 Task: Forward email as attachment with the signature Danny Hernandez with the subject Late payment reminder from softage.1@softage.net to softage.10@softage.net with the message Can you please provide me with an update on the projects risk management plan?
Action: Mouse moved to (902, 76)
Screenshot: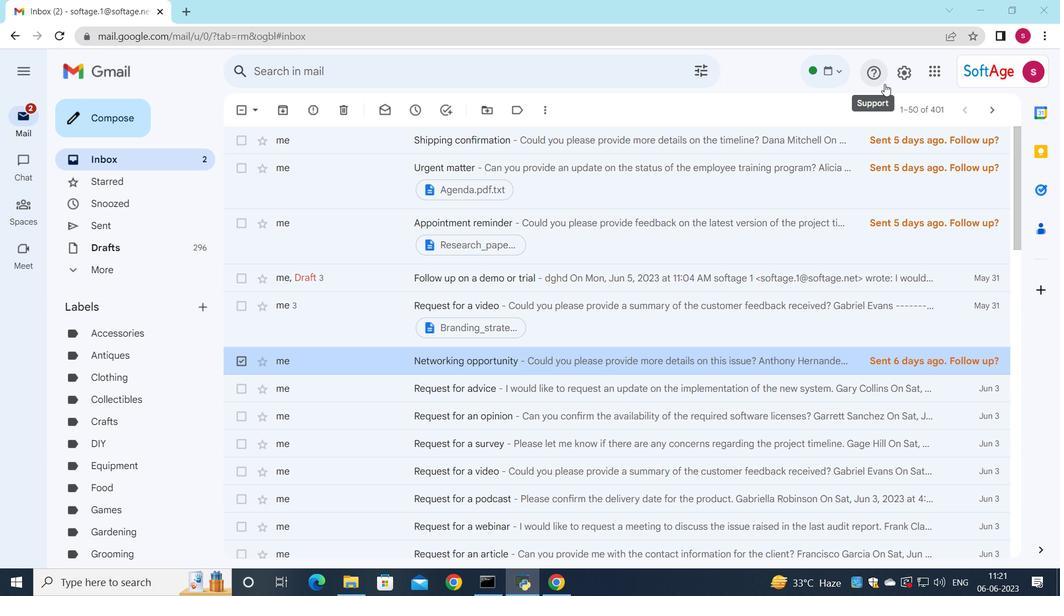 
Action: Mouse pressed left at (902, 76)
Screenshot: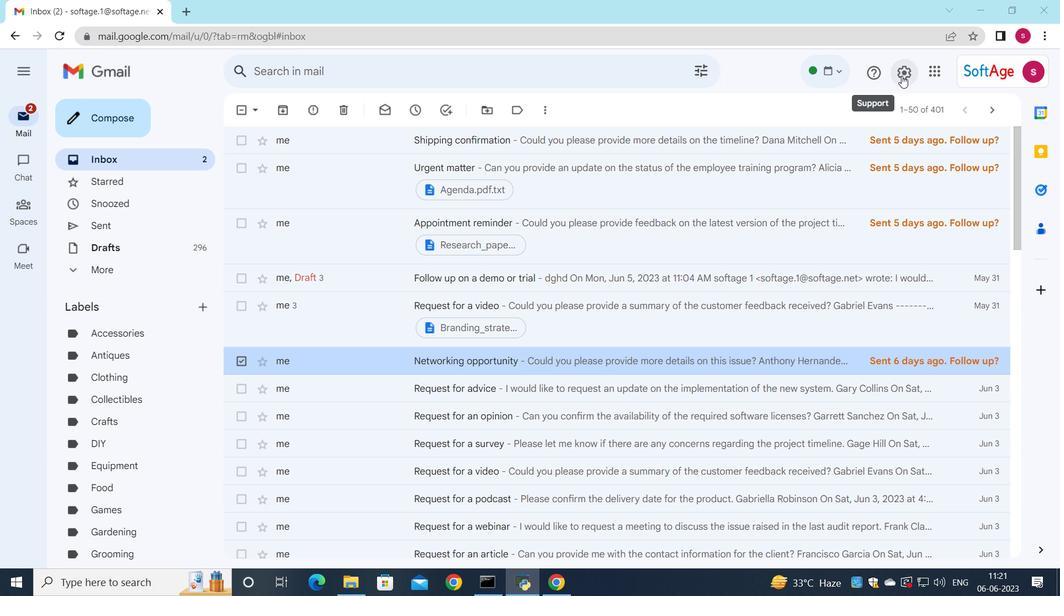
Action: Mouse moved to (917, 141)
Screenshot: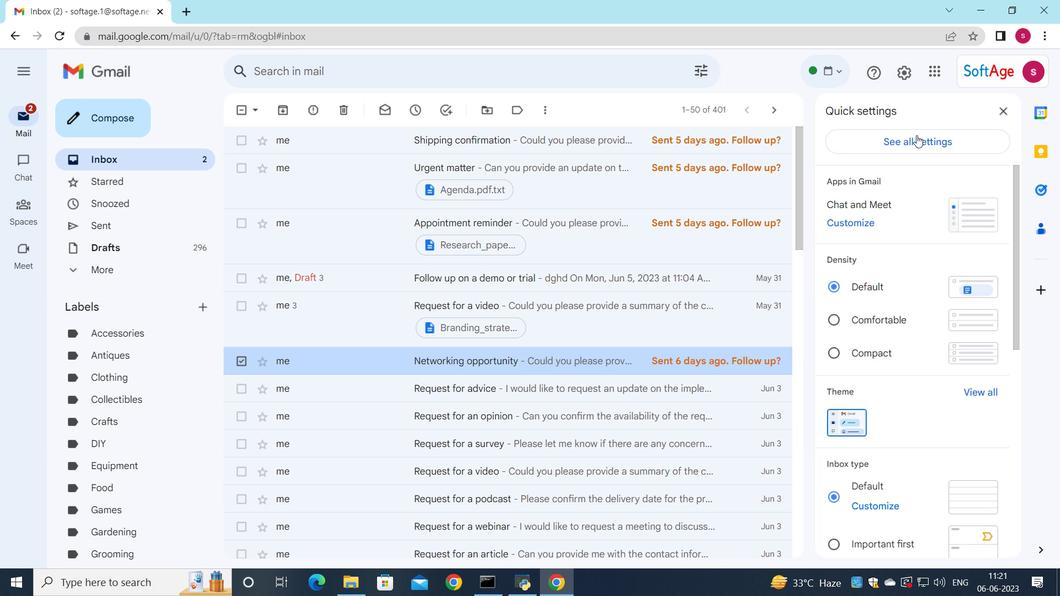 
Action: Mouse pressed left at (917, 141)
Screenshot: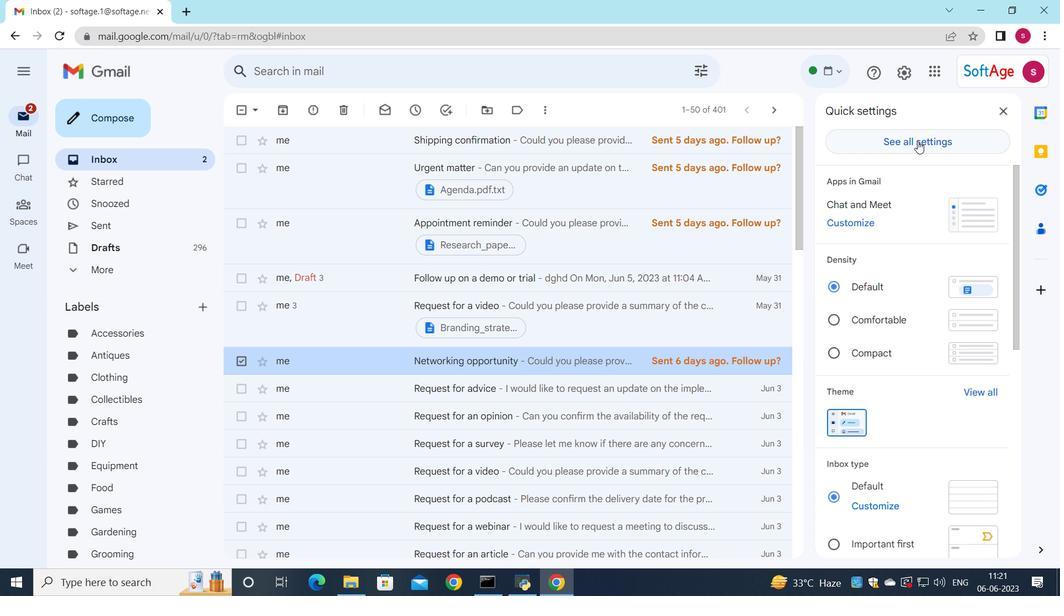 
Action: Mouse moved to (705, 208)
Screenshot: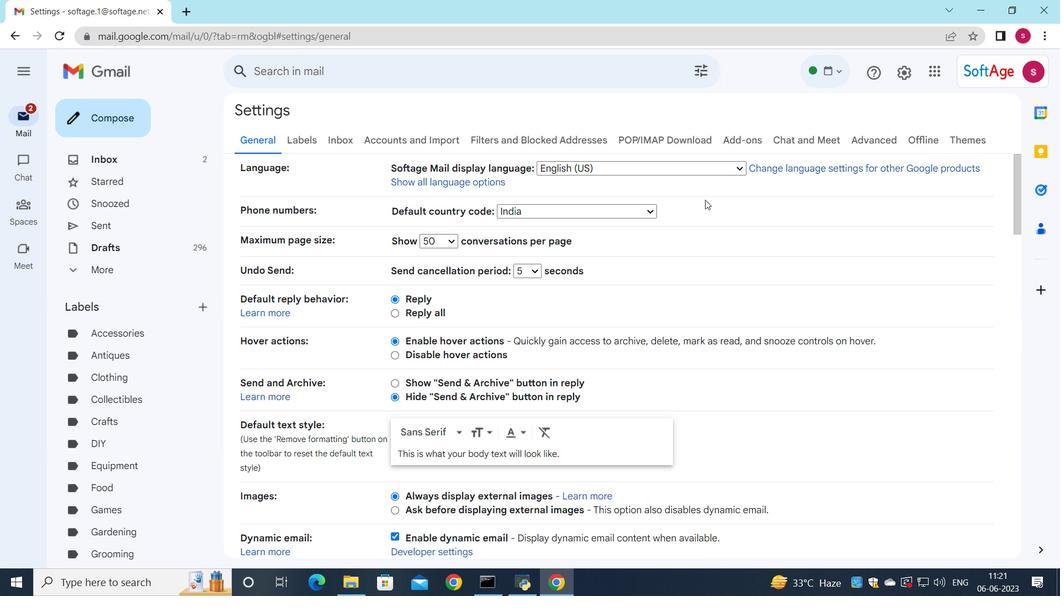 
Action: Mouse scrolled (705, 207) with delta (0, 0)
Screenshot: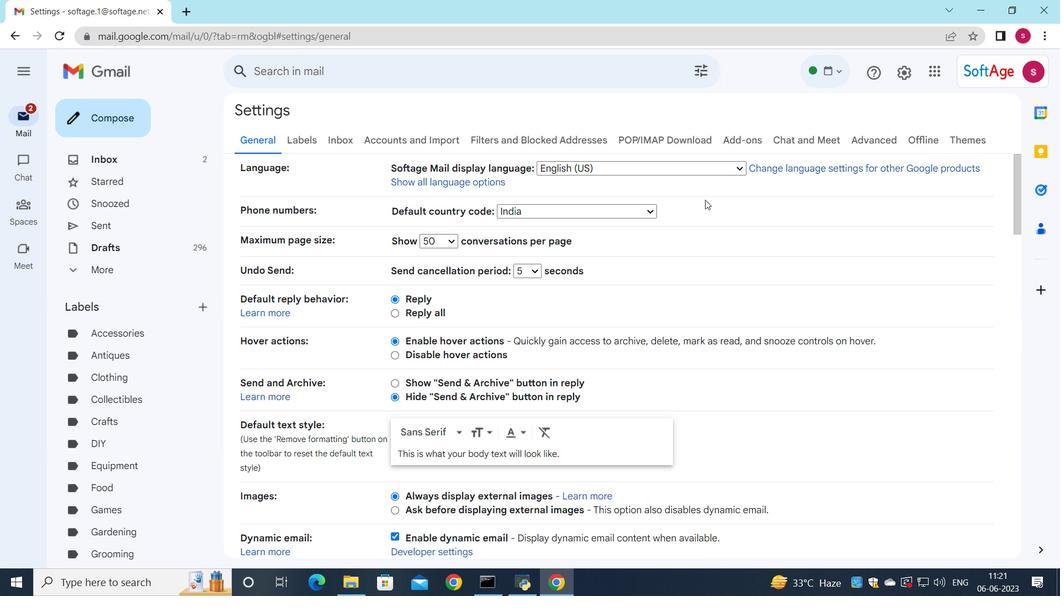 
Action: Mouse moved to (704, 209)
Screenshot: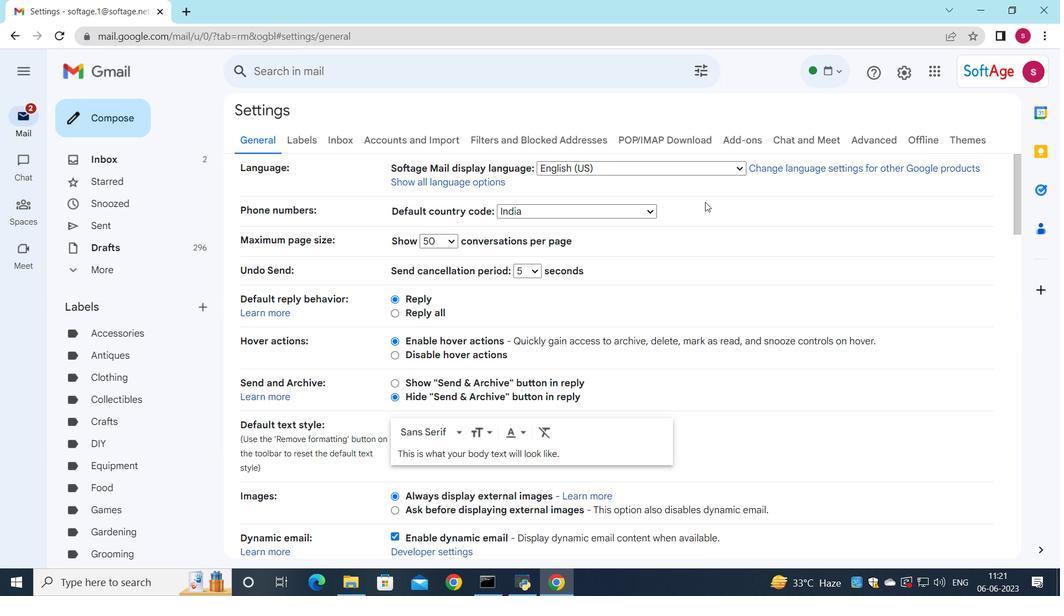 
Action: Mouse scrolled (704, 209) with delta (0, 0)
Screenshot: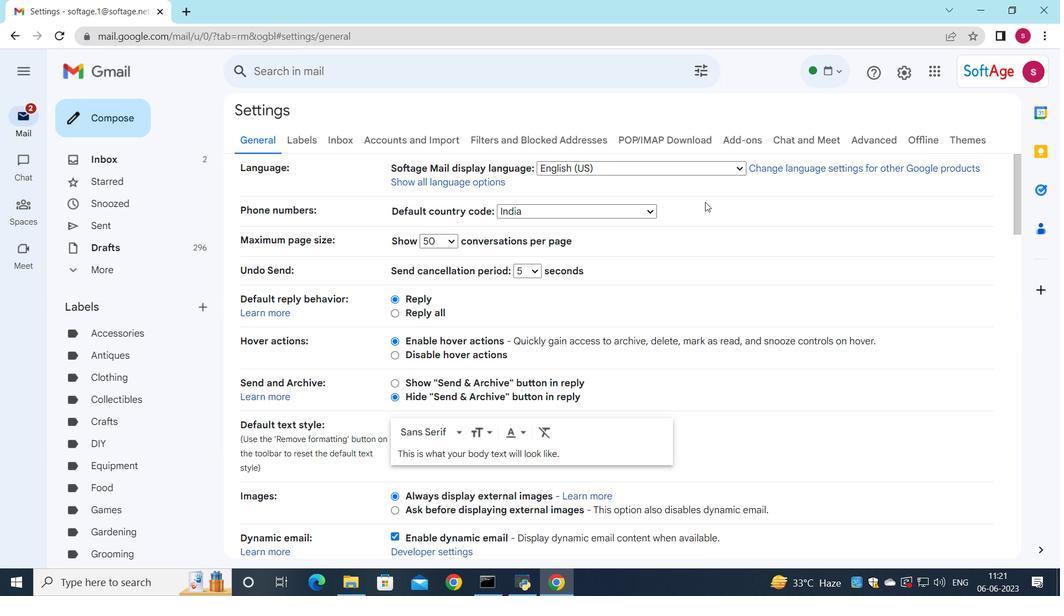 
Action: Mouse moved to (704, 210)
Screenshot: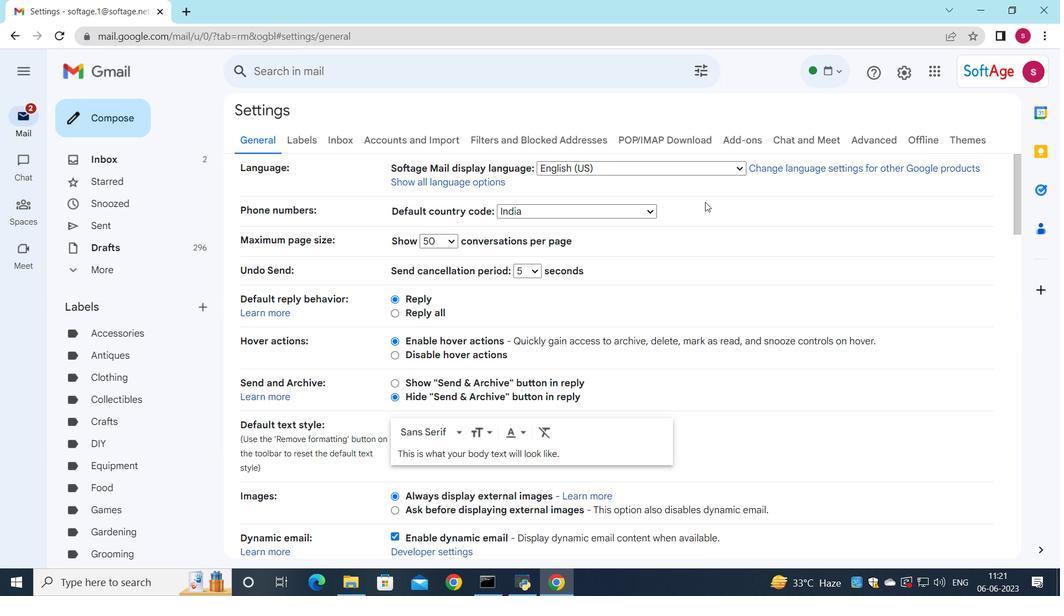 
Action: Mouse scrolled (704, 209) with delta (0, 0)
Screenshot: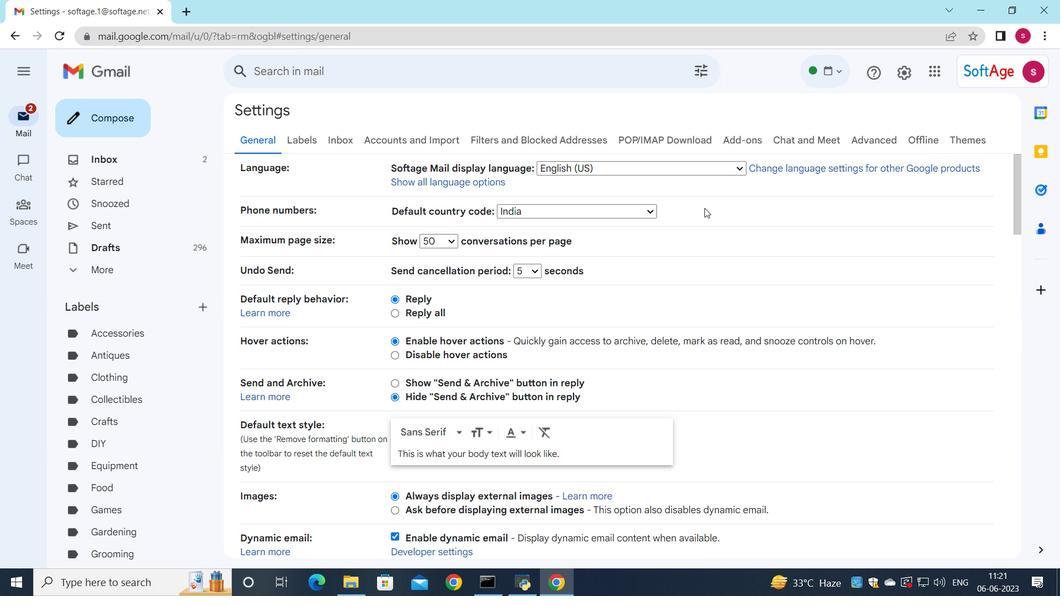 
Action: Mouse moved to (712, 211)
Screenshot: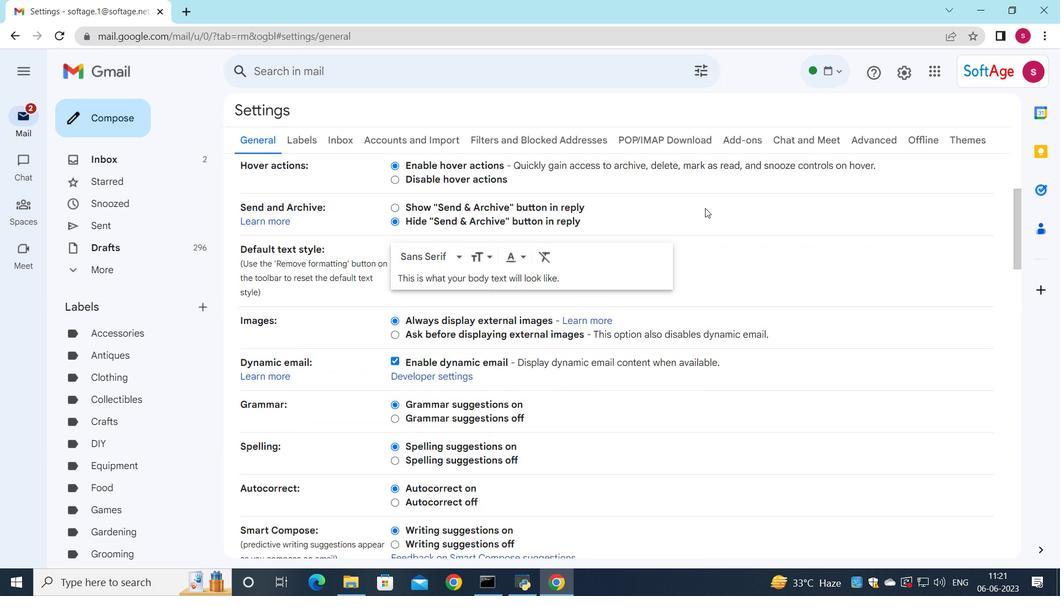 
Action: Mouse scrolled (712, 210) with delta (0, 0)
Screenshot: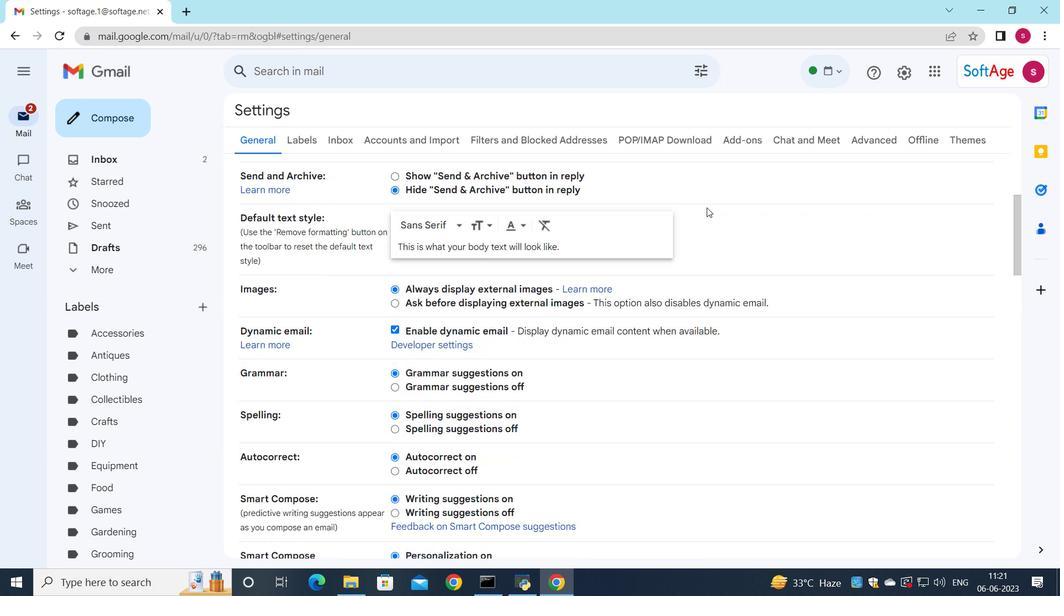 
Action: Mouse moved to (714, 213)
Screenshot: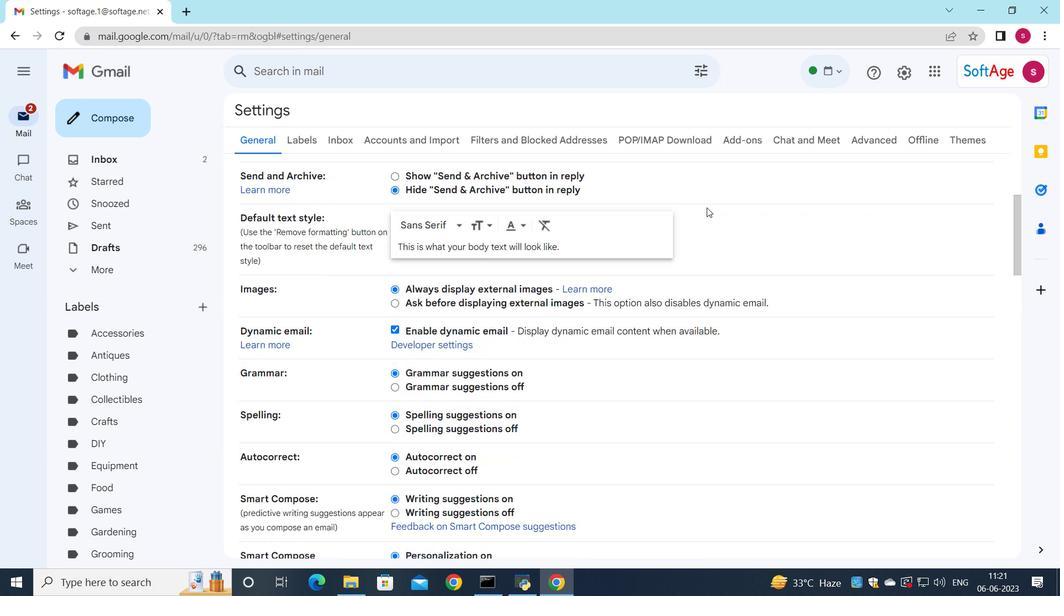 
Action: Mouse scrolled (714, 213) with delta (0, 0)
Screenshot: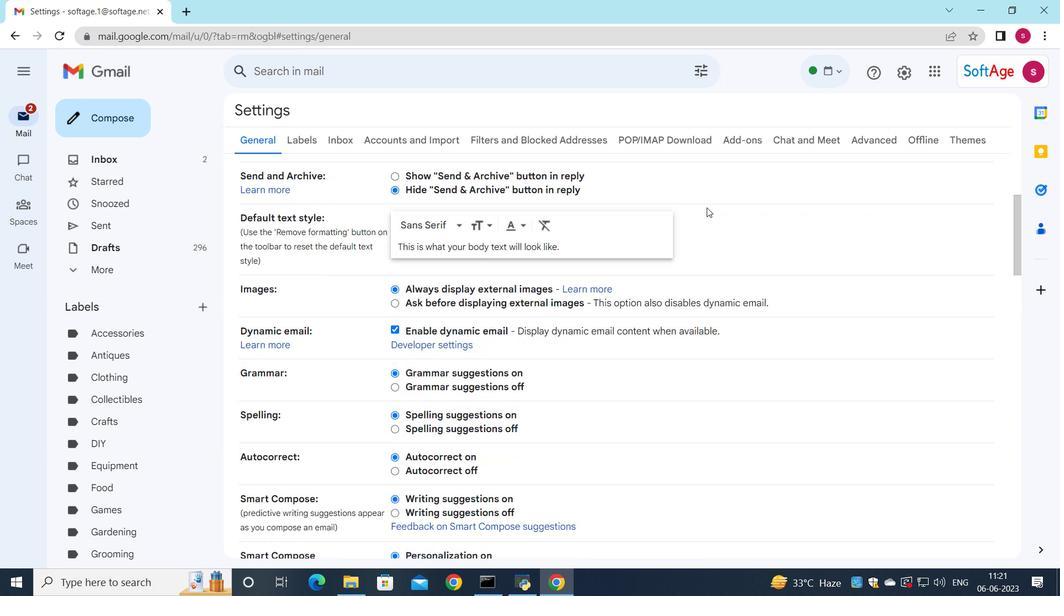 
Action: Mouse moved to (716, 215)
Screenshot: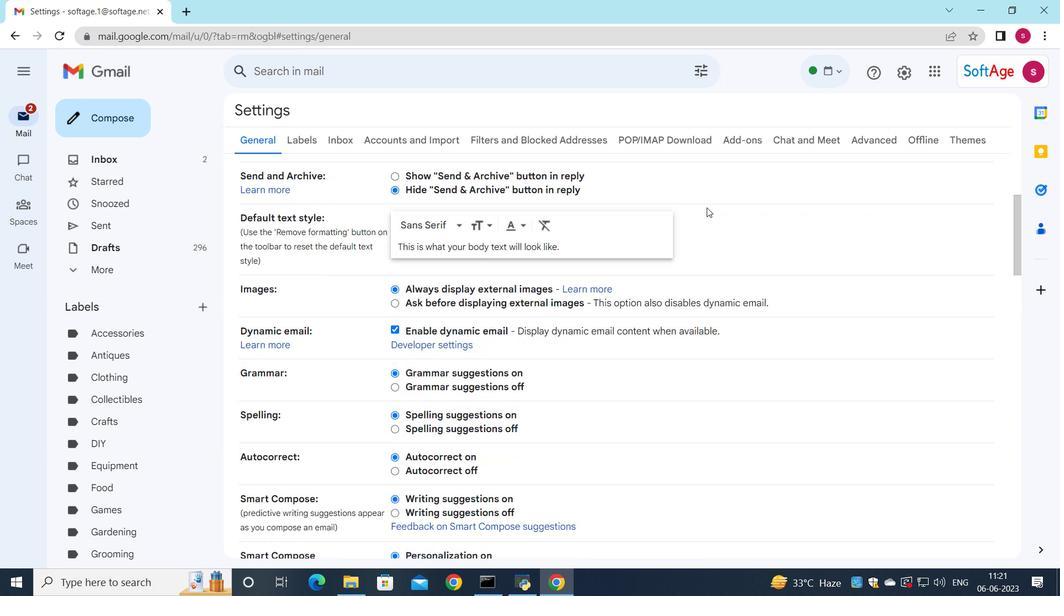 
Action: Mouse scrolled (716, 214) with delta (0, 0)
Screenshot: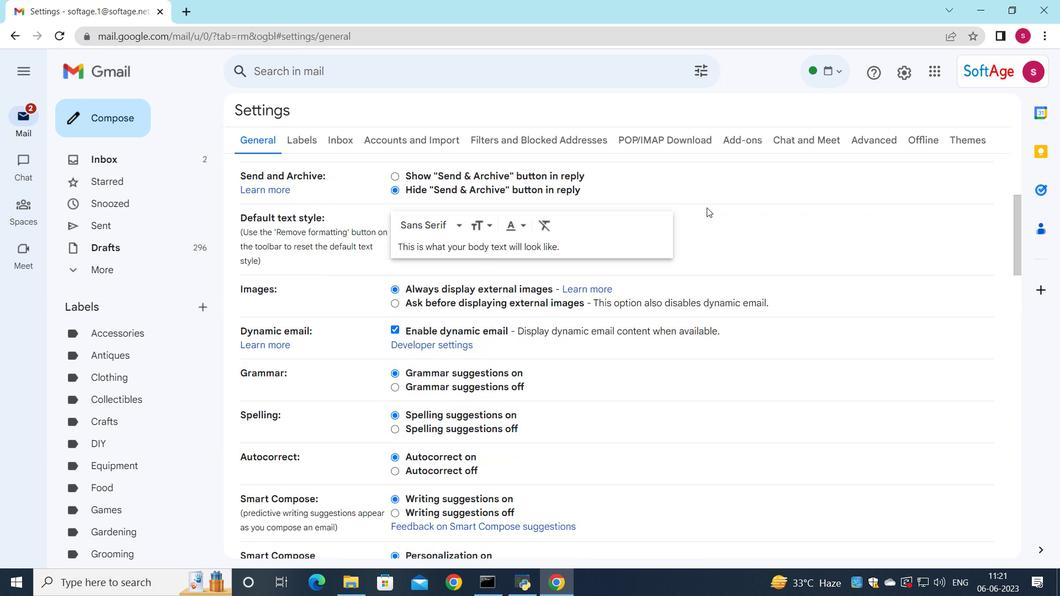 
Action: Mouse moved to (718, 215)
Screenshot: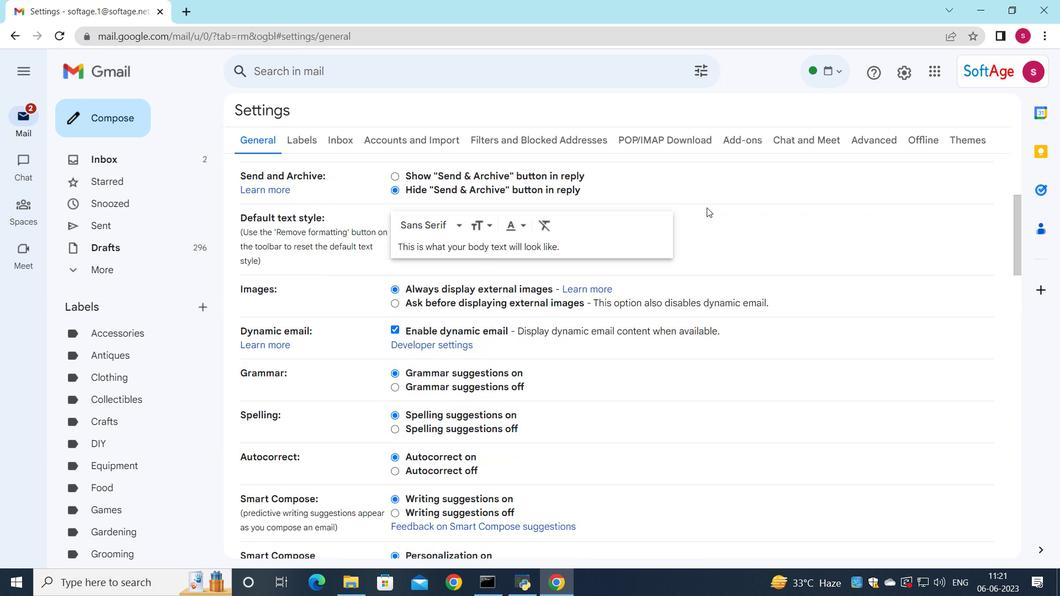 
Action: Mouse scrolled (717, 214) with delta (0, 0)
Screenshot: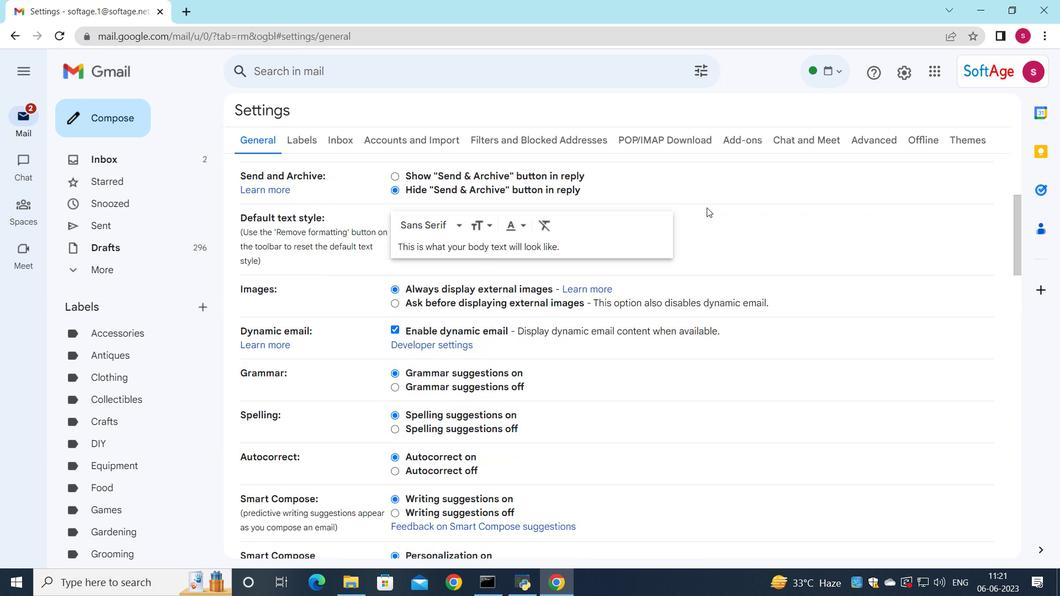 
Action: Mouse moved to (570, 168)
Screenshot: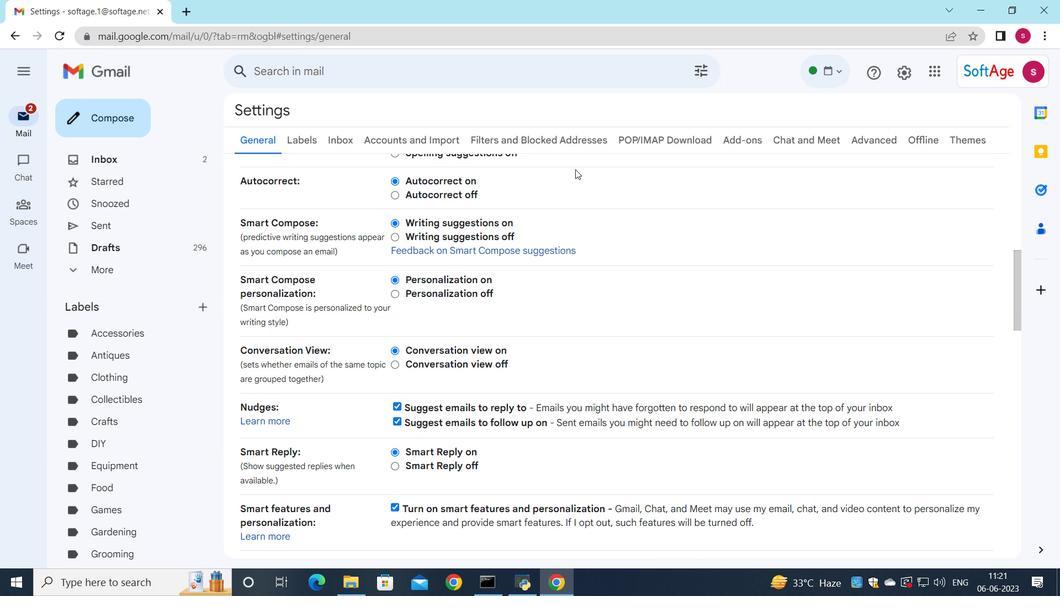 
Action: Mouse scrolled (570, 168) with delta (0, 0)
Screenshot: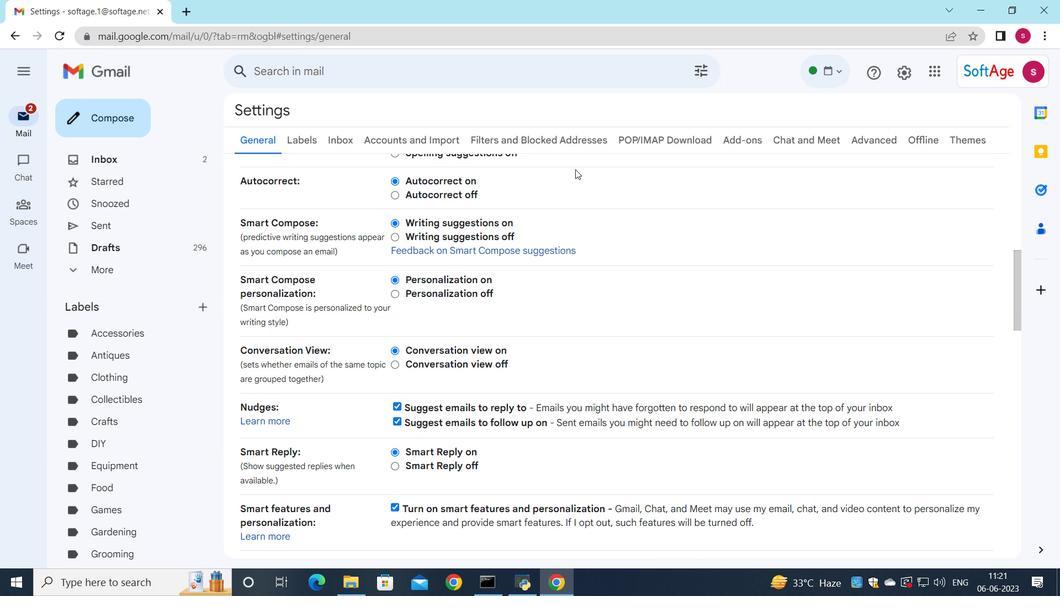 
Action: Mouse scrolled (570, 168) with delta (0, 0)
Screenshot: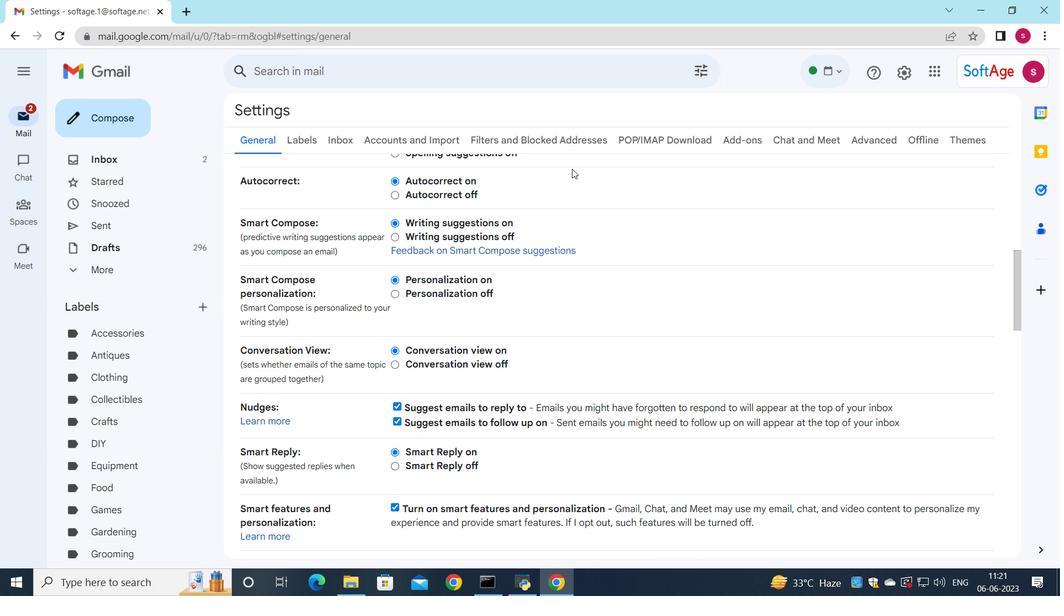 
Action: Mouse scrolled (570, 168) with delta (0, 0)
Screenshot: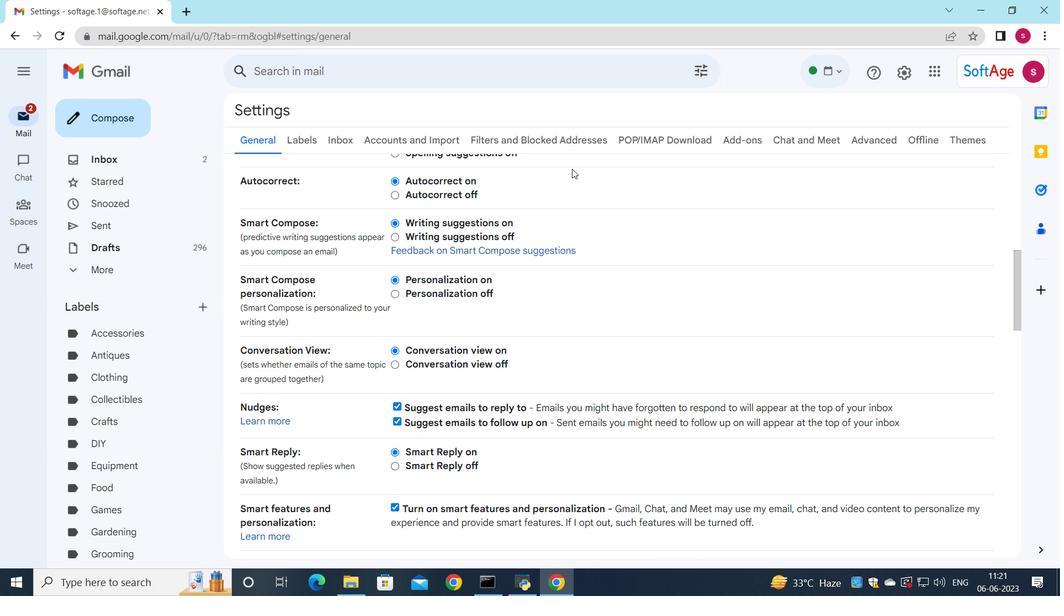 
Action: Mouse scrolled (570, 168) with delta (0, 0)
Screenshot: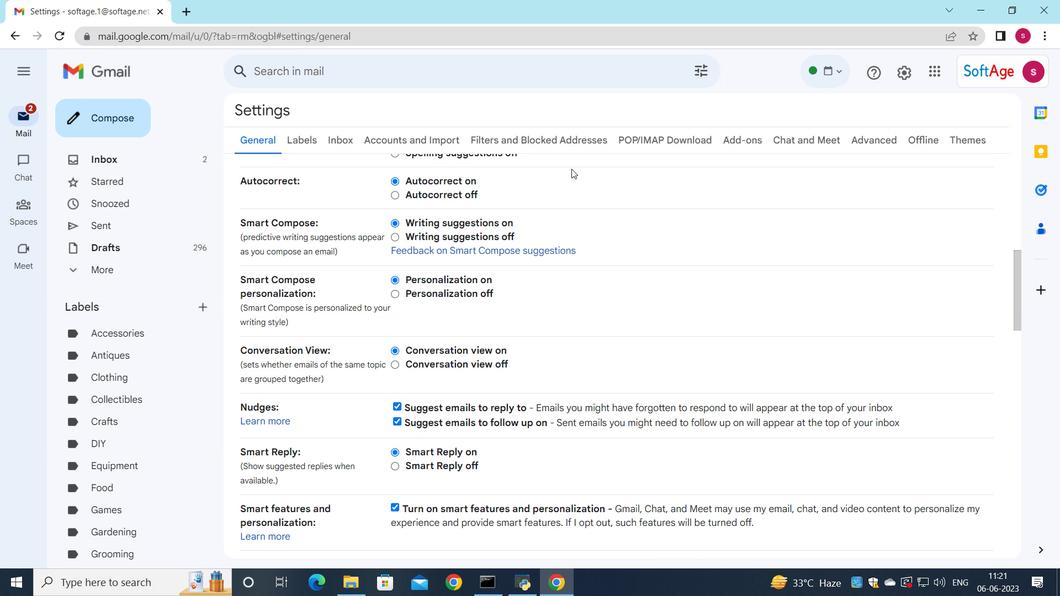 
Action: Mouse scrolled (570, 168) with delta (0, 0)
Screenshot: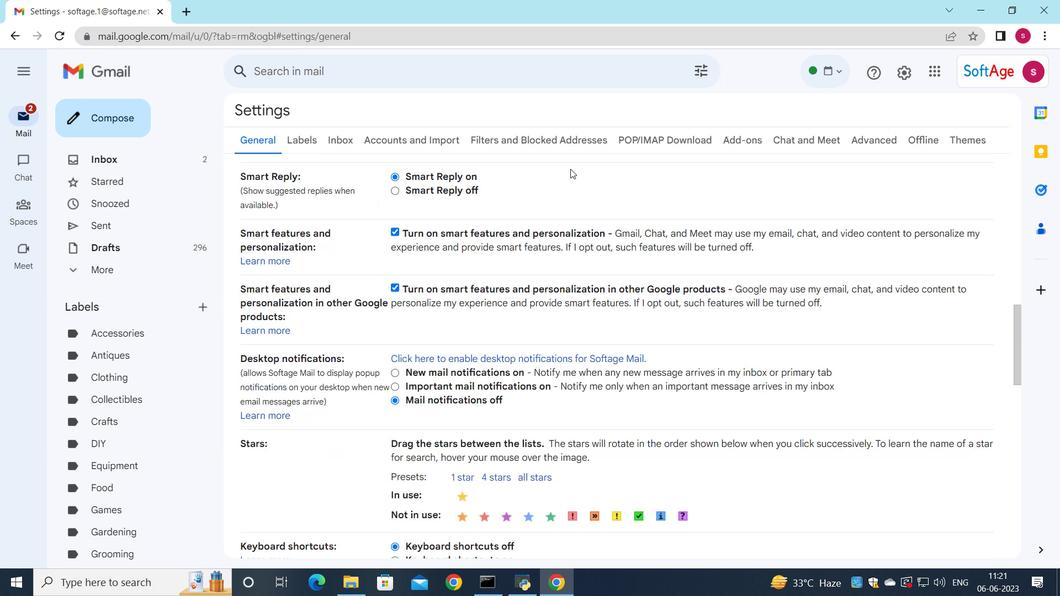
Action: Mouse moved to (570, 169)
Screenshot: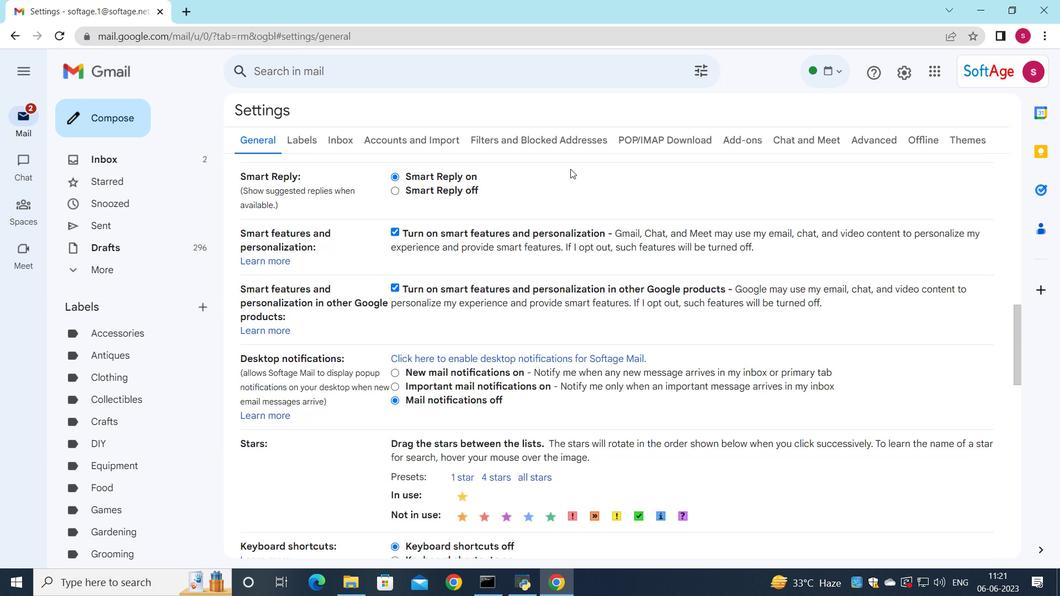 
Action: Mouse scrolled (570, 168) with delta (0, 0)
Screenshot: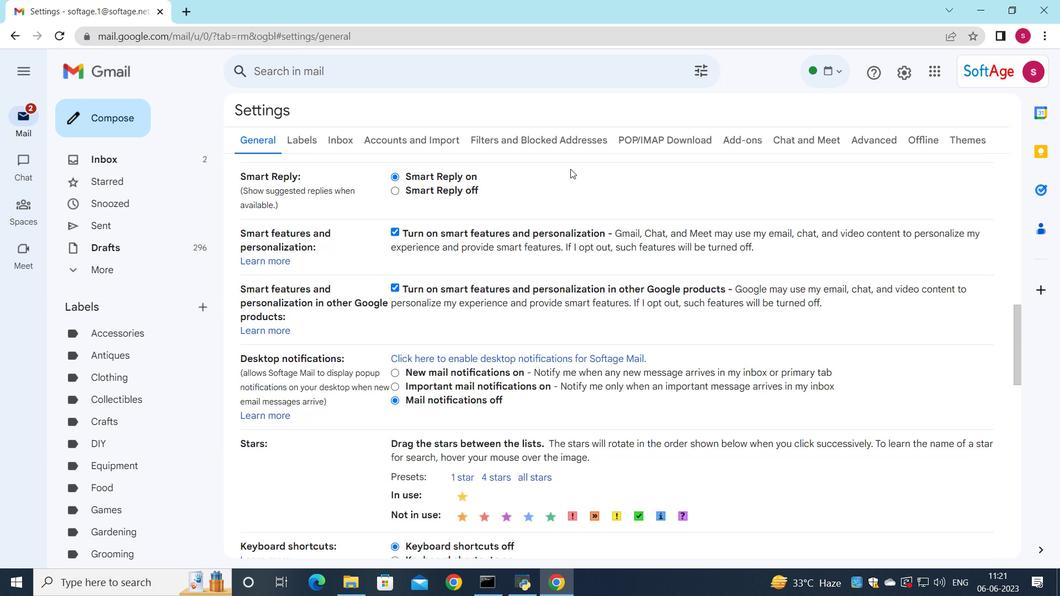 
Action: Mouse moved to (569, 172)
Screenshot: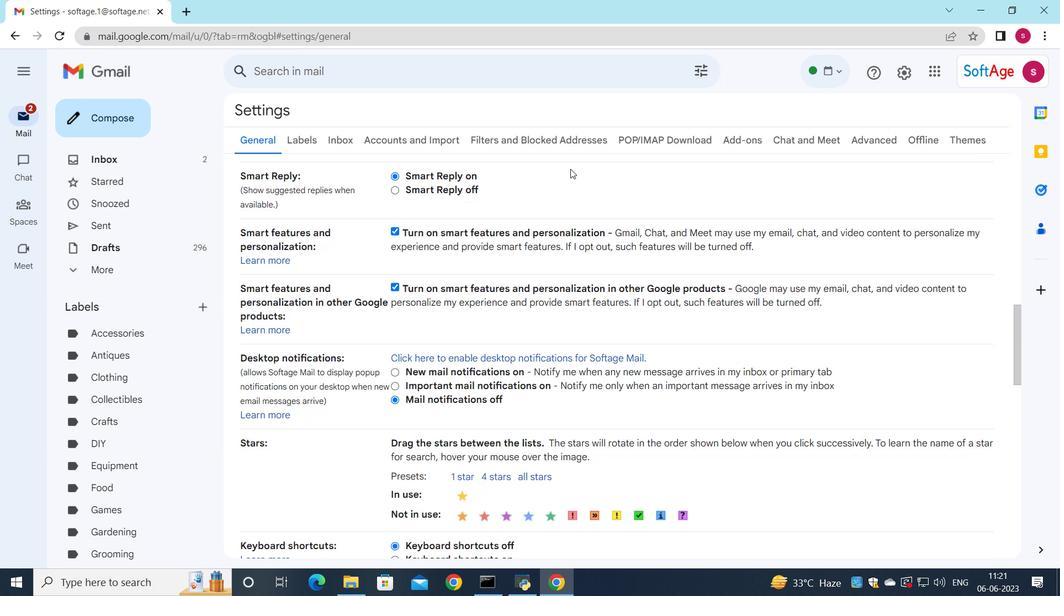 
Action: Mouse scrolled (569, 171) with delta (0, 0)
Screenshot: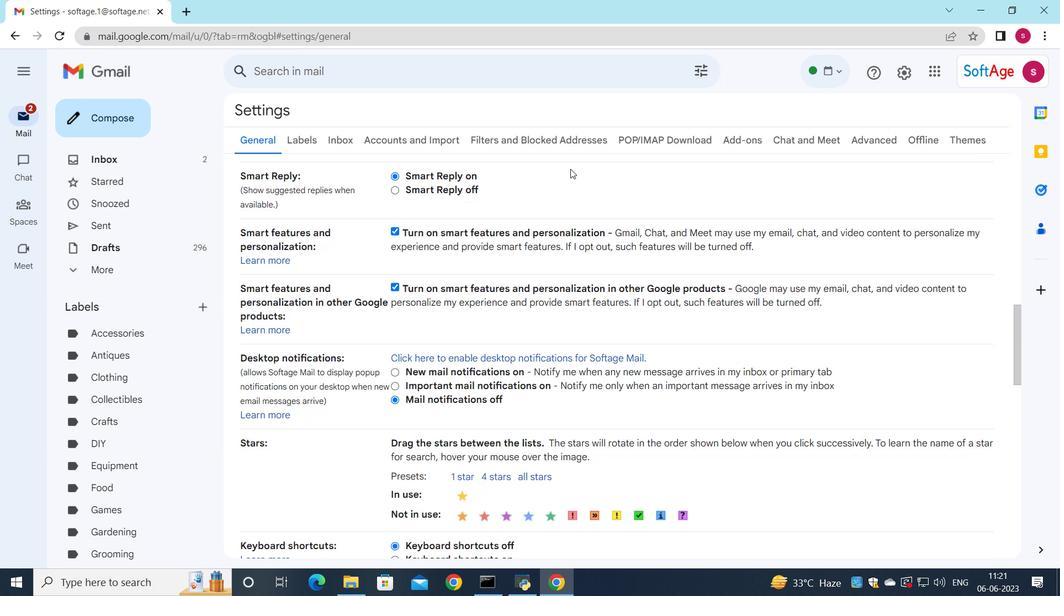 
Action: Mouse moved to (568, 175)
Screenshot: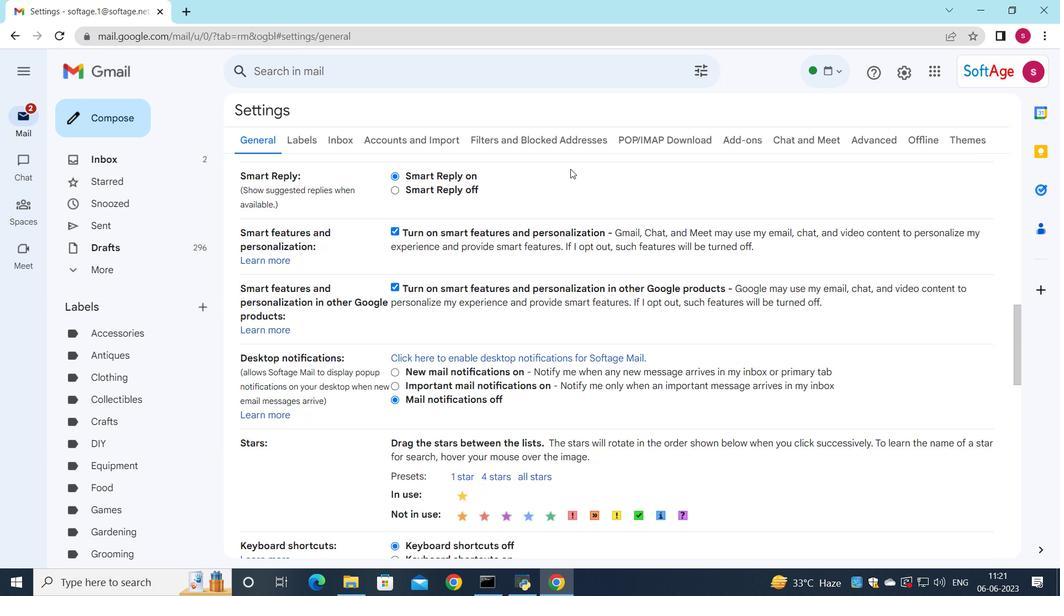 
Action: Mouse scrolled (568, 175) with delta (0, 0)
Screenshot: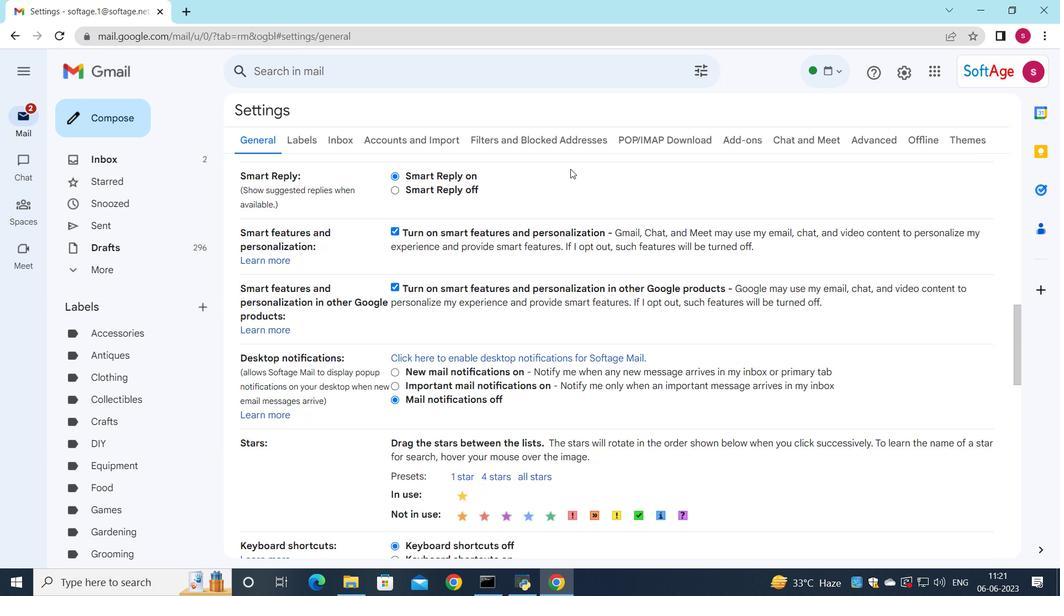 
Action: Mouse moved to (559, 183)
Screenshot: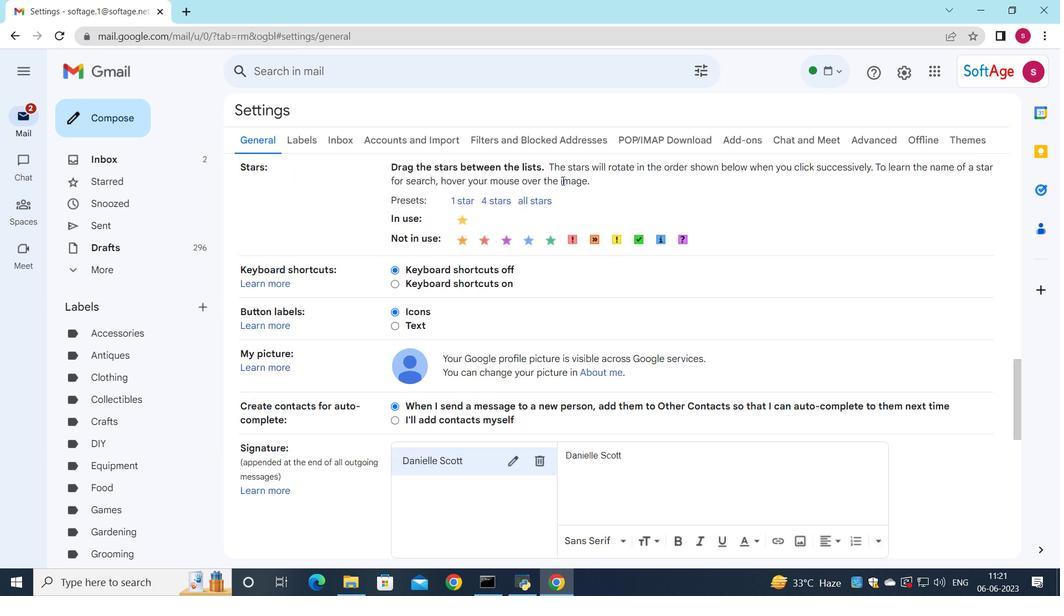 
Action: Mouse scrolled (559, 183) with delta (0, 0)
Screenshot: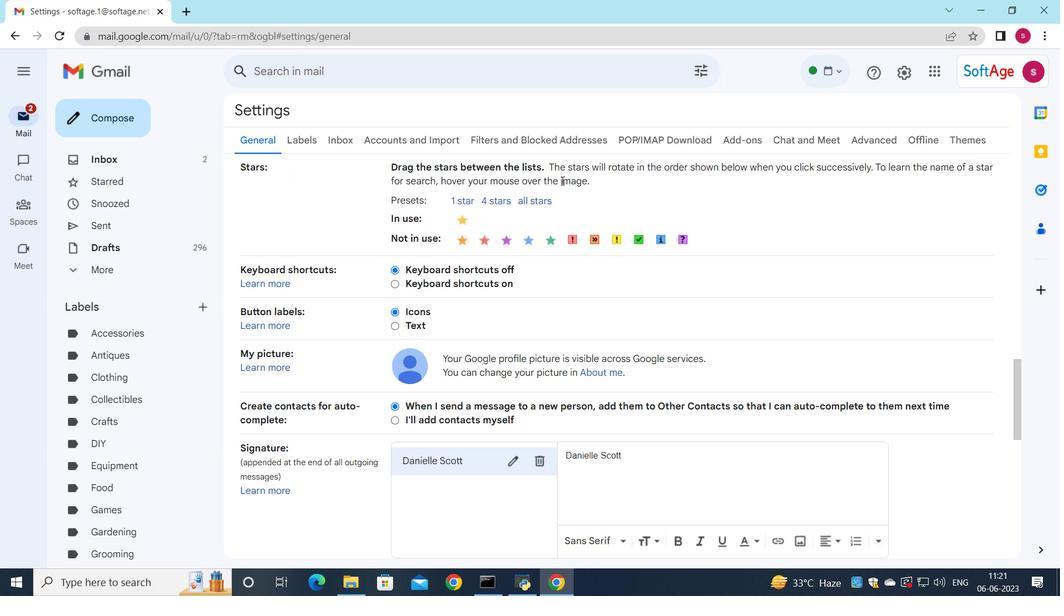 
Action: Mouse moved to (556, 192)
Screenshot: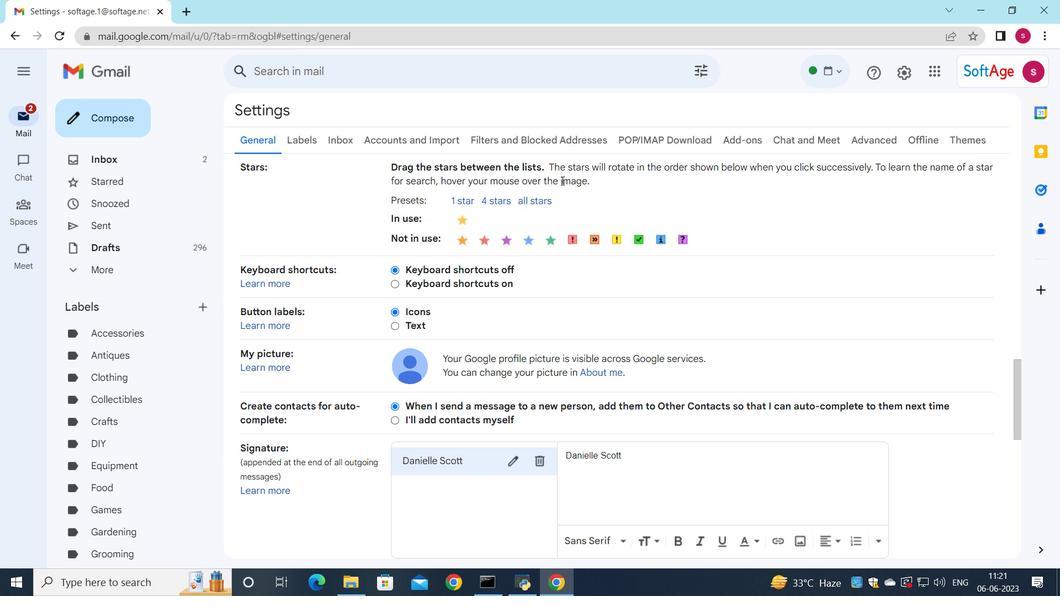 
Action: Mouse scrolled (556, 191) with delta (0, 0)
Screenshot: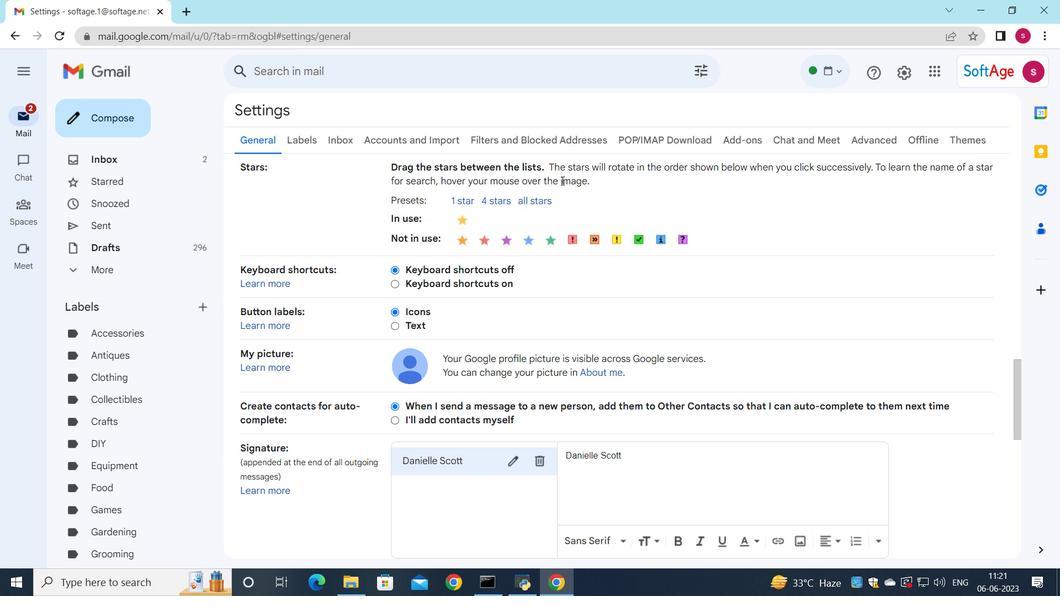 
Action: Mouse moved to (555, 193)
Screenshot: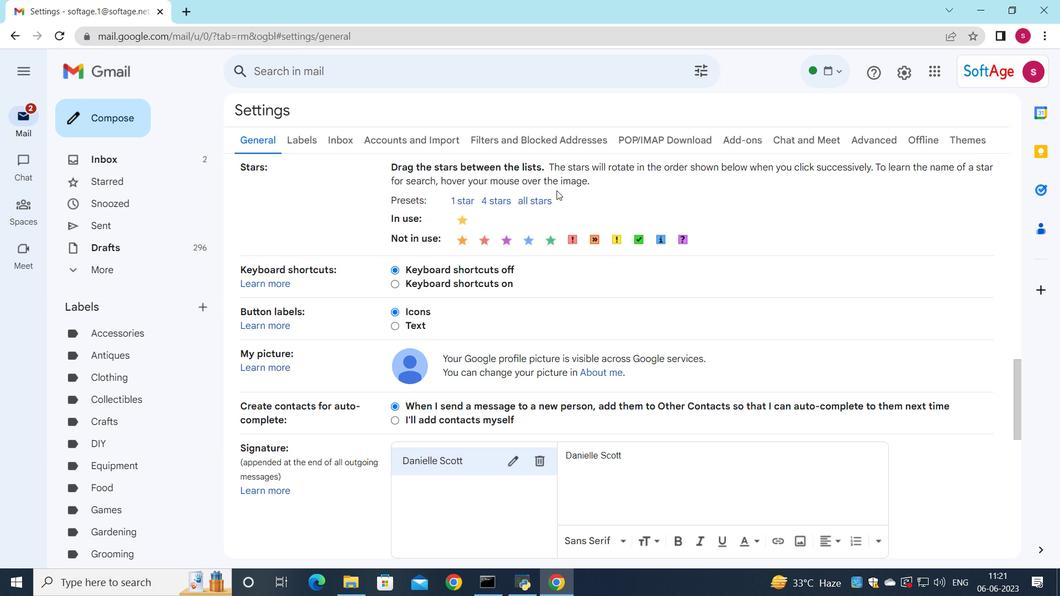 
Action: Mouse scrolled (555, 192) with delta (0, 0)
Screenshot: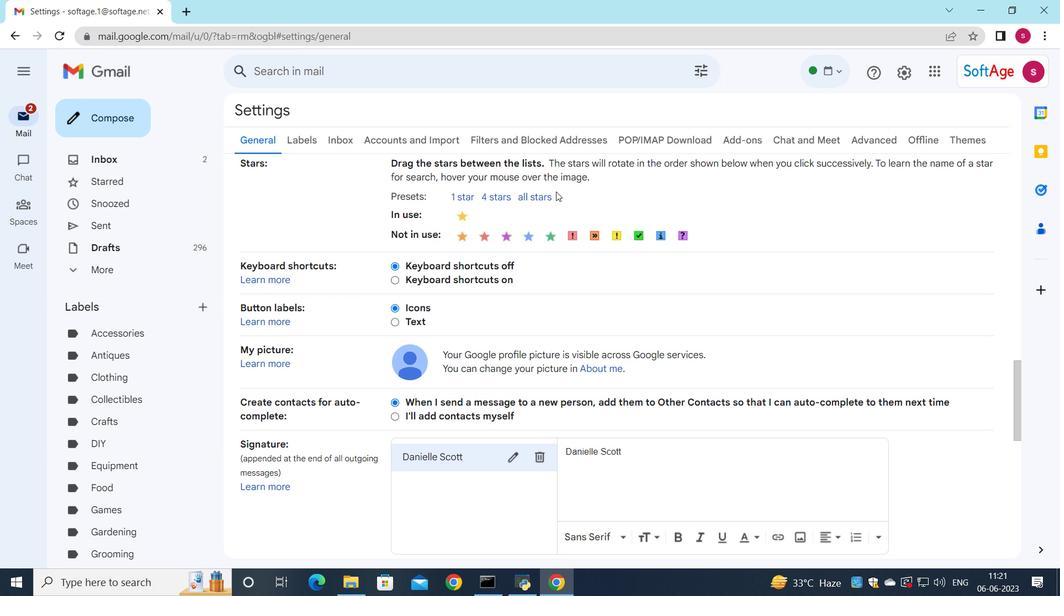 
Action: Mouse scrolled (555, 192) with delta (0, 0)
Screenshot: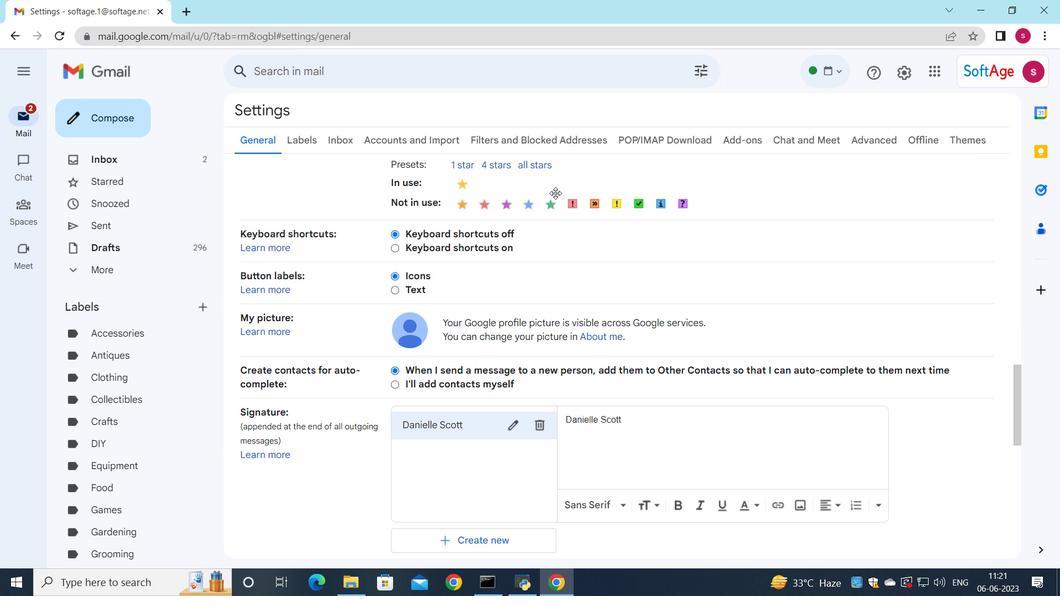 
Action: Mouse moved to (537, 189)
Screenshot: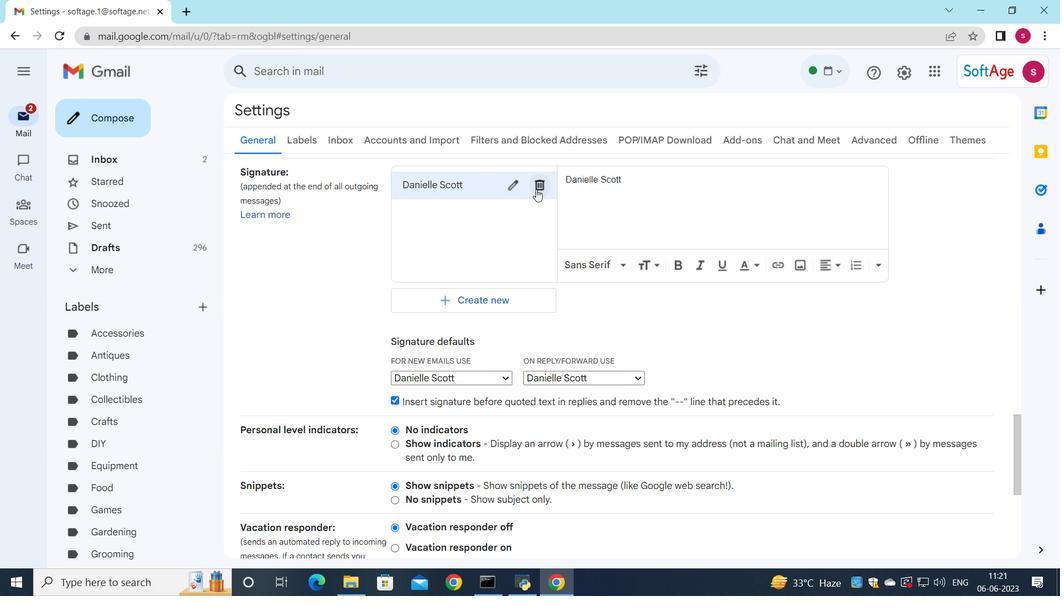 
Action: Mouse pressed left at (537, 189)
Screenshot: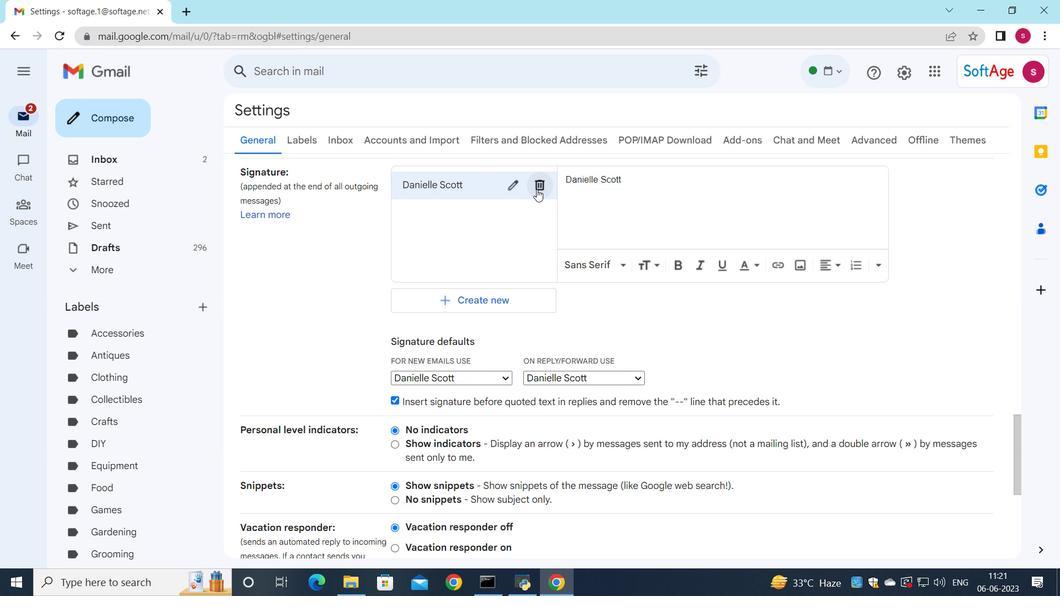 
Action: Mouse moved to (647, 341)
Screenshot: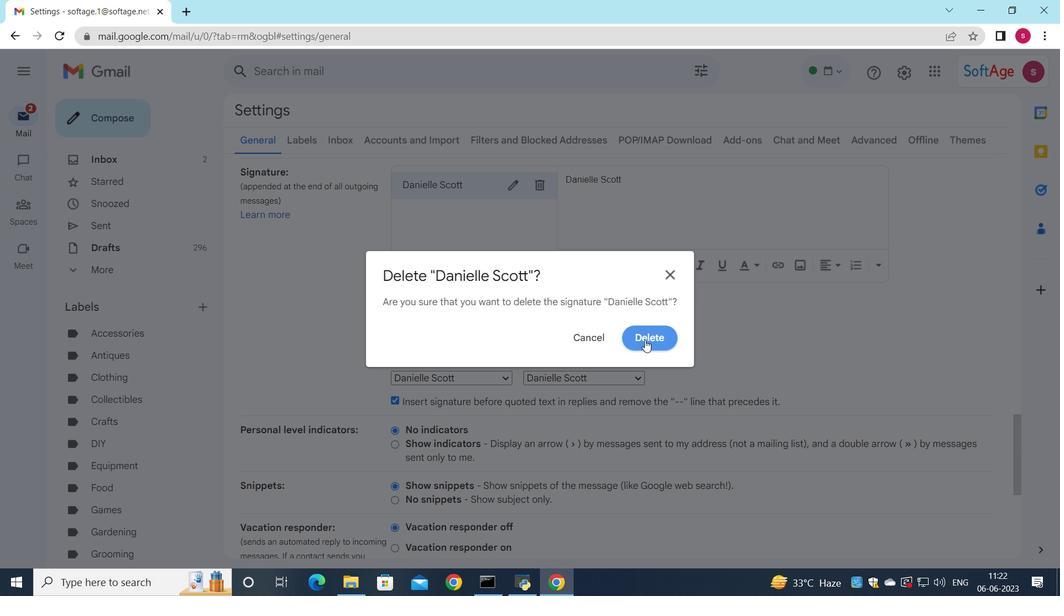 
Action: Mouse pressed left at (647, 341)
Screenshot: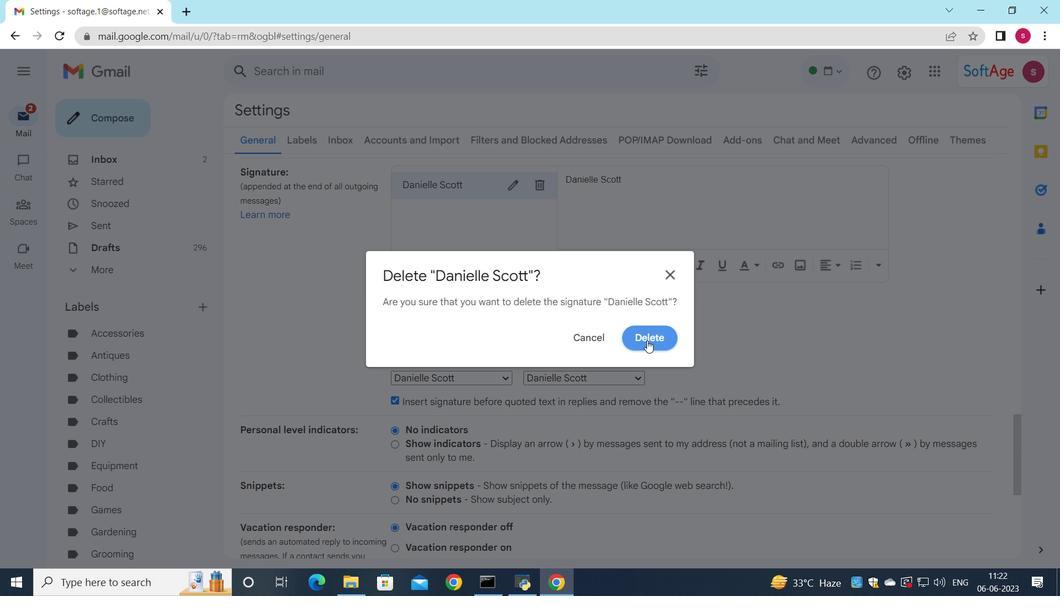 
Action: Mouse moved to (459, 202)
Screenshot: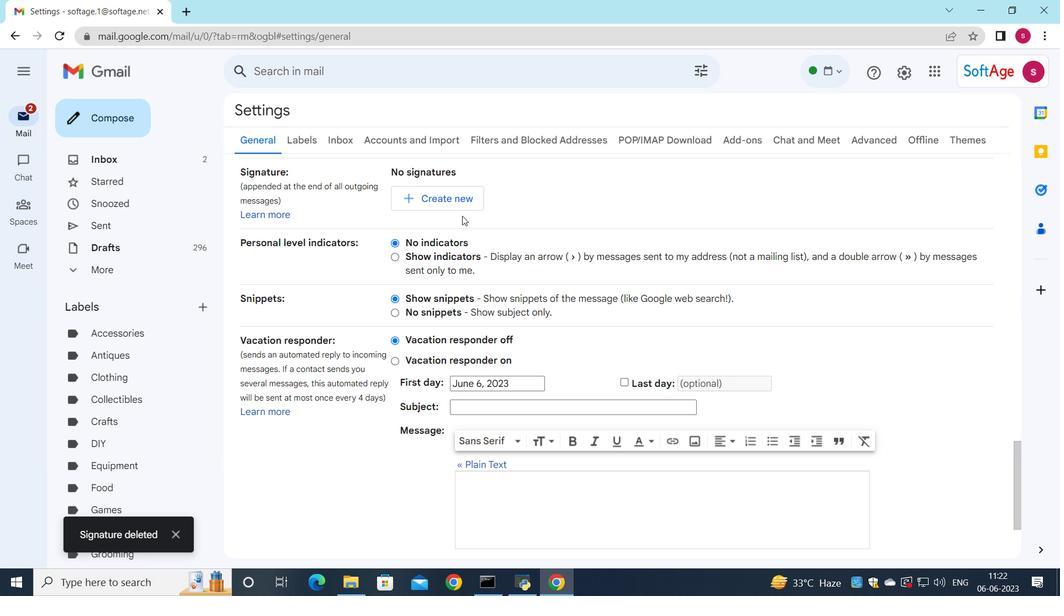 
Action: Mouse pressed left at (459, 202)
Screenshot: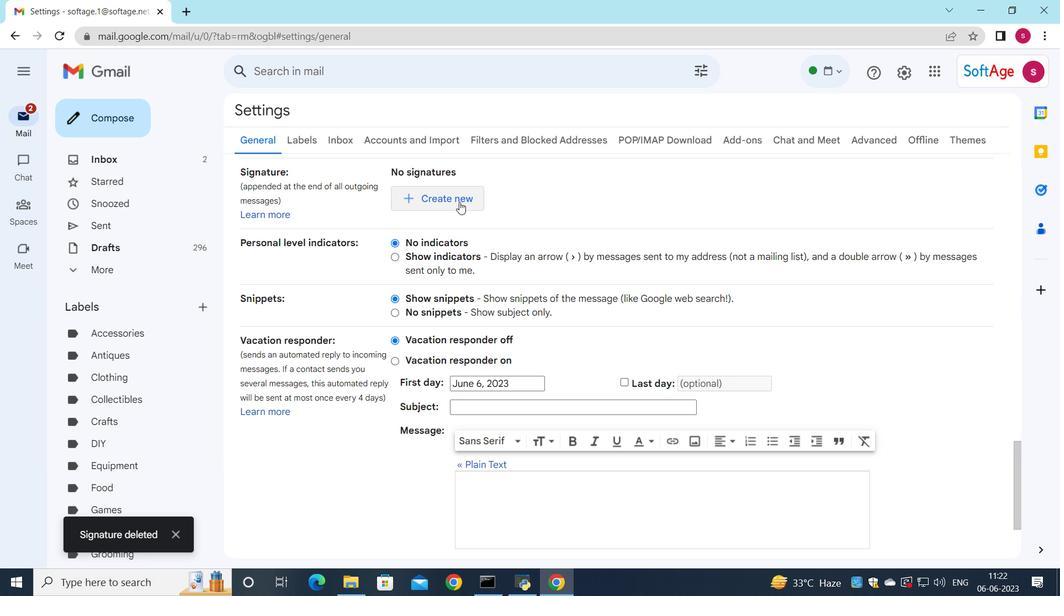
Action: Mouse moved to (508, 196)
Screenshot: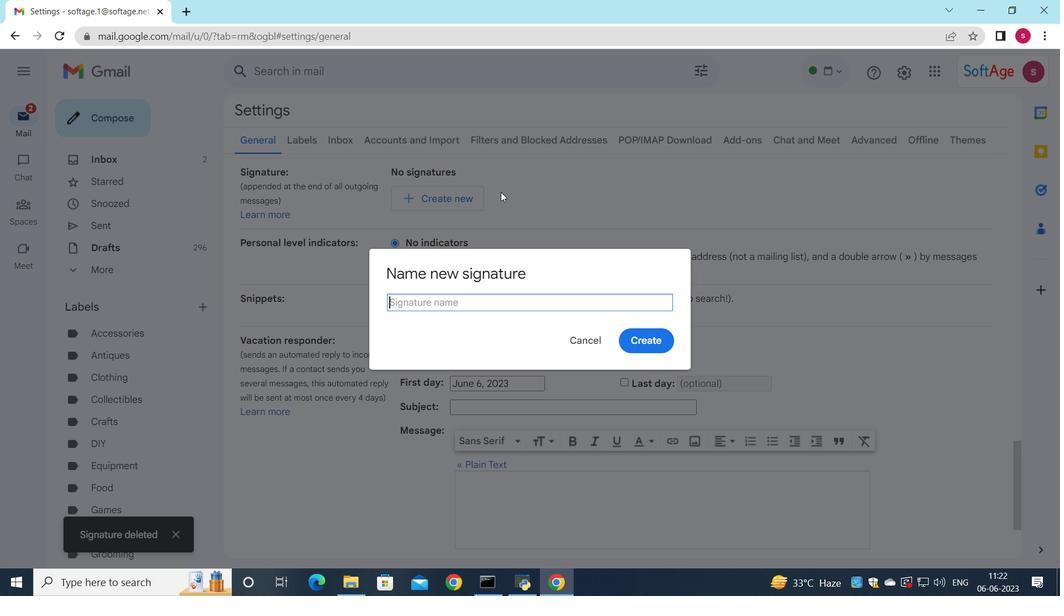 
Action: Key pressed <Key.shift>Danny<Key.space><Key.shift><Key.shift><Key.shift><Key.shift><Key.shift>Hernandez
Screenshot: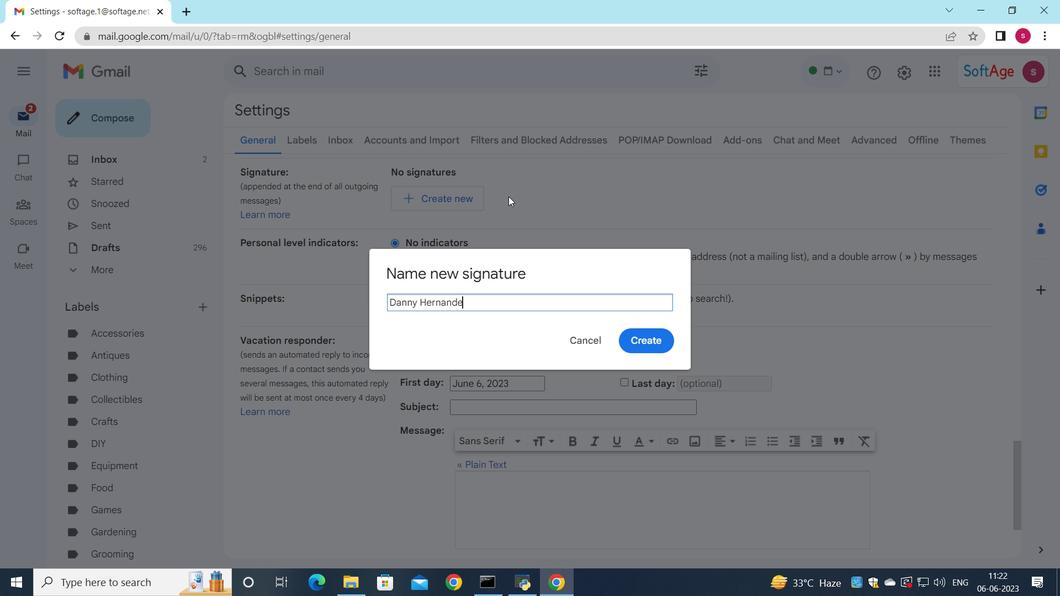 
Action: Mouse moved to (633, 341)
Screenshot: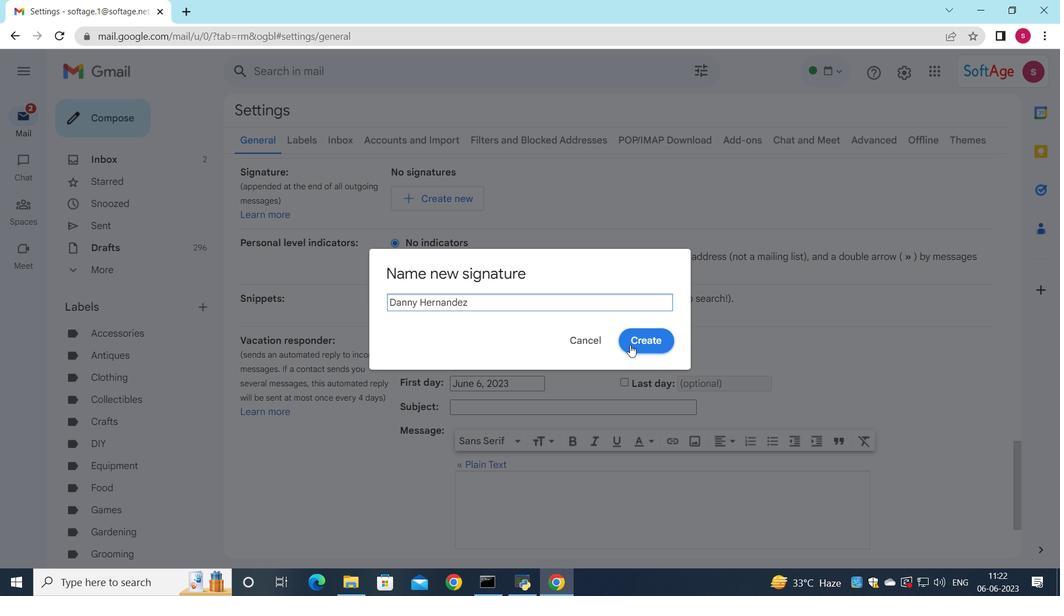 
Action: Mouse pressed left at (633, 341)
Screenshot: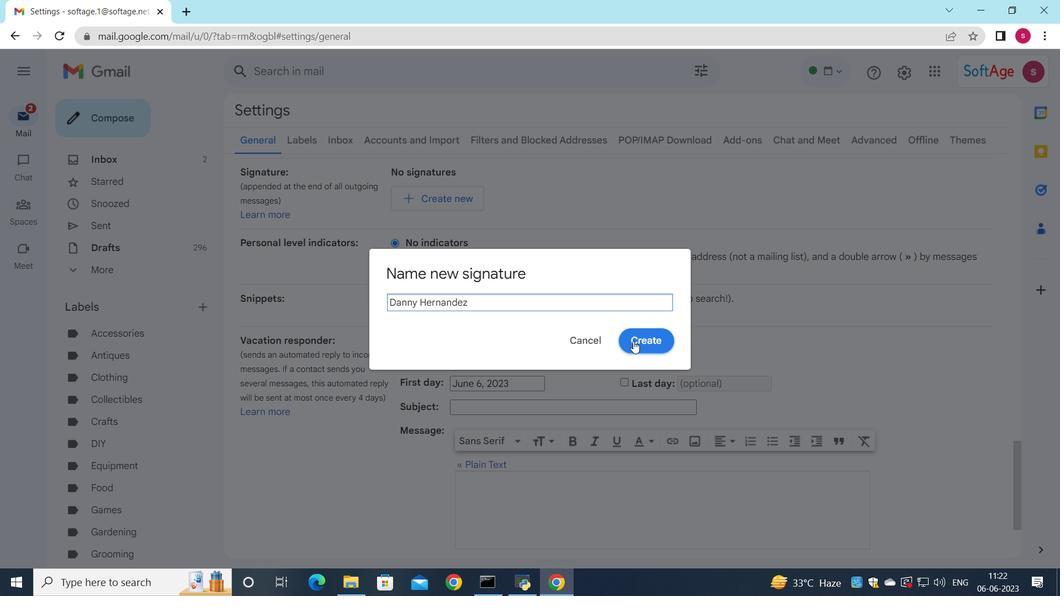 
Action: Mouse moved to (659, 210)
Screenshot: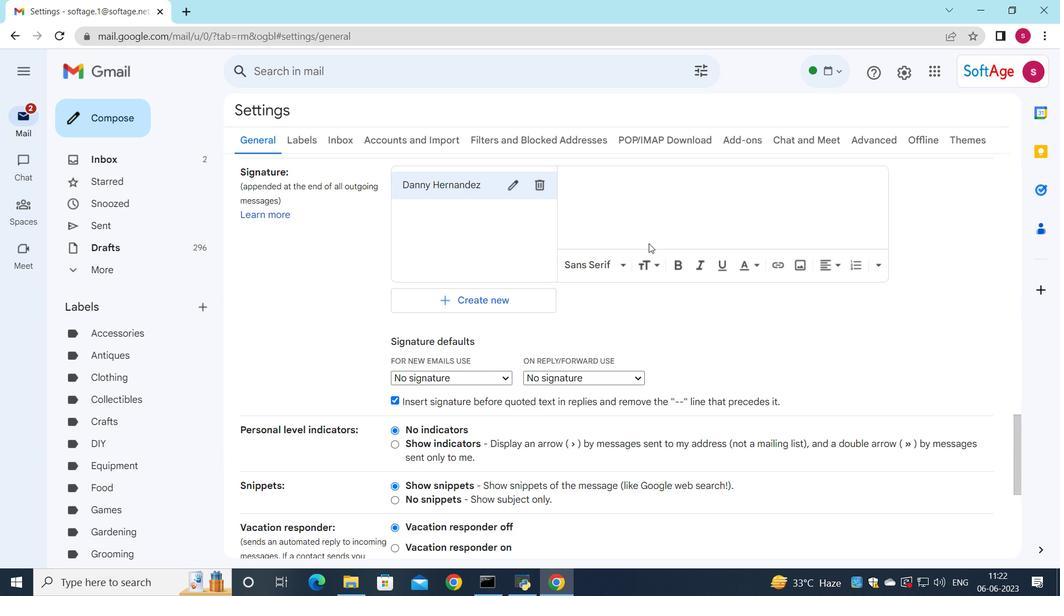 
Action: Mouse pressed left at (659, 210)
Screenshot: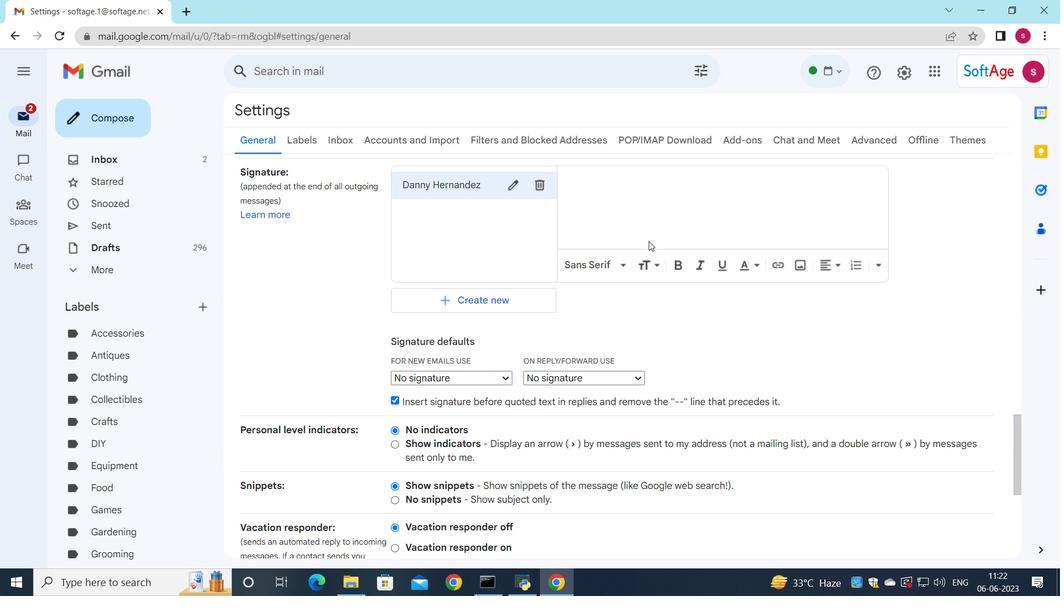 
Action: Key pressed <Key.shift>Danny<Key.space><Key.shift><Key.shift><Key.shift><Key.shift><Key.shift><Key.shift><Key.shift><Key.shift><Key.shift><Key.shift><Key.shift><Key.shift><Key.shift><Key.shift><Key.shift><Key.shift><Key.shift><Key.shift><Key.shift><Key.shift><Key.shift><Key.shift><Key.shift><Key.shift><Key.shift><Key.shift><Key.shift><Key.shift><Key.shift><Key.shift><Key.shift><Key.shift><Key.shift><Key.shift><Key.shift>Hernandez
Screenshot: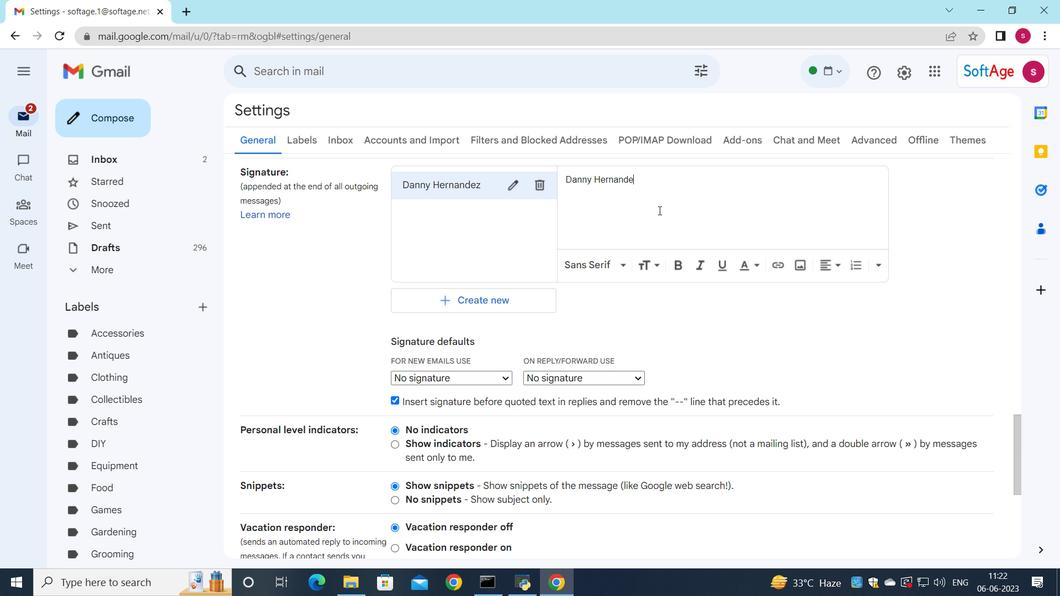 
Action: Mouse moved to (678, 204)
Screenshot: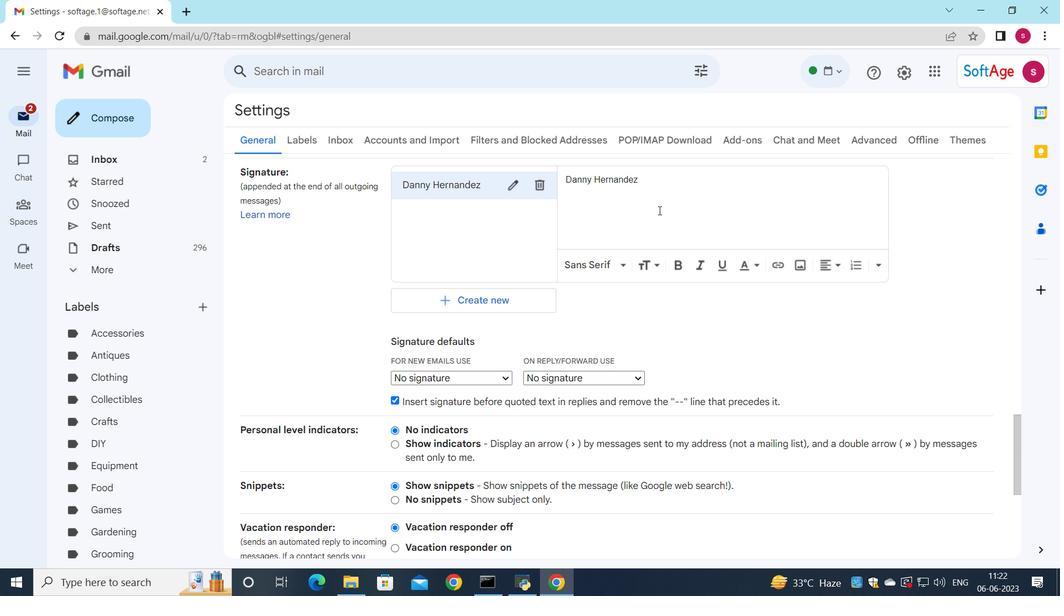 
Action: Mouse scrolled (678, 203) with delta (0, 0)
Screenshot: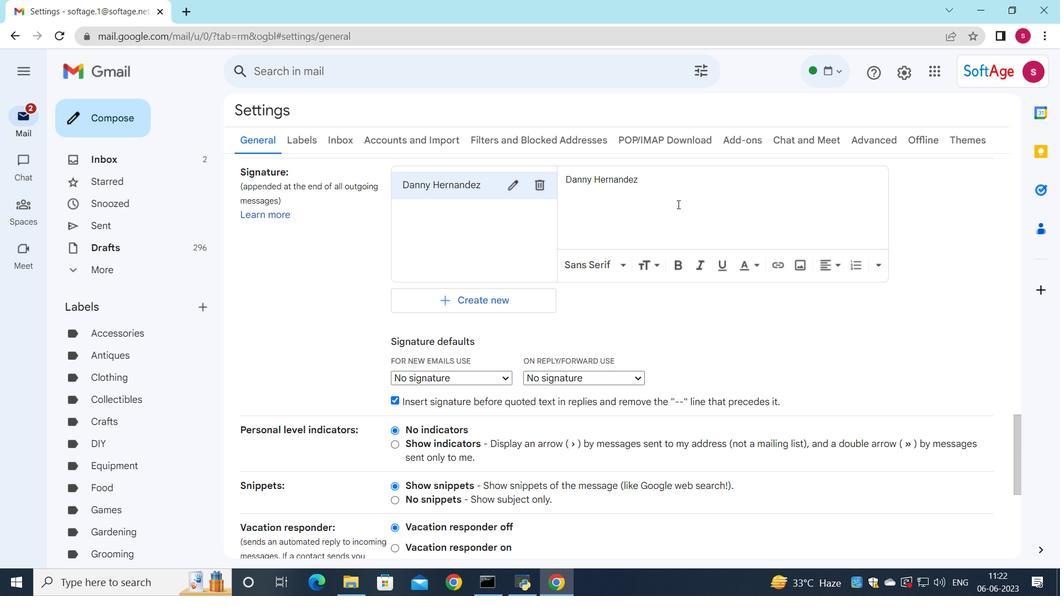 
Action: Mouse scrolled (678, 203) with delta (0, 0)
Screenshot: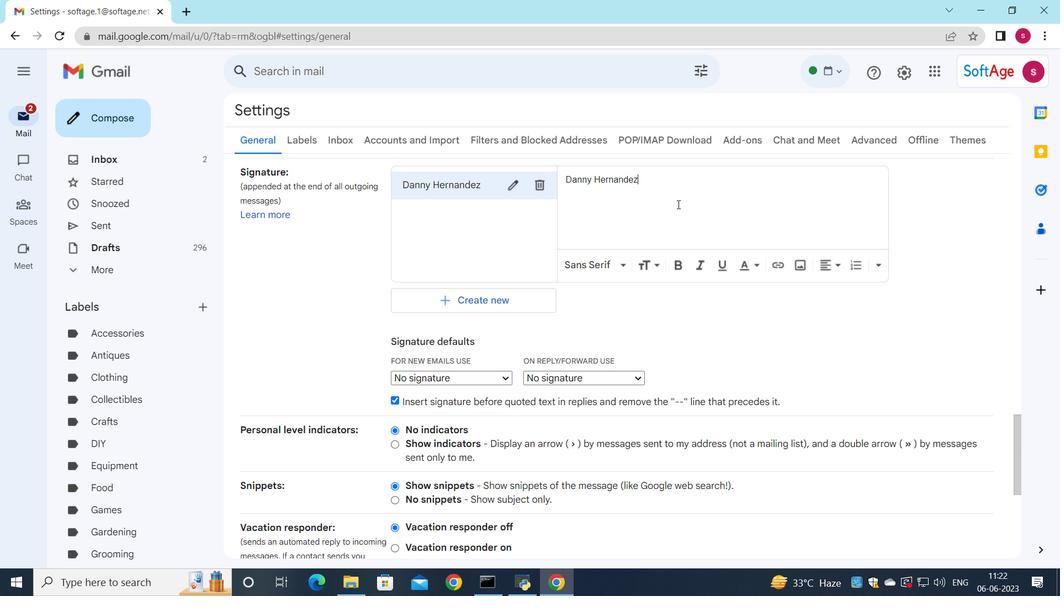 
Action: Mouse moved to (486, 243)
Screenshot: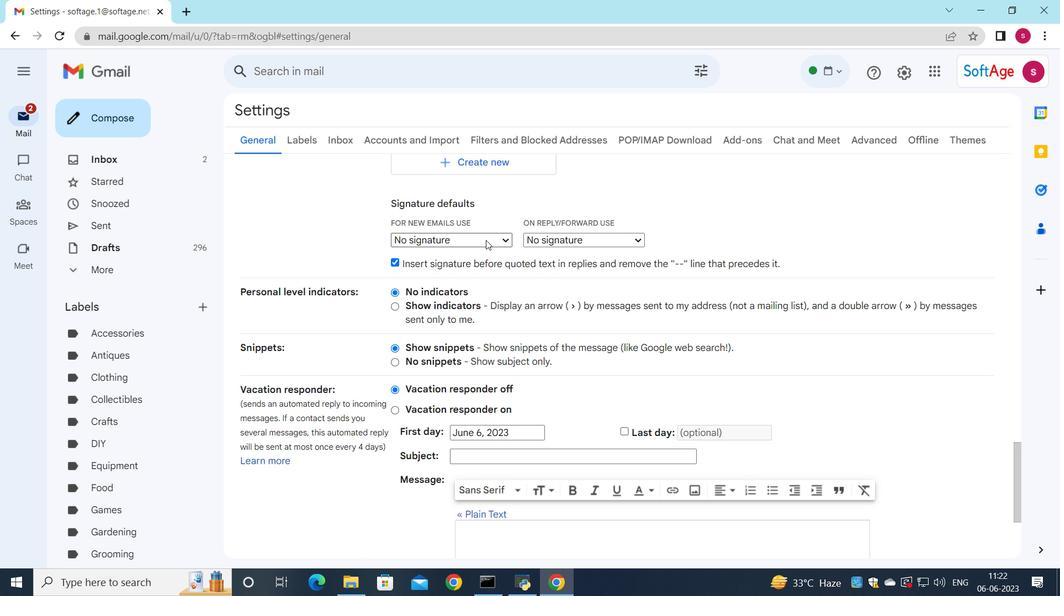 
Action: Mouse pressed left at (486, 243)
Screenshot: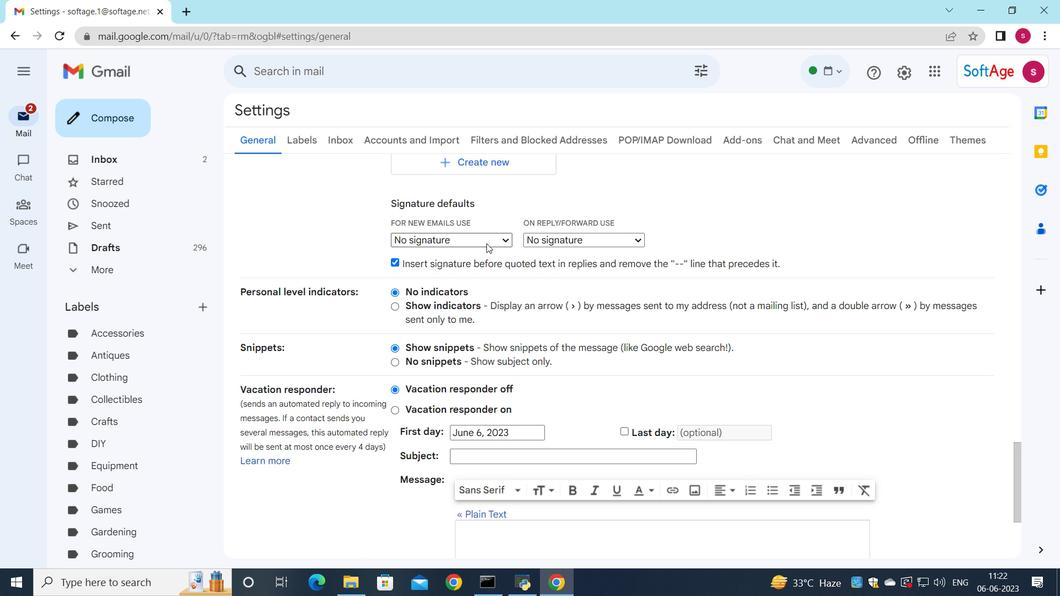 
Action: Mouse moved to (485, 265)
Screenshot: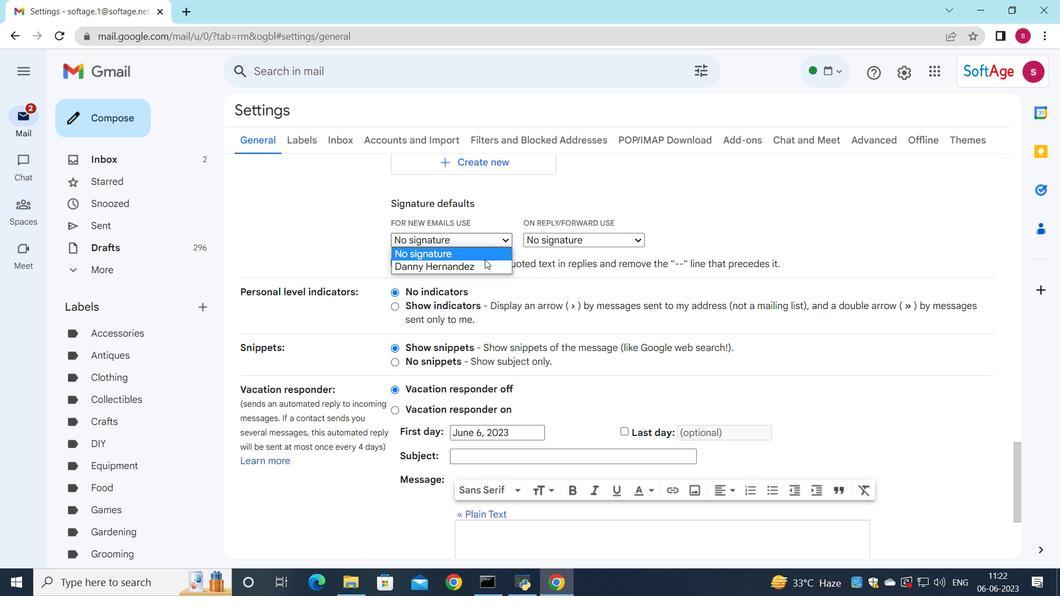 
Action: Mouse pressed left at (485, 265)
Screenshot: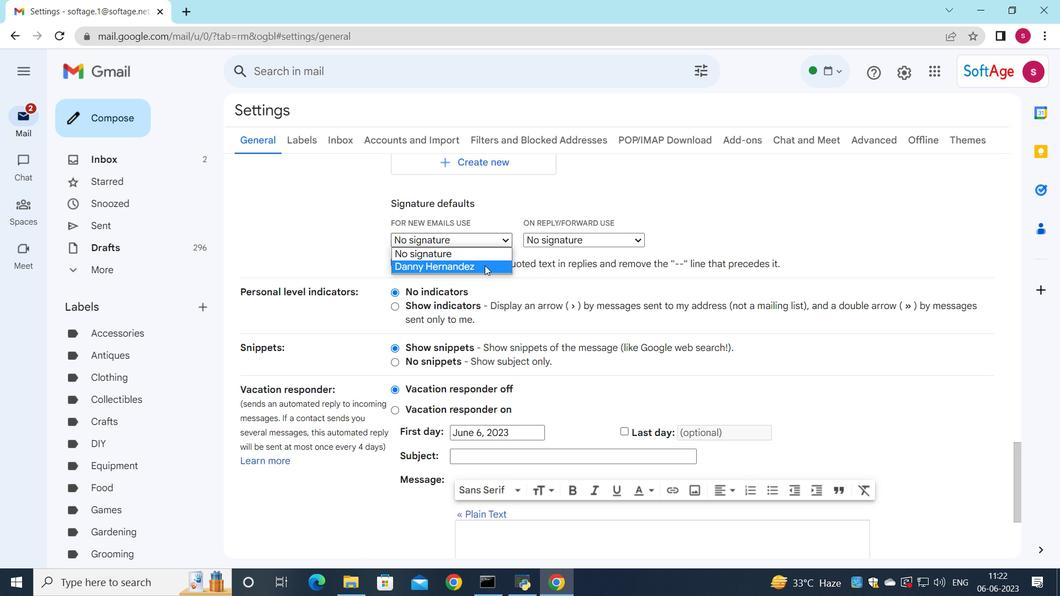 
Action: Mouse moved to (534, 241)
Screenshot: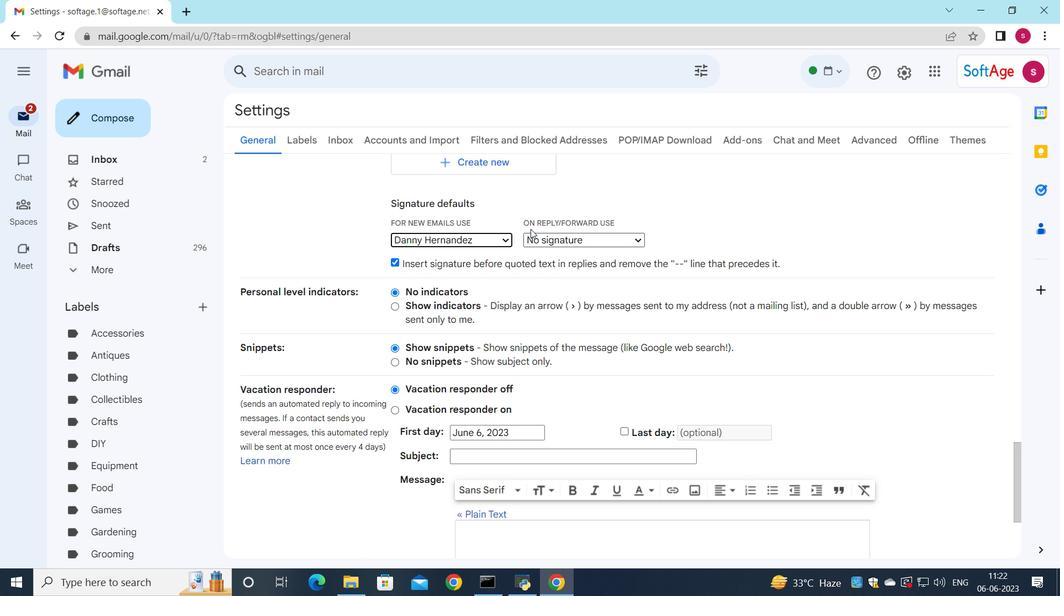 
Action: Mouse pressed left at (534, 241)
Screenshot: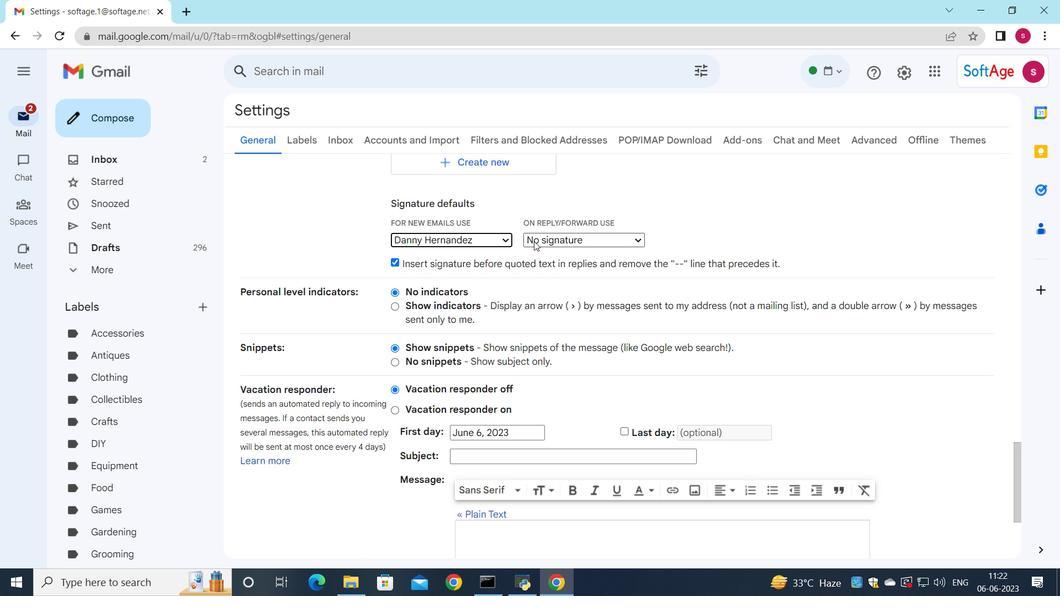 
Action: Mouse moved to (538, 270)
Screenshot: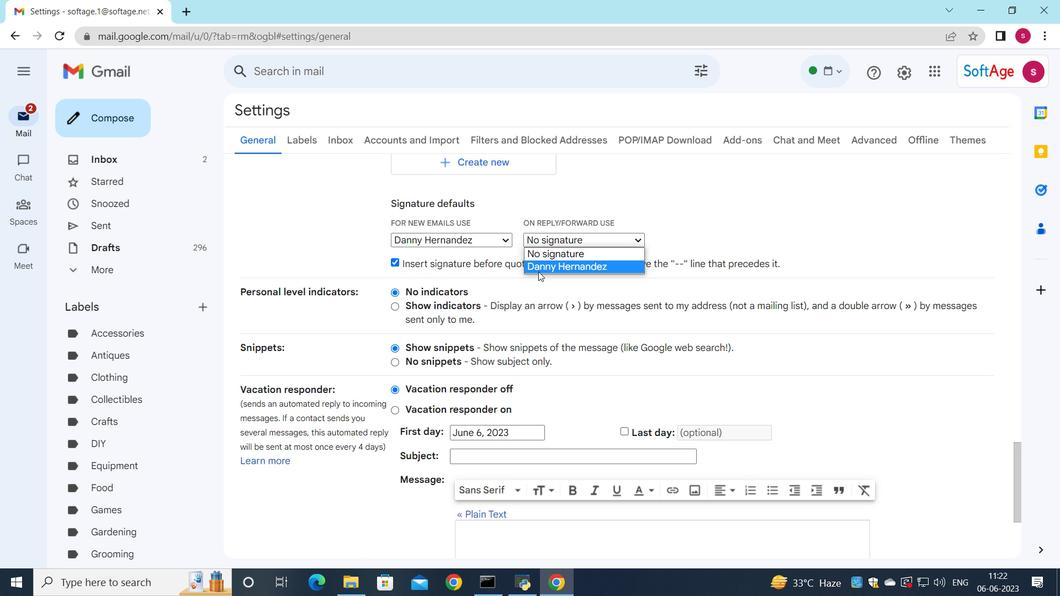 
Action: Mouse pressed left at (538, 270)
Screenshot: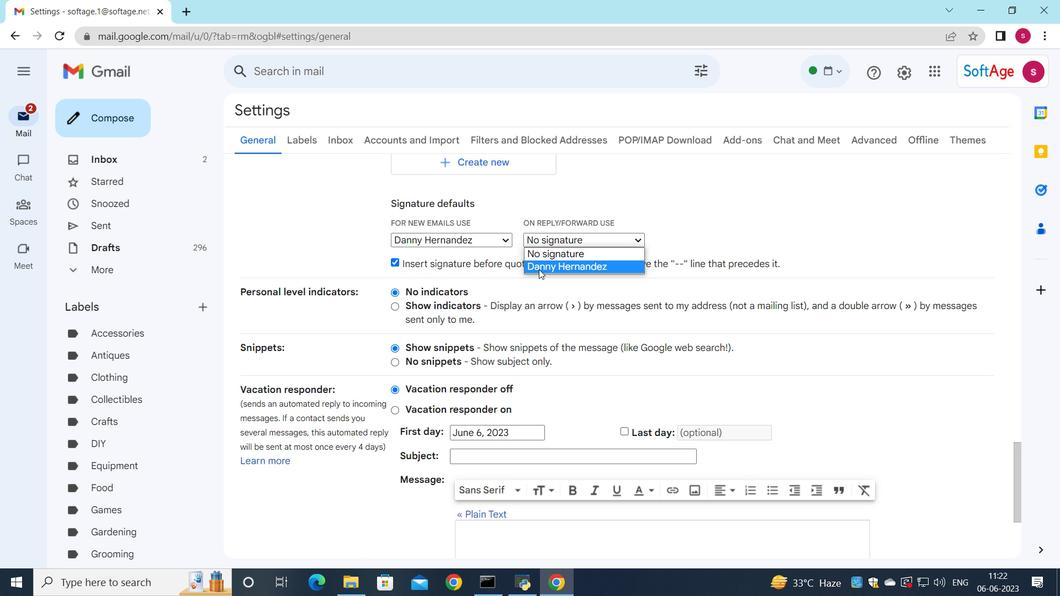 
Action: Mouse moved to (350, 301)
Screenshot: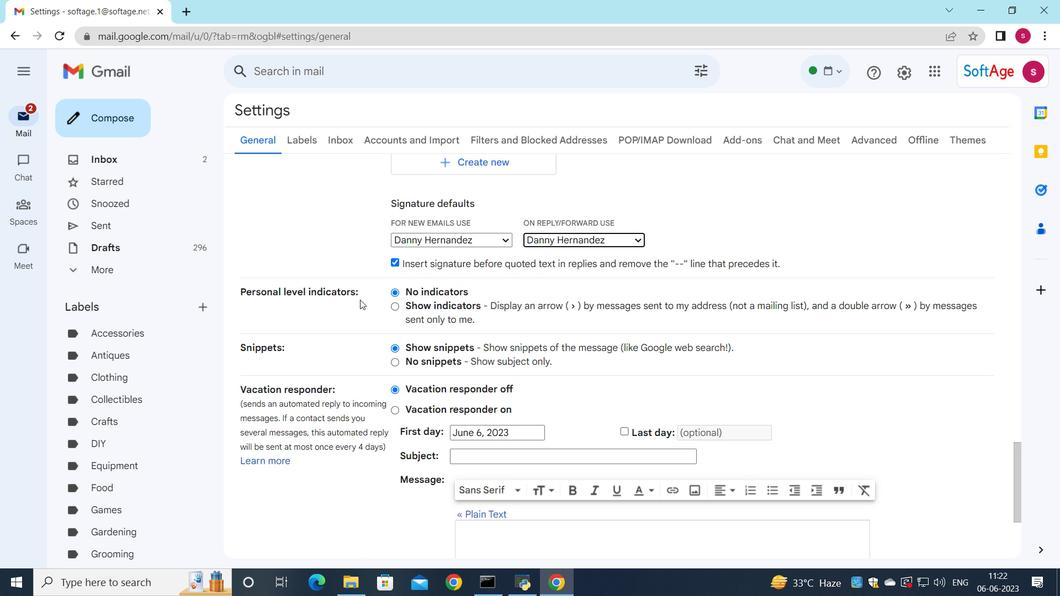 
Action: Mouse scrolled (350, 300) with delta (0, 0)
Screenshot: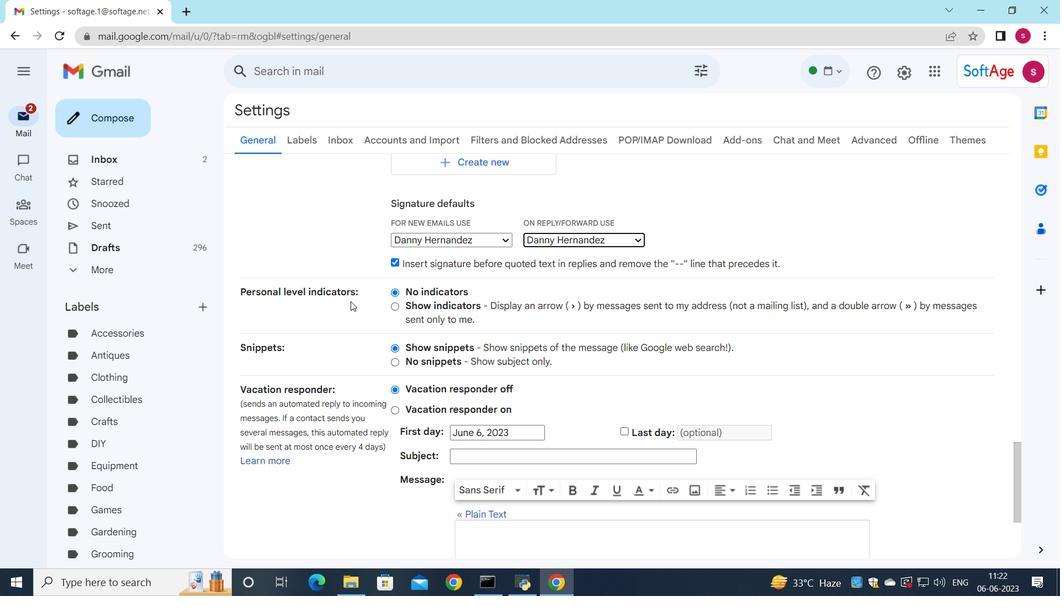 
Action: Mouse scrolled (350, 300) with delta (0, 0)
Screenshot: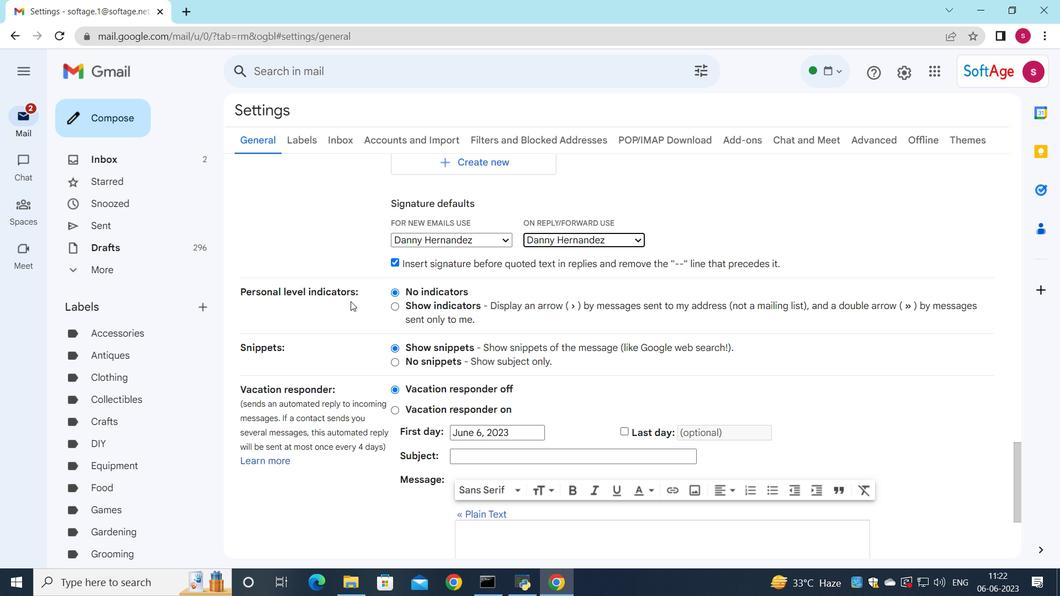 
Action: Mouse moved to (352, 303)
Screenshot: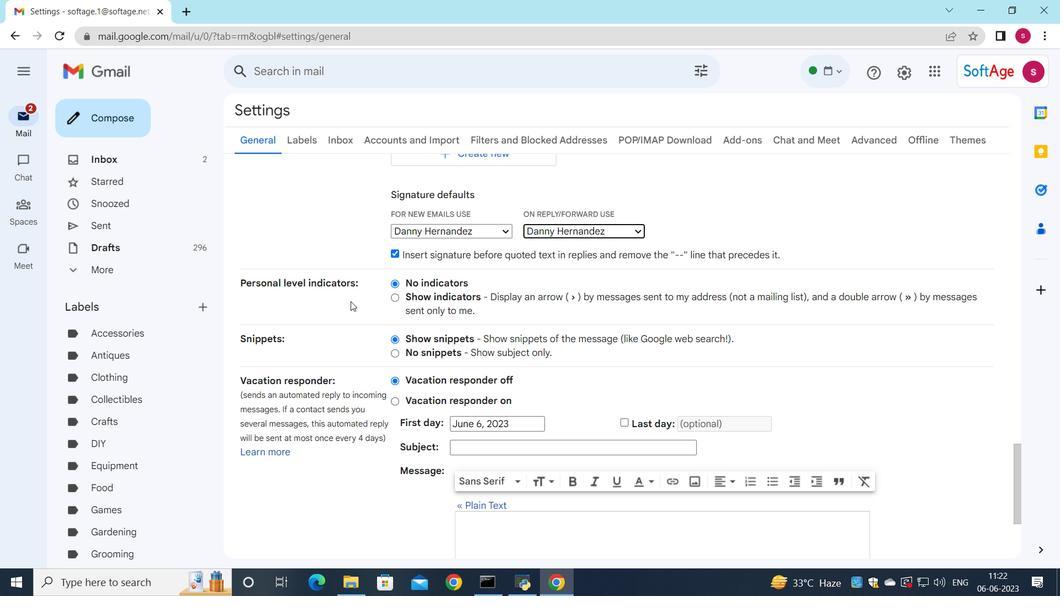 
Action: Mouse scrolled (352, 302) with delta (0, 0)
Screenshot: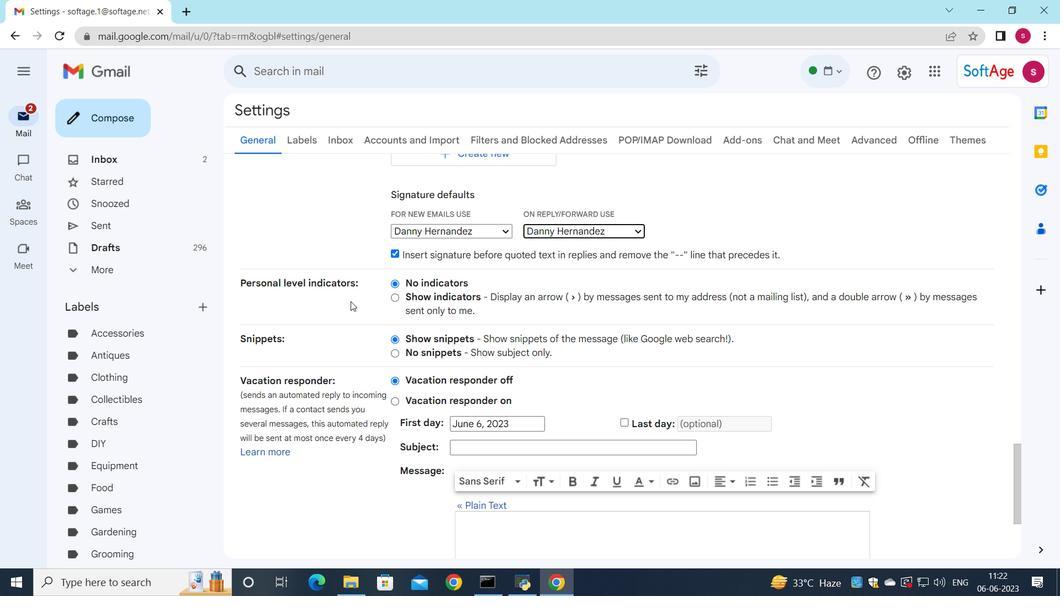 
Action: Mouse moved to (340, 313)
Screenshot: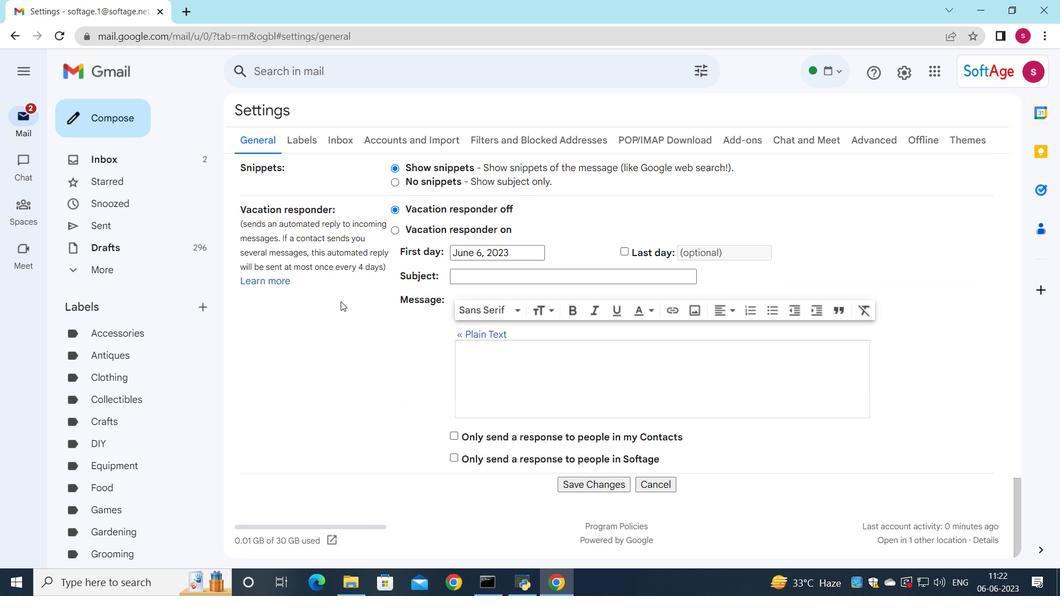 
Action: Mouse scrolled (340, 312) with delta (0, 0)
Screenshot: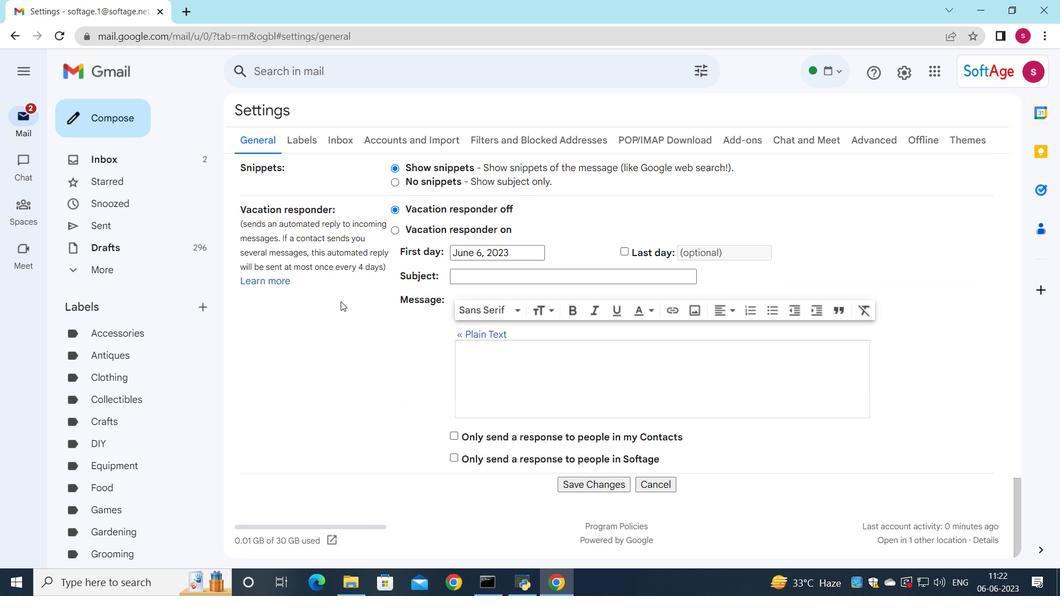 
Action: Mouse moved to (340, 319)
Screenshot: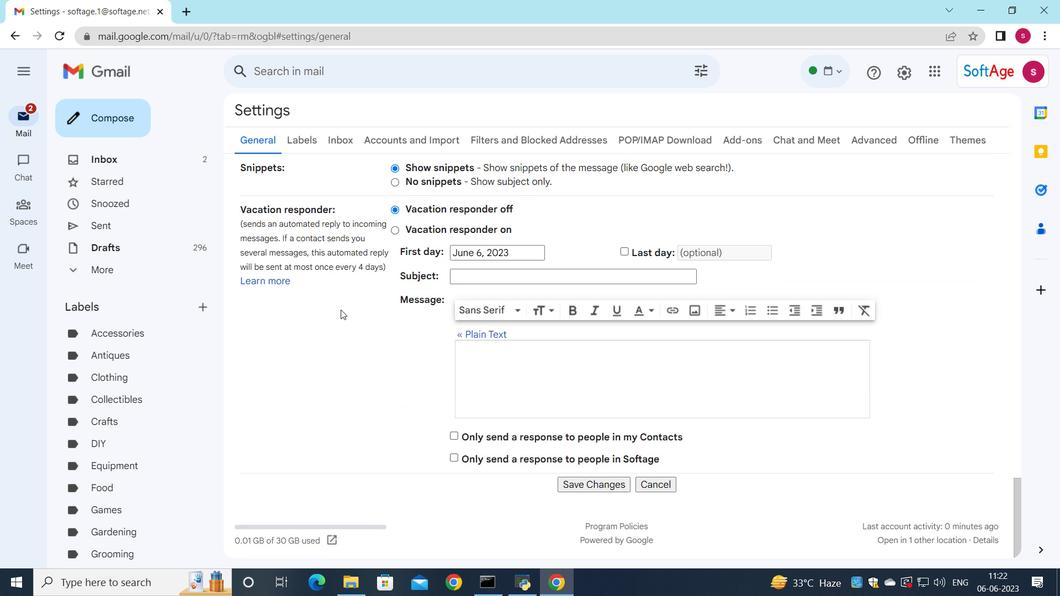 
Action: Mouse scrolled (340, 319) with delta (0, 0)
Screenshot: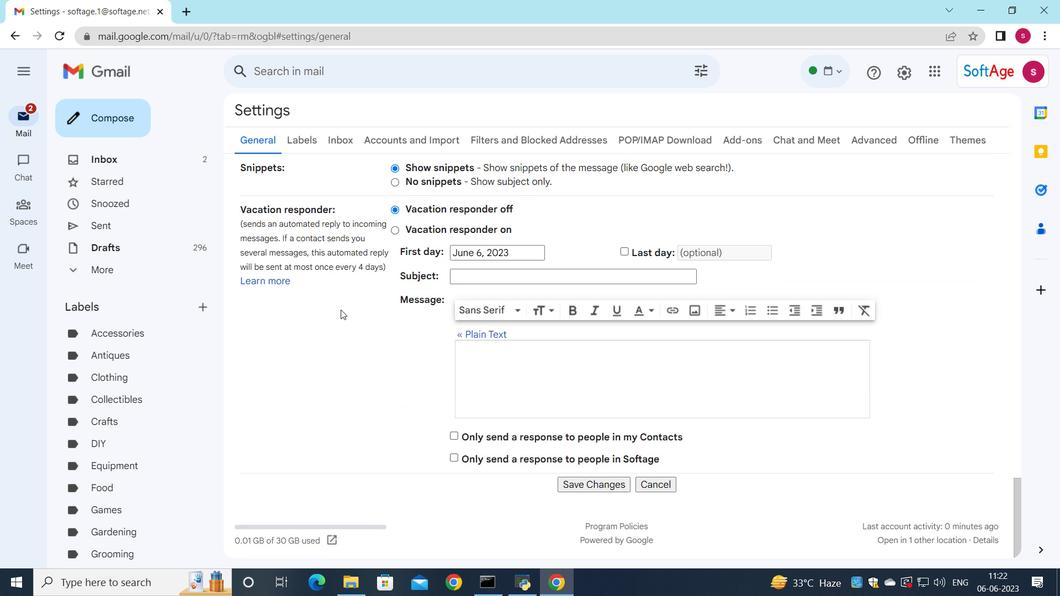 
Action: Mouse moved to (334, 335)
Screenshot: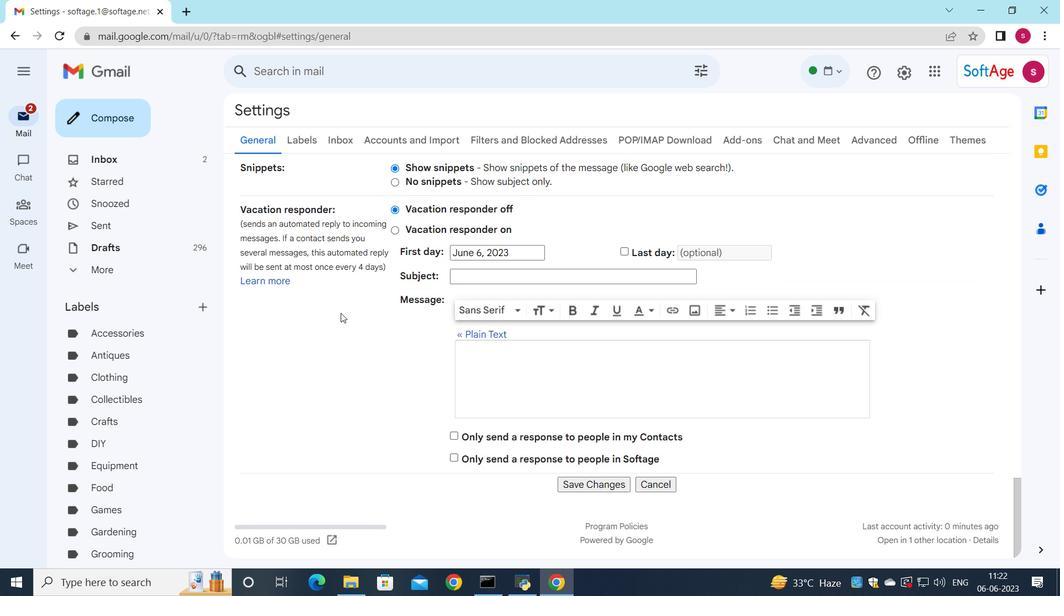 
Action: Mouse scrolled (334, 334) with delta (0, 0)
Screenshot: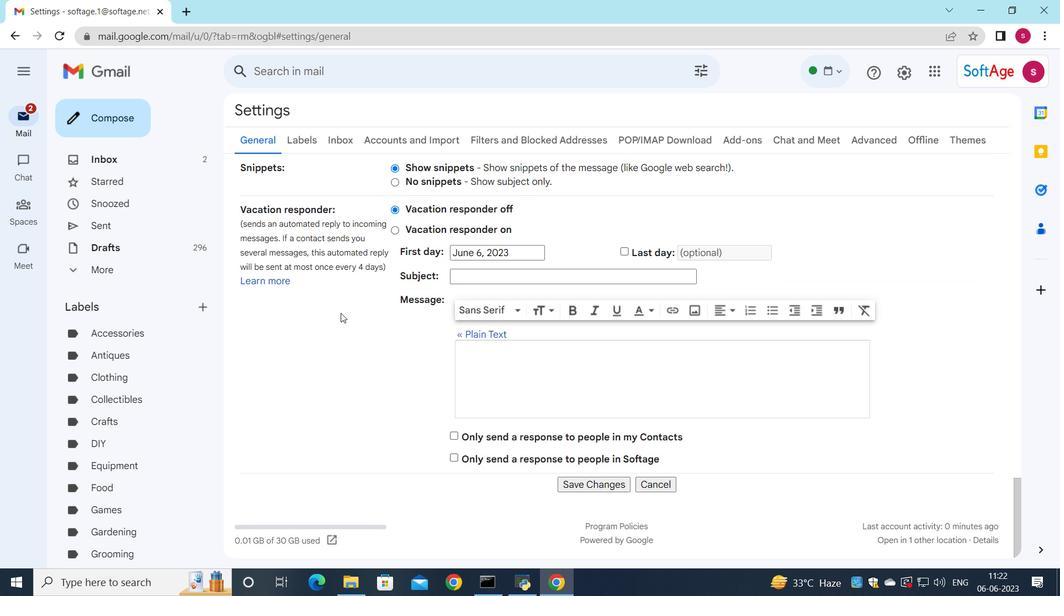 
Action: Mouse moved to (332, 326)
Screenshot: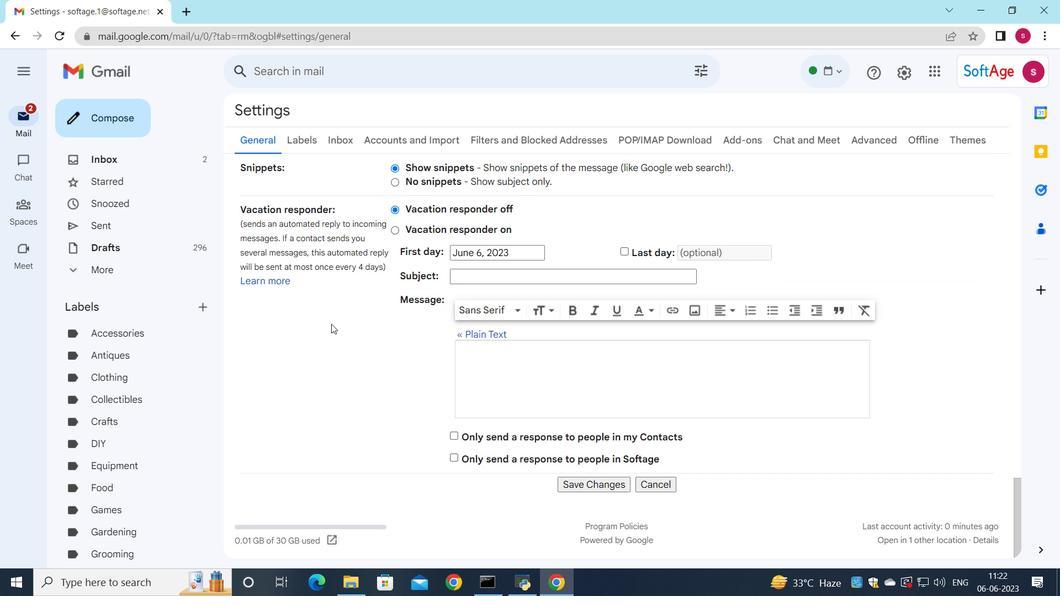 
Action: Mouse scrolled (332, 326) with delta (0, 0)
Screenshot: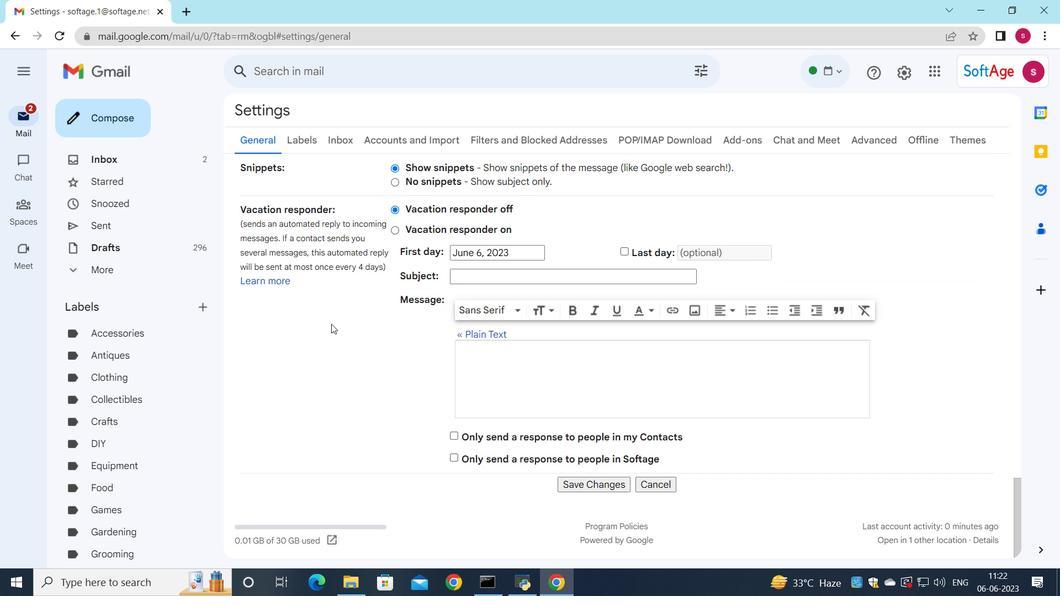 
Action: Mouse moved to (332, 328)
Screenshot: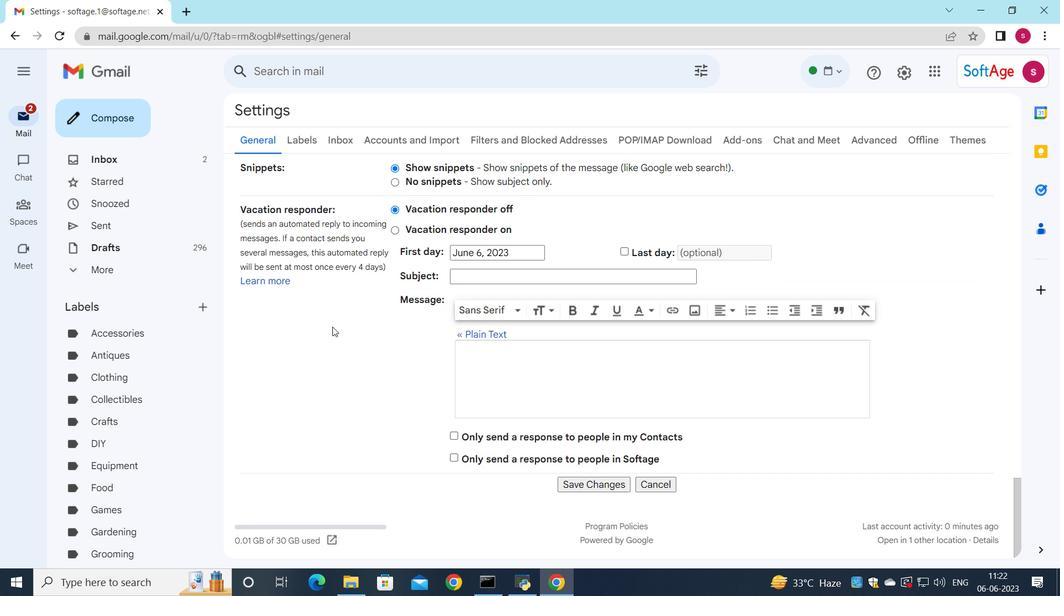 
Action: Mouse scrolled (332, 327) with delta (0, 0)
Screenshot: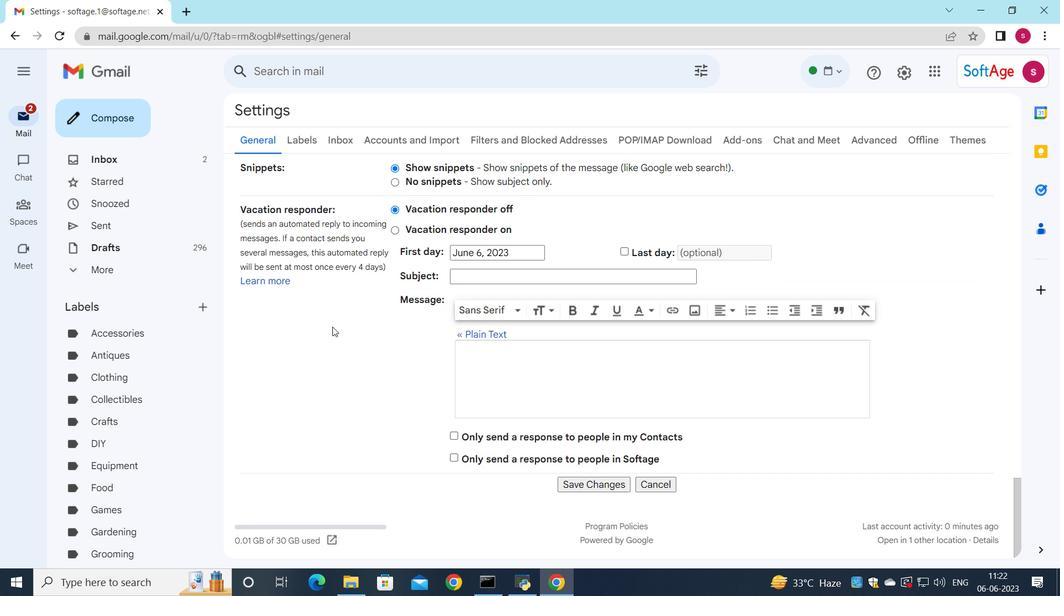 
Action: Mouse scrolled (332, 327) with delta (0, 0)
Screenshot: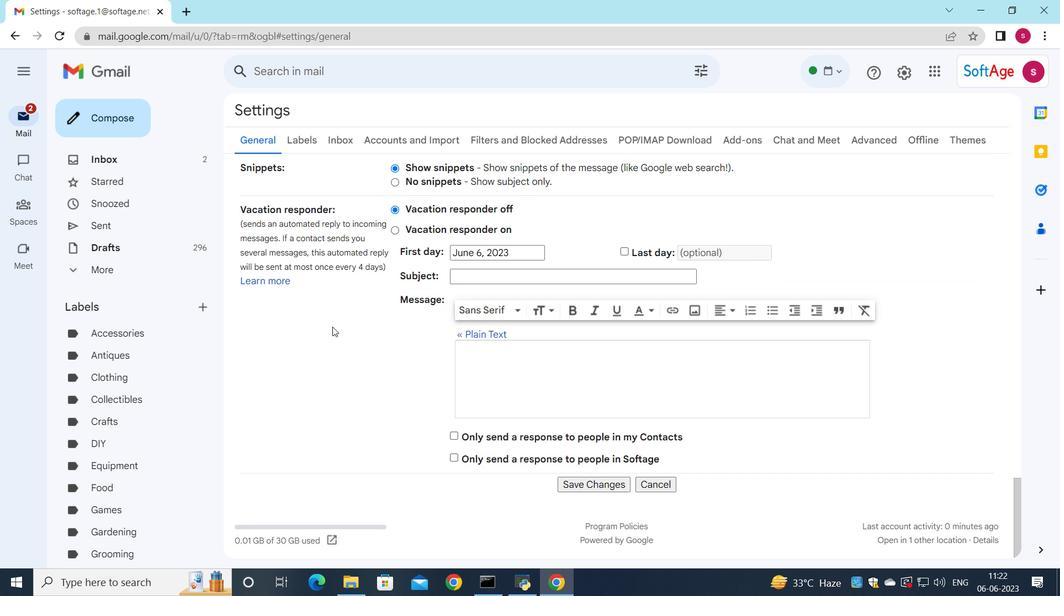 
Action: Mouse moved to (322, 362)
Screenshot: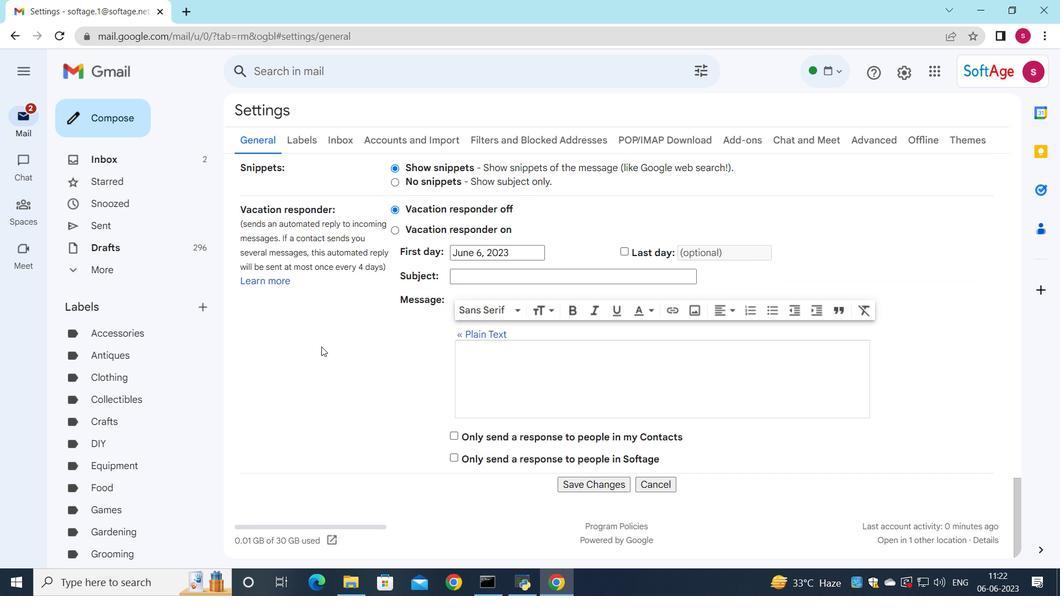 
Action: Mouse scrolled (322, 362) with delta (0, 0)
Screenshot: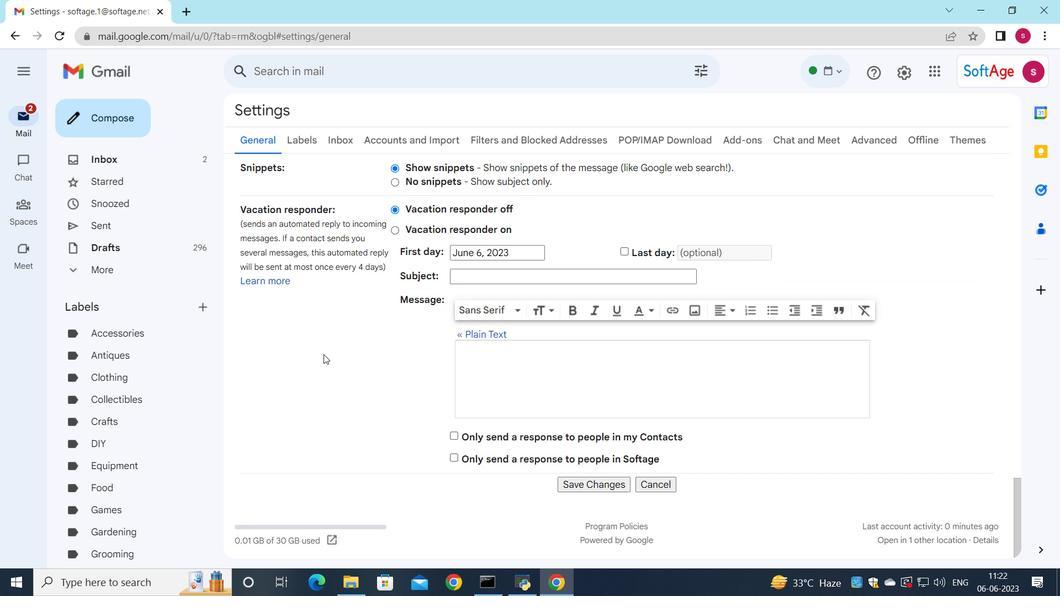 
Action: Mouse scrolled (322, 362) with delta (0, 0)
Screenshot: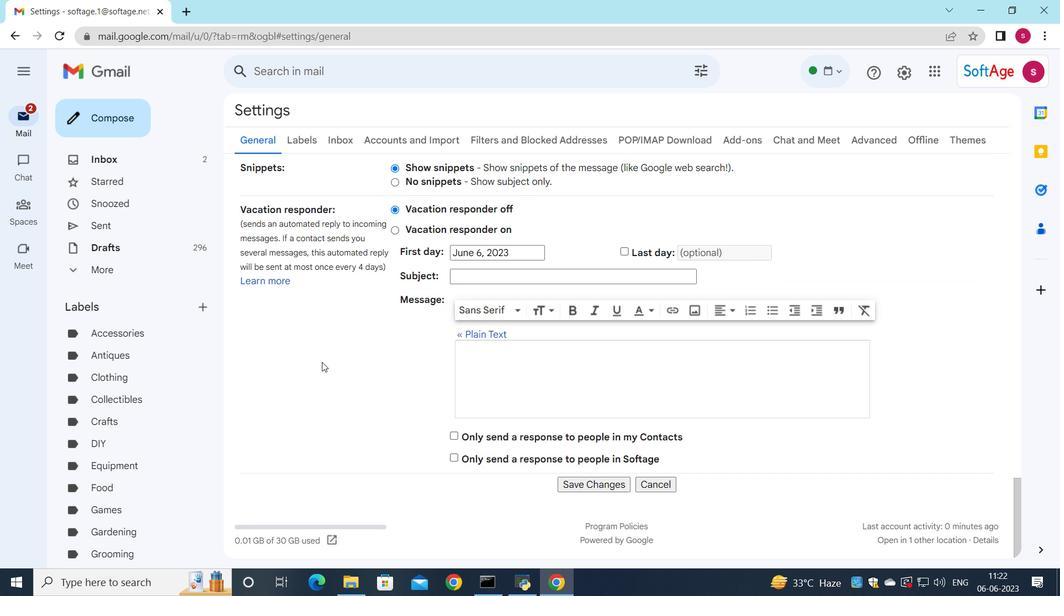 
Action: Mouse moved to (322, 363)
Screenshot: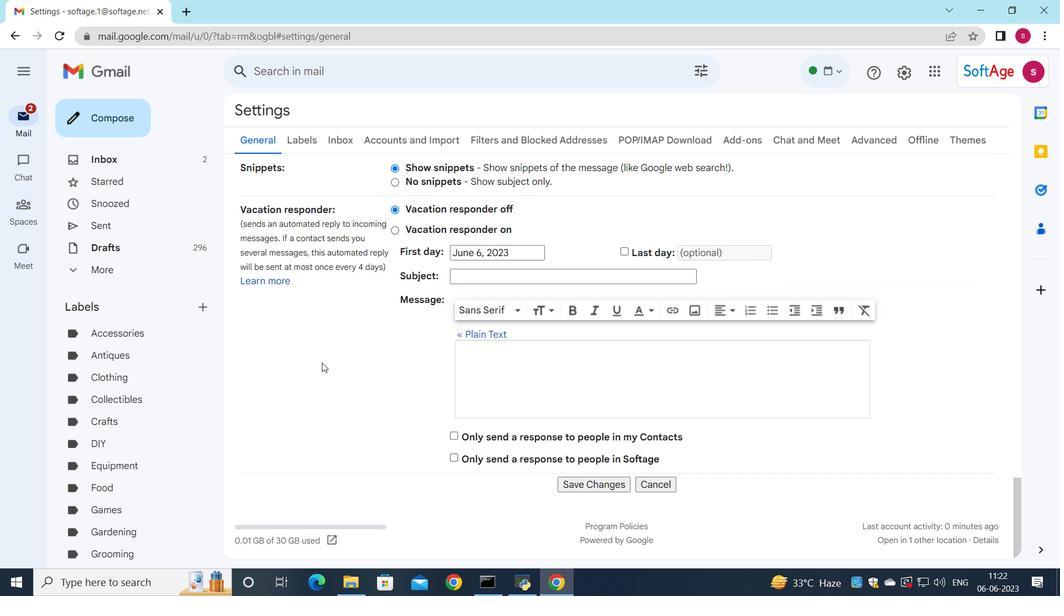 
Action: Mouse scrolled (322, 362) with delta (0, 0)
Screenshot: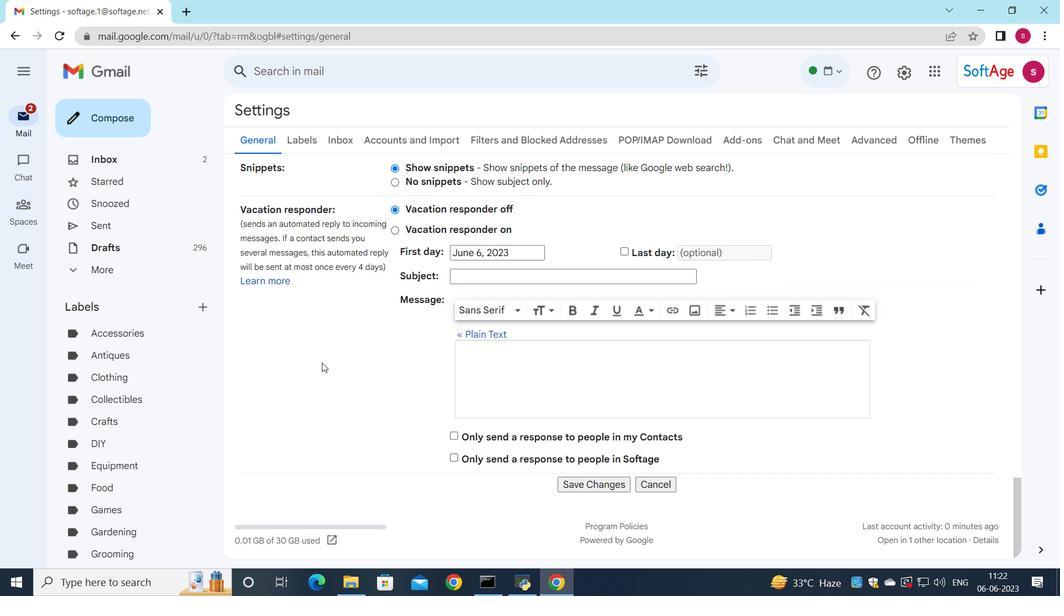 
Action: Mouse moved to (322, 363)
Screenshot: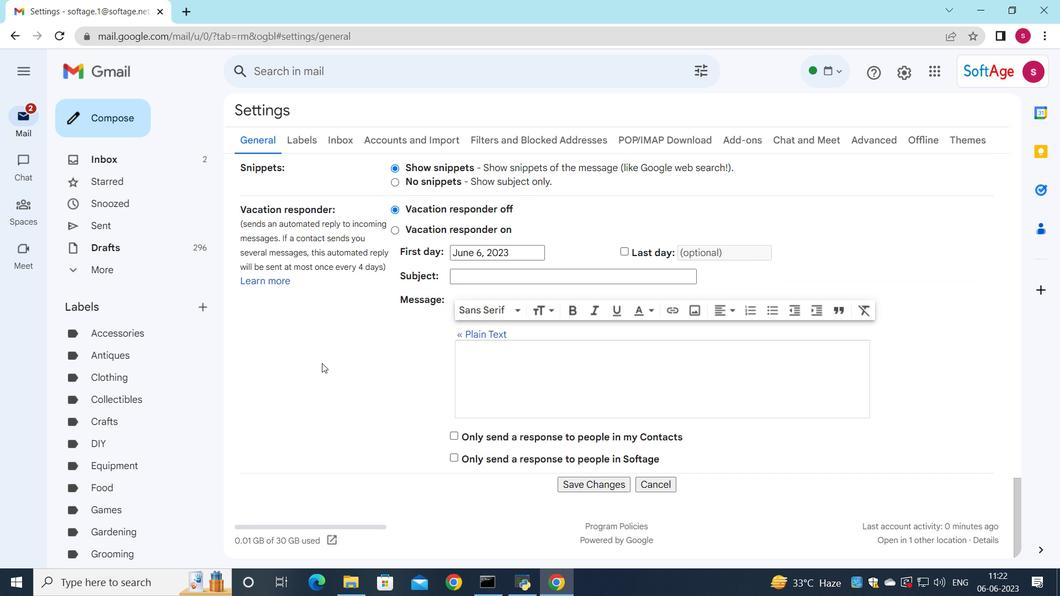 
Action: Mouse scrolled (322, 362) with delta (0, 0)
Screenshot: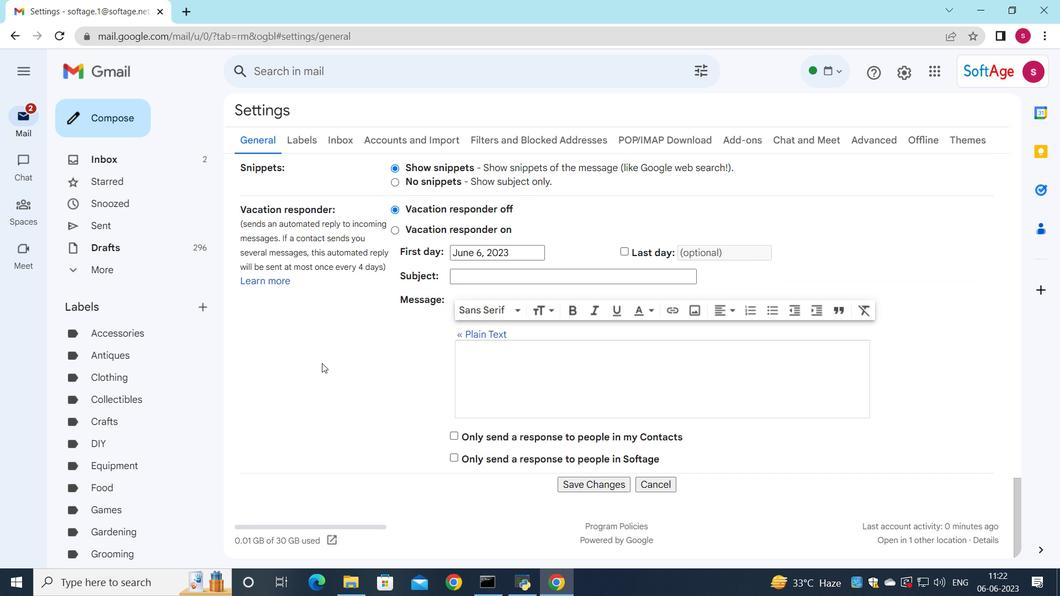 
Action: Mouse moved to (323, 364)
Screenshot: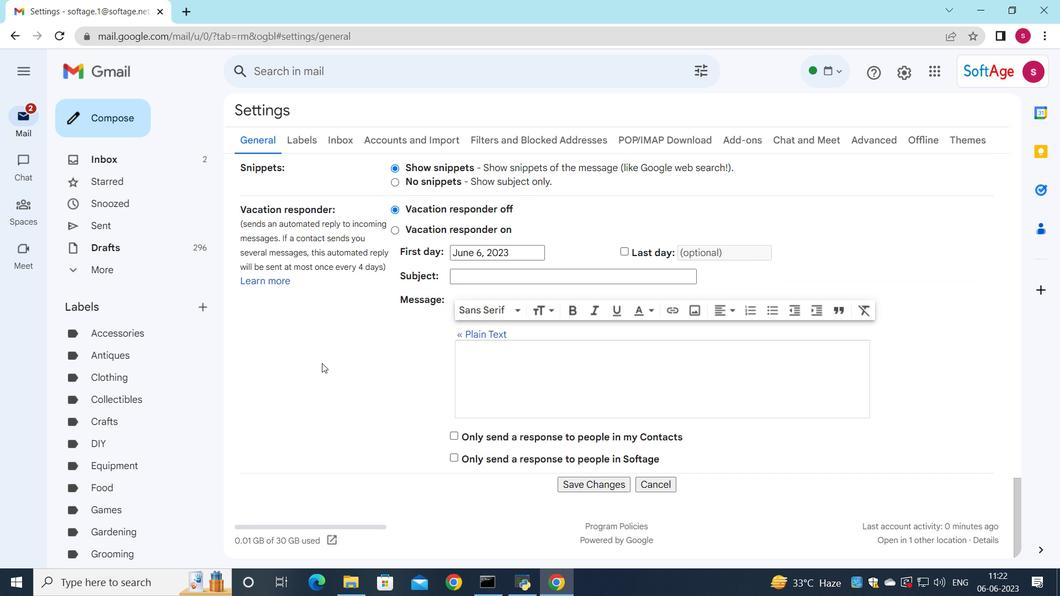 
Action: Mouse scrolled (323, 363) with delta (0, 0)
Screenshot: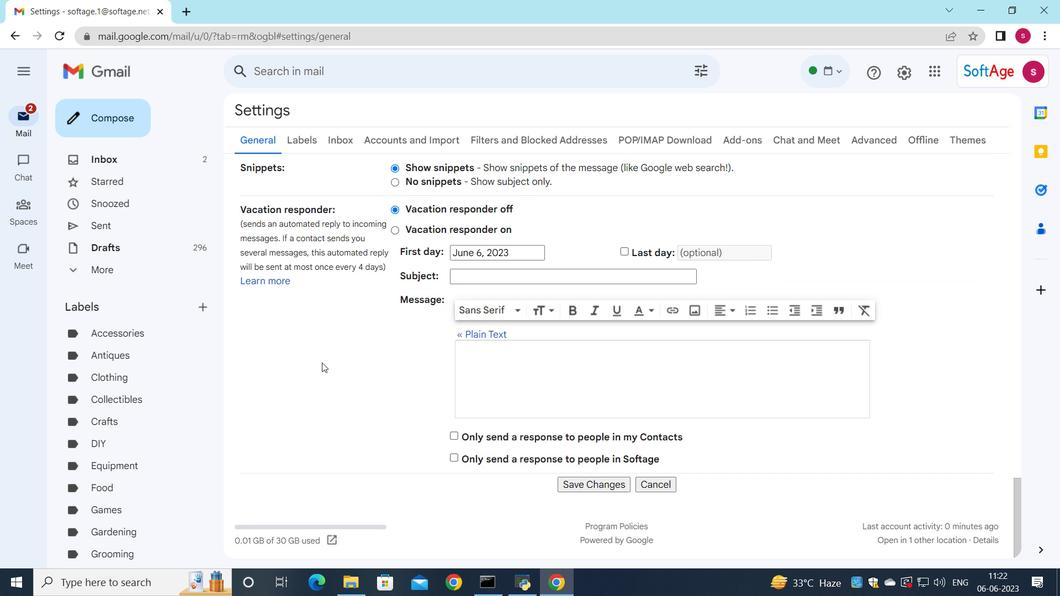 
Action: Mouse moved to (324, 371)
Screenshot: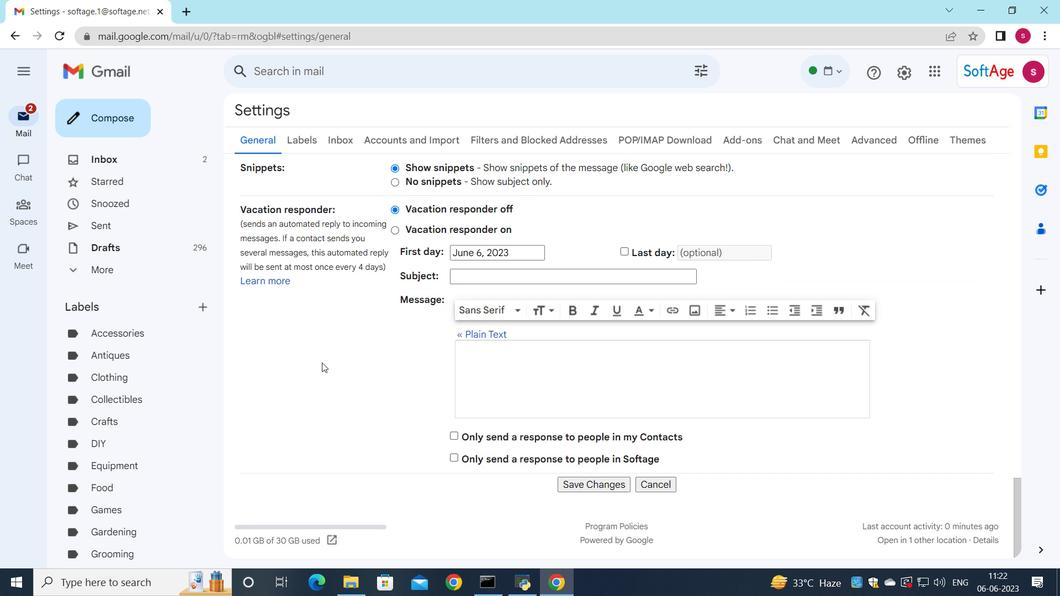 
Action: Mouse scrolled (324, 370) with delta (0, 0)
Screenshot: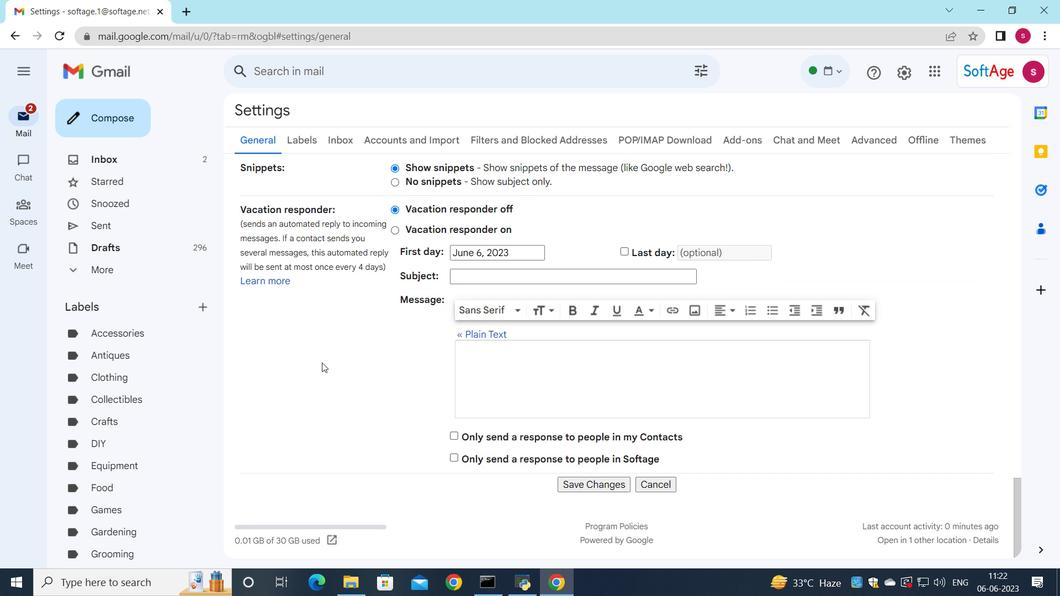 
Action: Mouse moved to (577, 483)
Screenshot: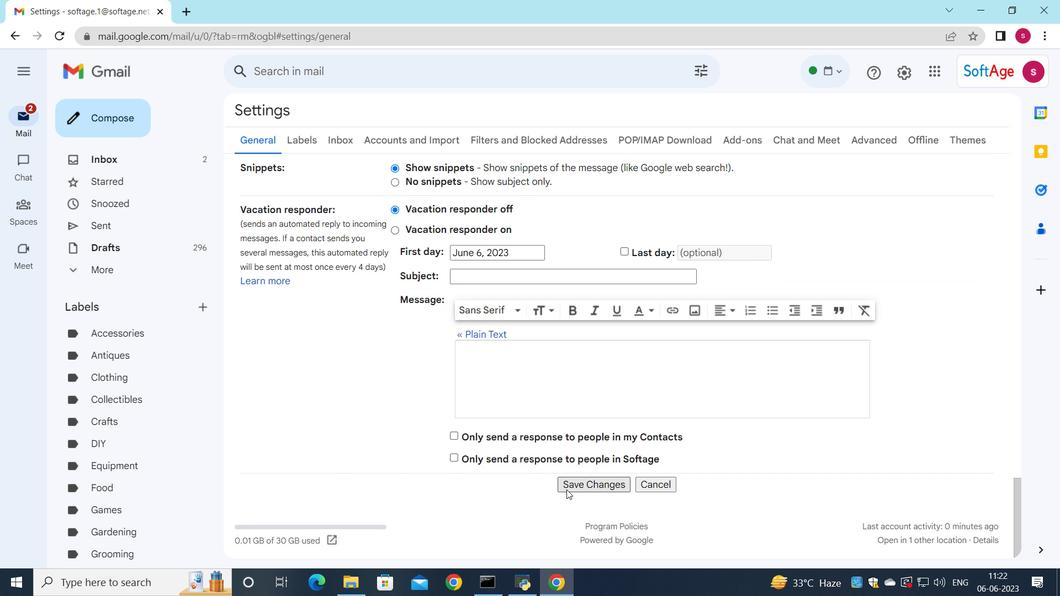 
Action: Mouse pressed left at (577, 483)
Screenshot: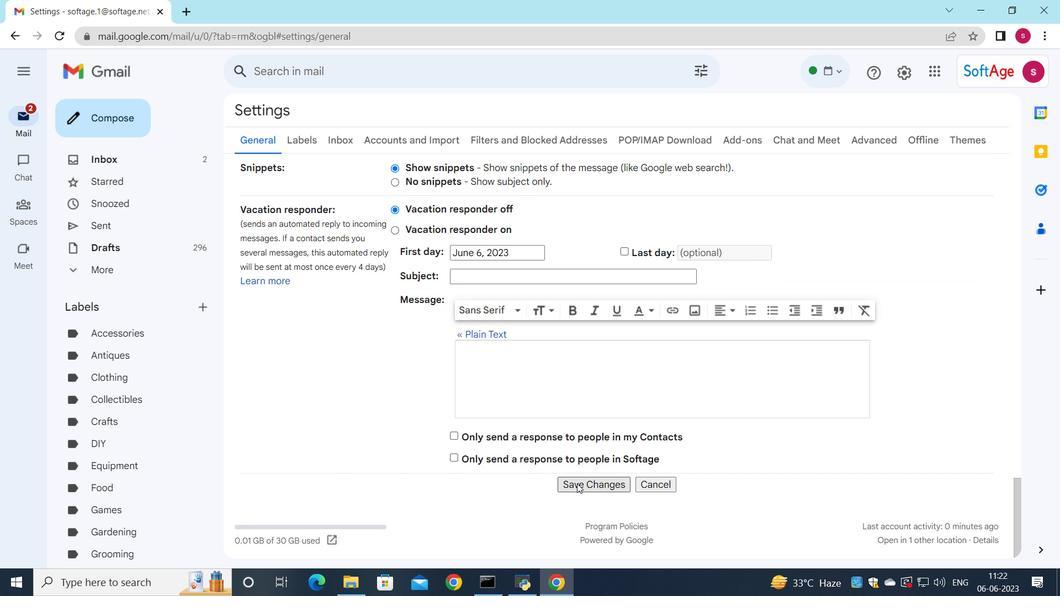 
Action: Mouse moved to (241, 364)
Screenshot: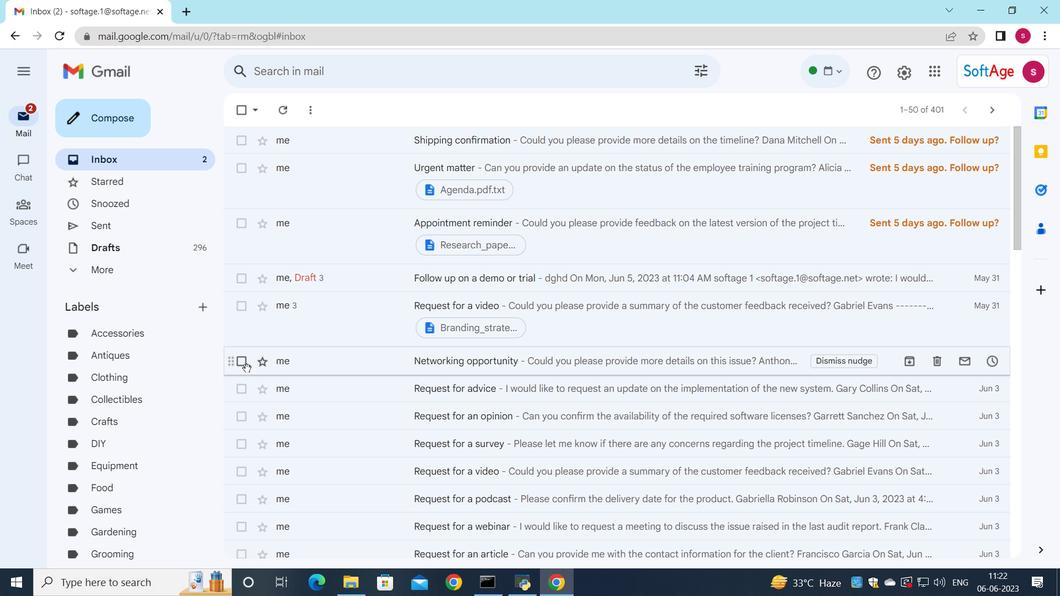 
Action: Mouse pressed left at (241, 364)
Screenshot: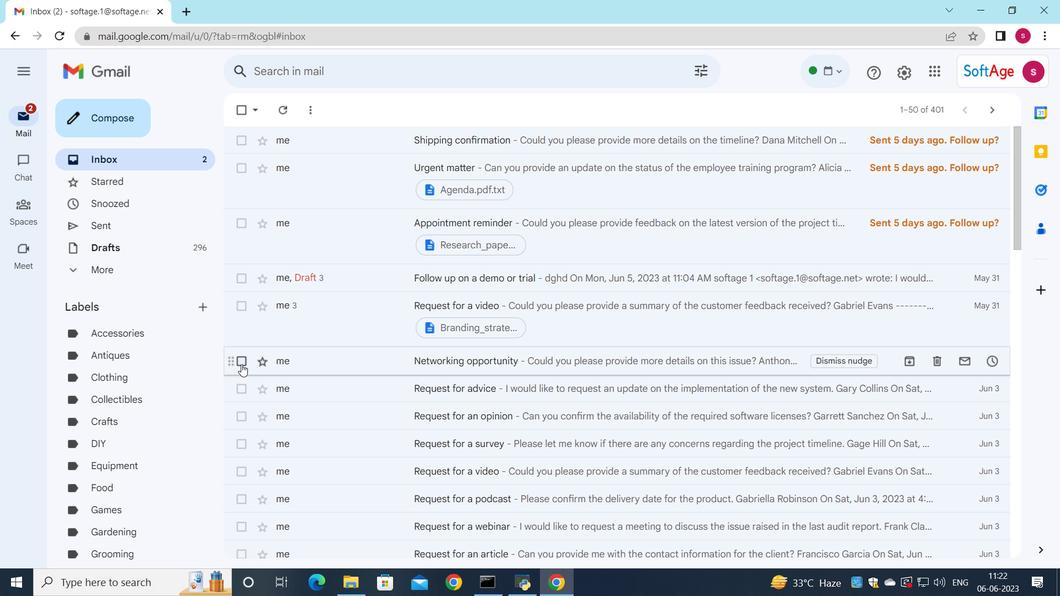 
Action: Mouse moved to (543, 114)
Screenshot: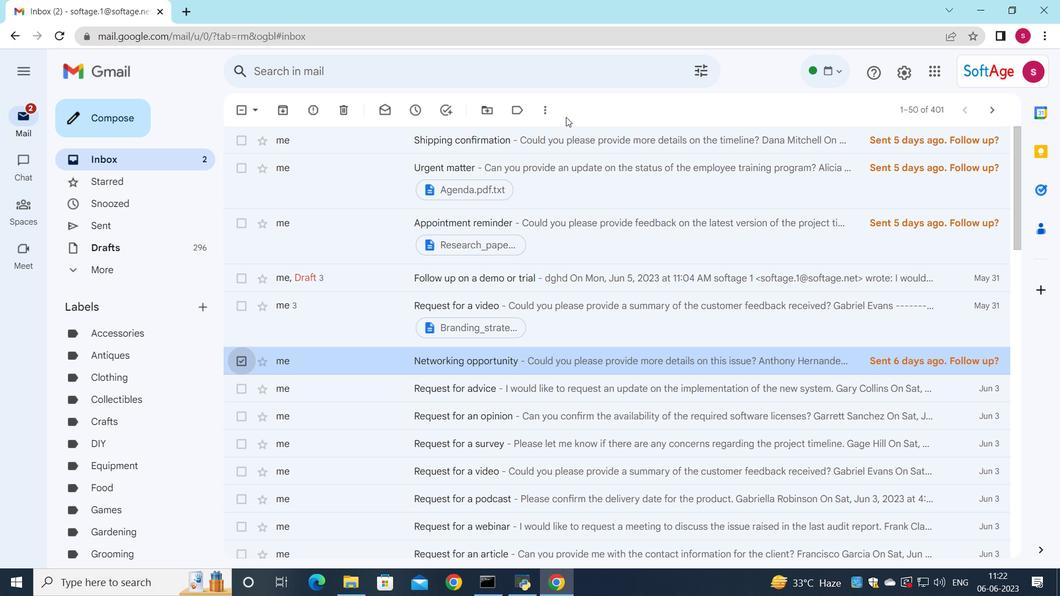 
Action: Mouse pressed left at (543, 114)
Screenshot: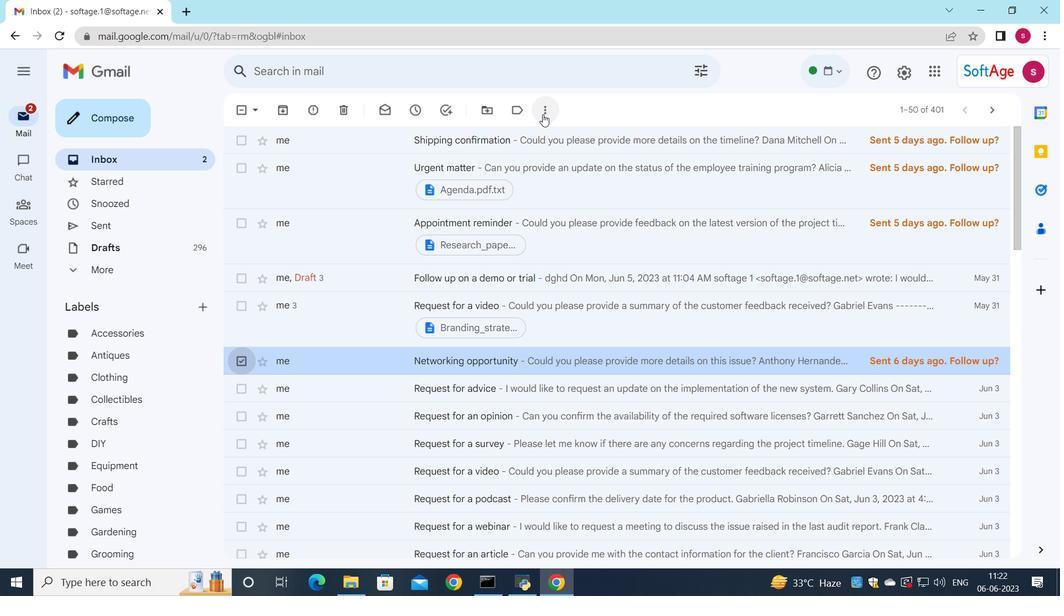 
Action: Mouse moved to (614, 262)
Screenshot: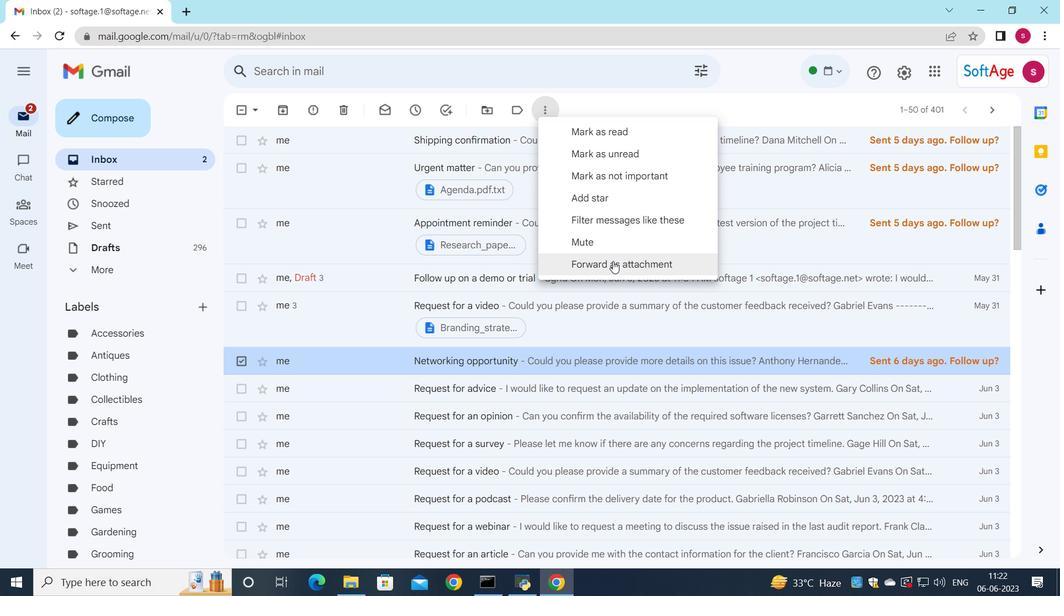
Action: Mouse pressed left at (614, 262)
Screenshot: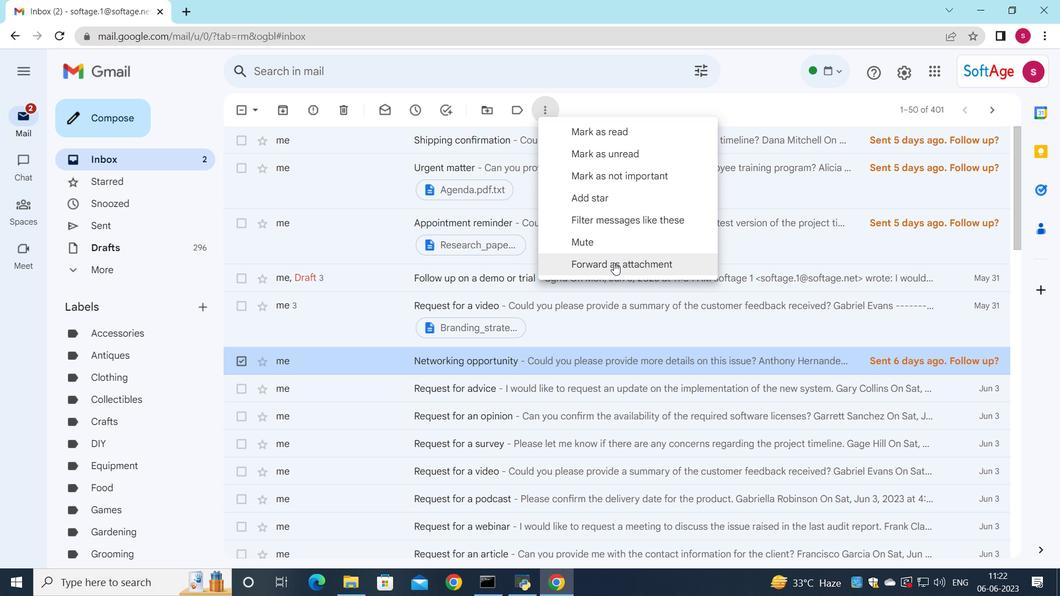 
Action: Mouse moved to (705, 238)
Screenshot: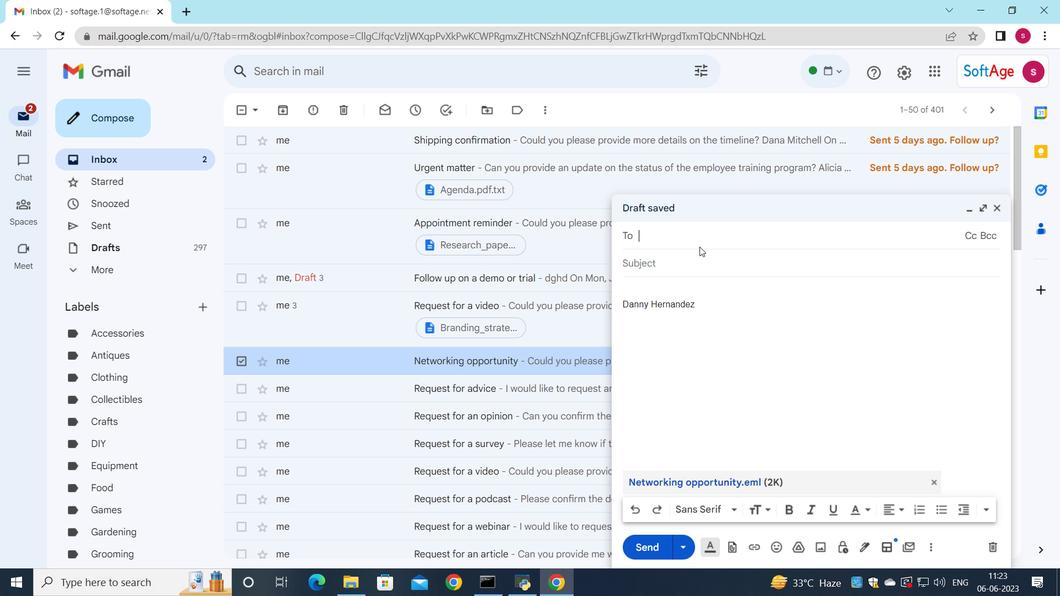 
Action: Key pressed s
Screenshot: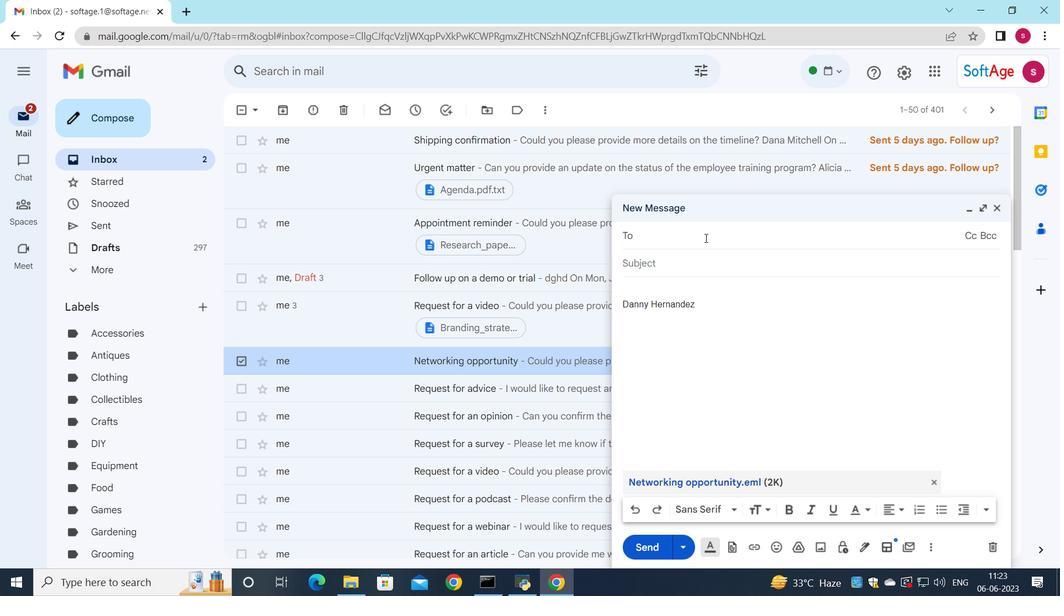 
Action: Mouse moved to (737, 278)
Screenshot: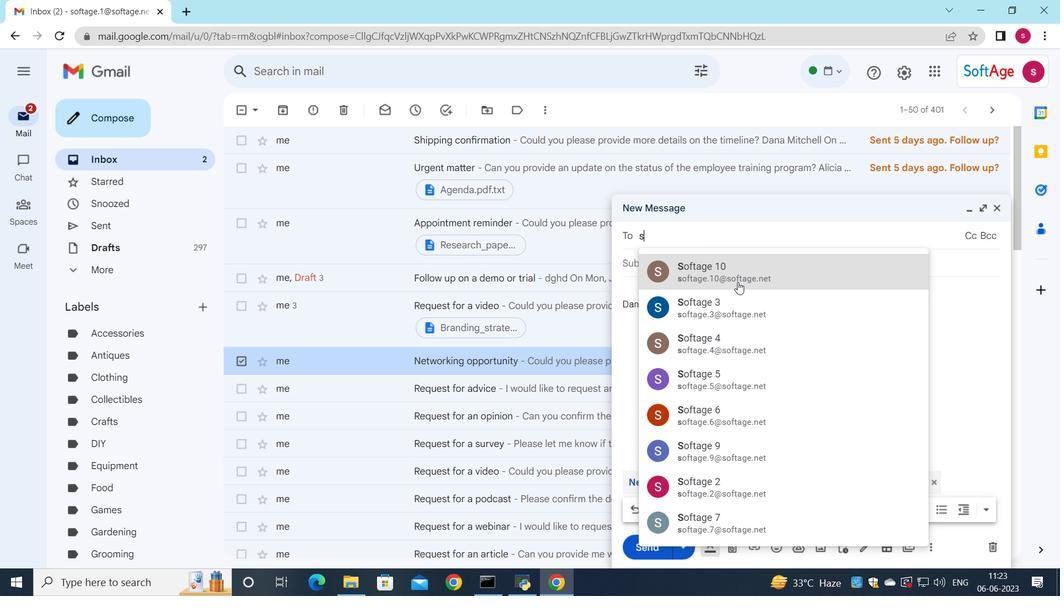 
Action: Mouse pressed left at (737, 278)
Screenshot: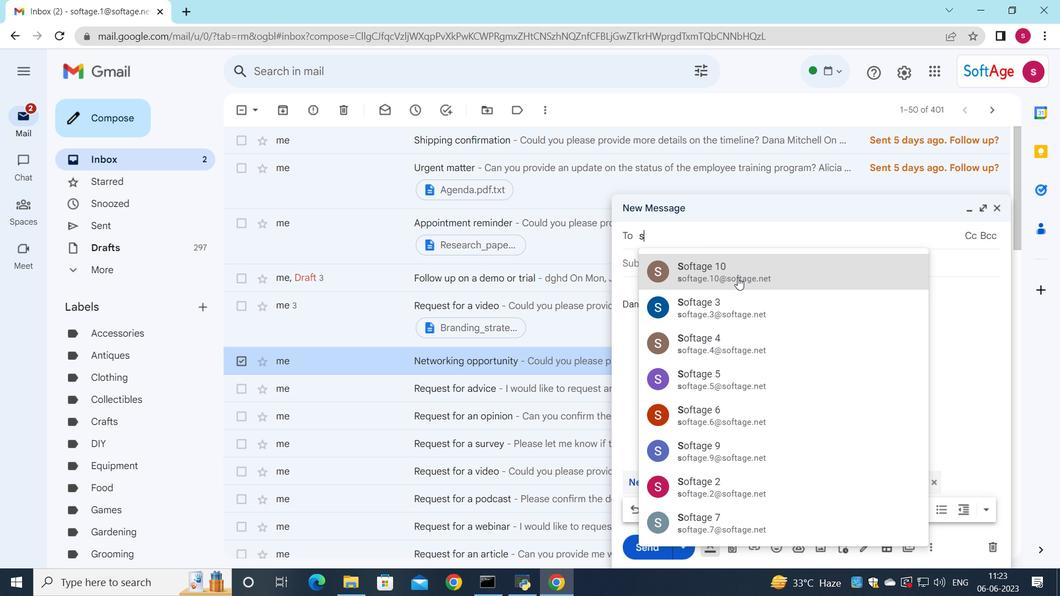 
Action: Mouse moved to (685, 271)
Screenshot: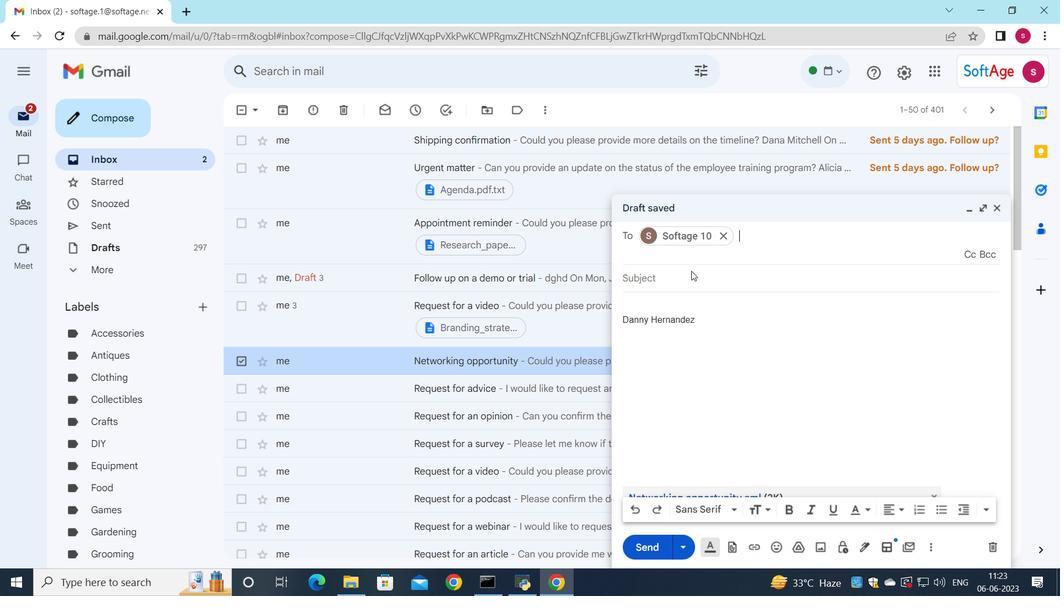 
Action: Mouse pressed left at (685, 271)
Screenshot: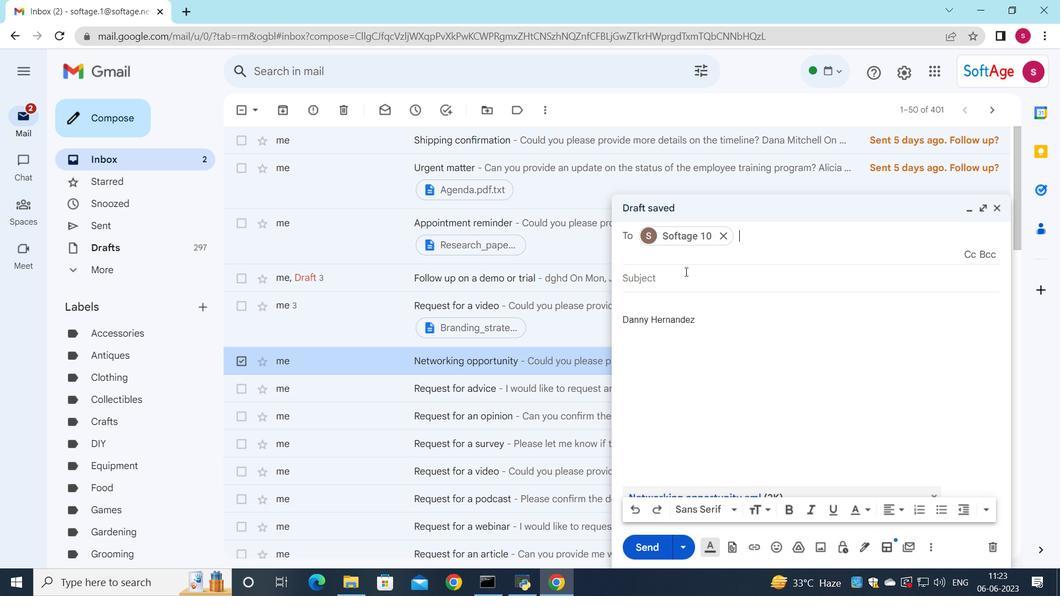 
Action: Key pressed <Key.shift>Late<Key.space>payment<Key.space>reminder
Screenshot: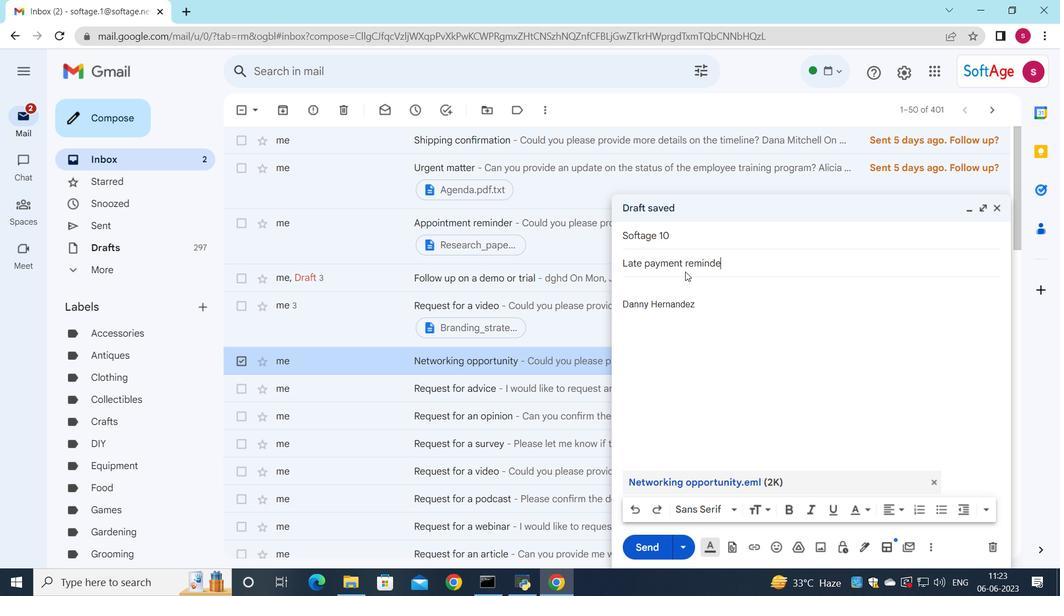 
Action: Mouse moved to (636, 283)
Screenshot: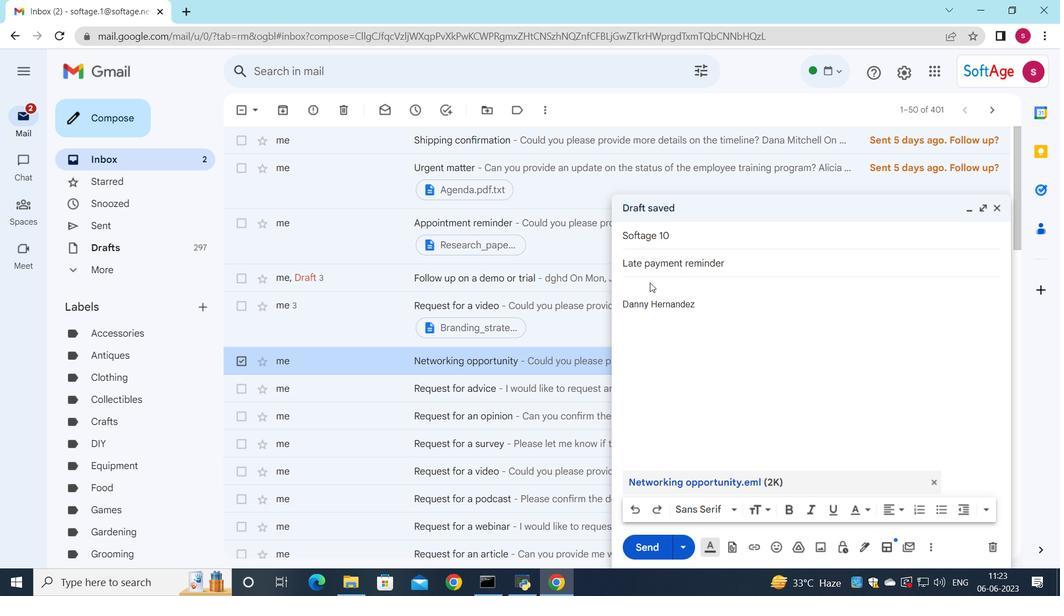 
Action: Mouse pressed left at (636, 283)
Screenshot: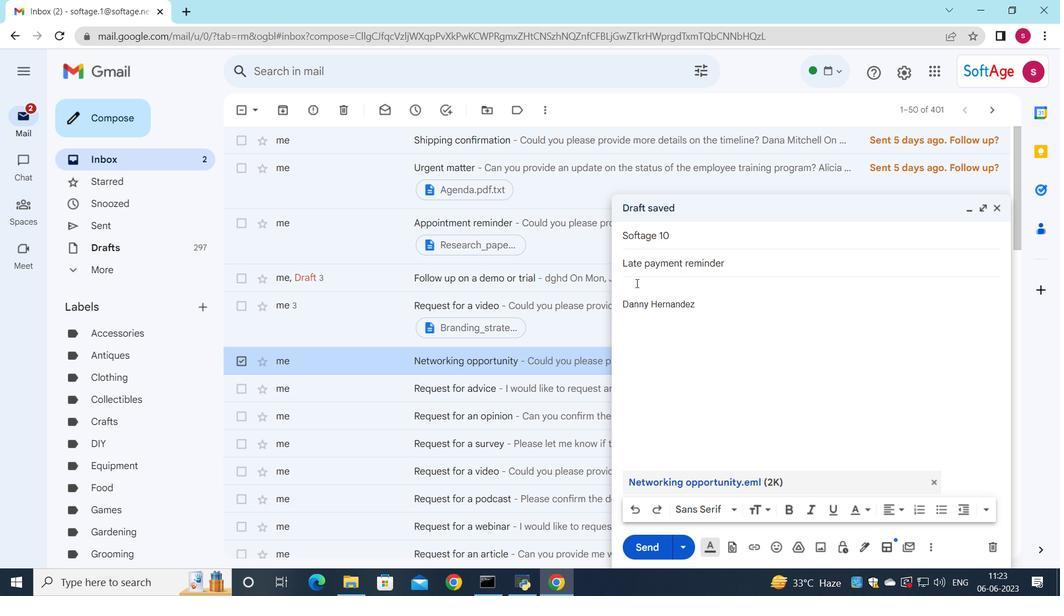
Action: Mouse moved to (656, 281)
Screenshot: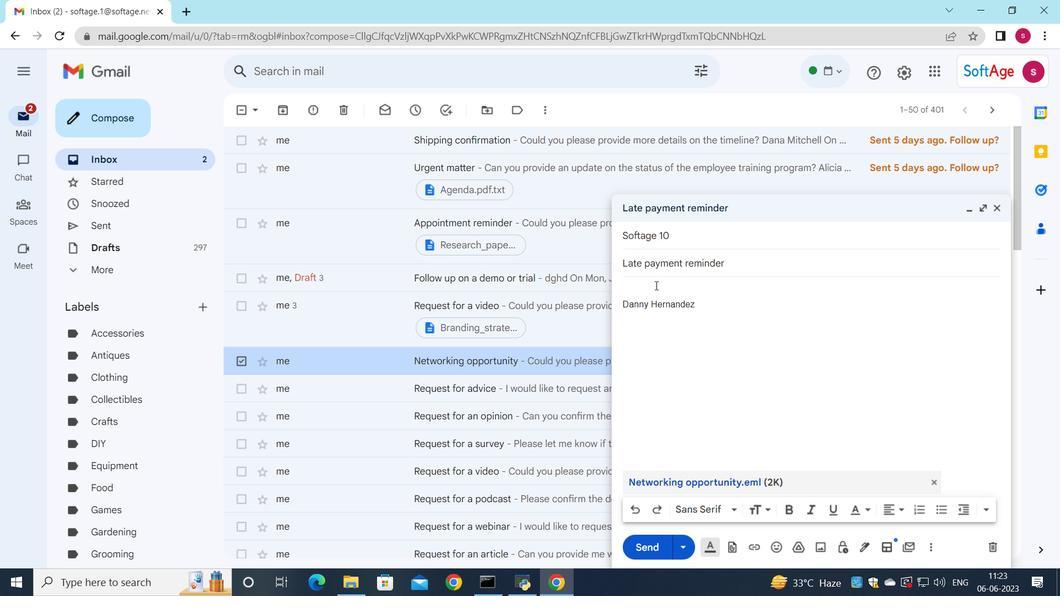 
Action: Key pressed <Key.shift>can<Key.space>you<Key.space>please<Key.space>provide<Key.space>me<Key.space>with<Key.space>an<Key.space>update<Key.space>on<Key.space>the<Key.space>projects<Key.space>risk<Key.space>management<Key.space>plan.<Key.backspace><Key.shift_r>?
Screenshot: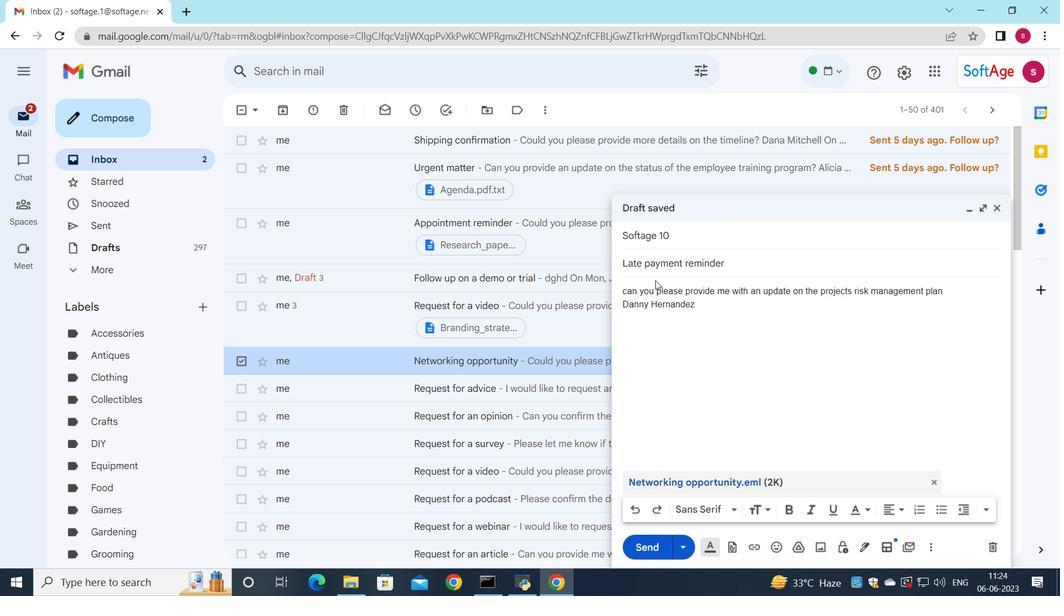 
Action: Mouse moved to (837, 296)
Screenshot: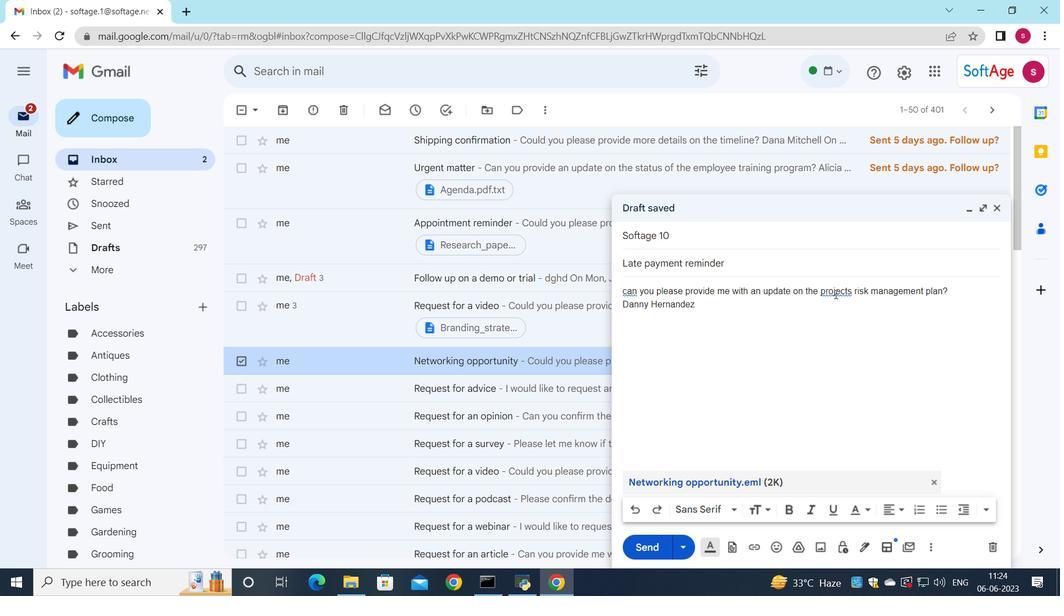 
Action: Mouse pressed left at (837, 296)
Screenshot: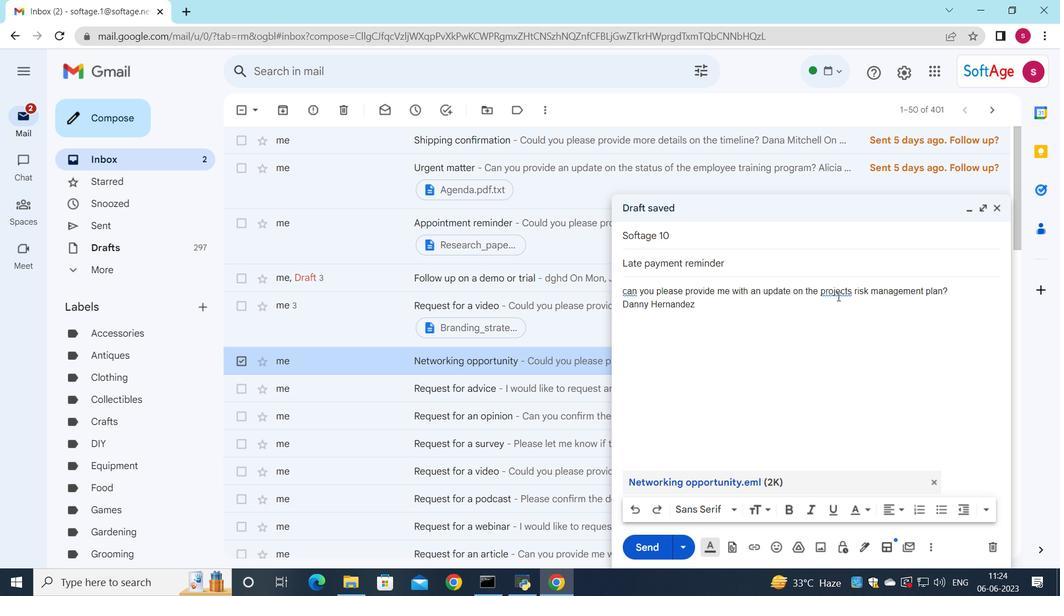 
Action: Mouse moved to (833, 315)
Screenshot: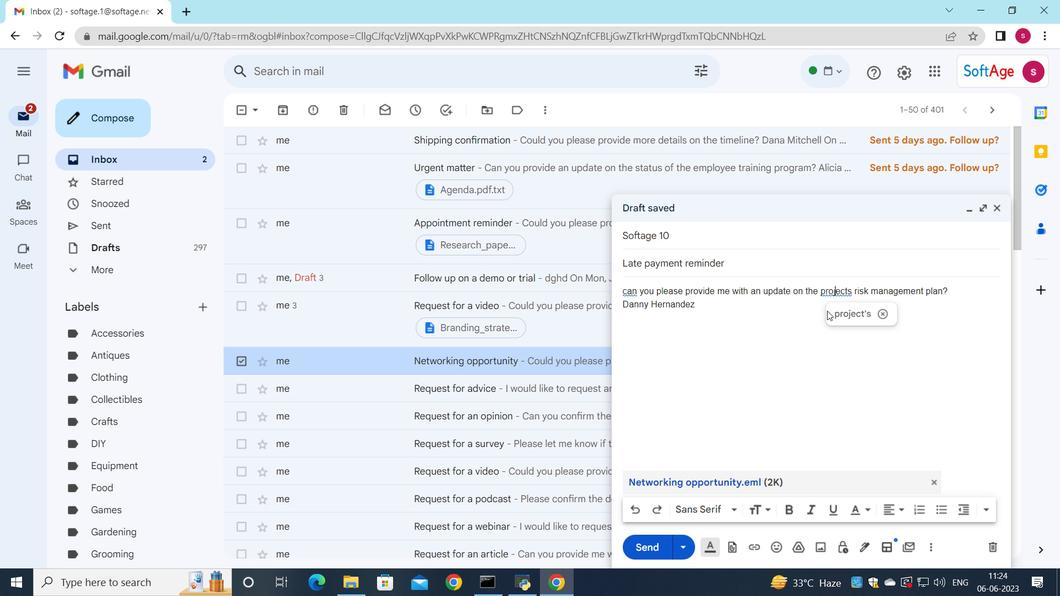 
Action: Mouse pressed left at (833, 315)
Screenshot: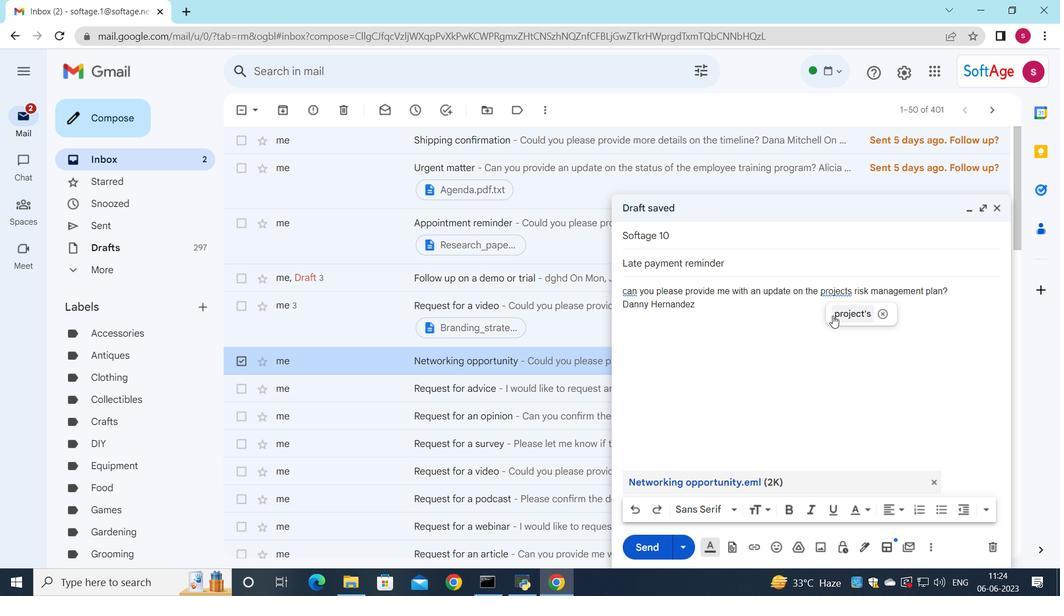 
Action: Mouse moved to (629, 294)
Screenshot: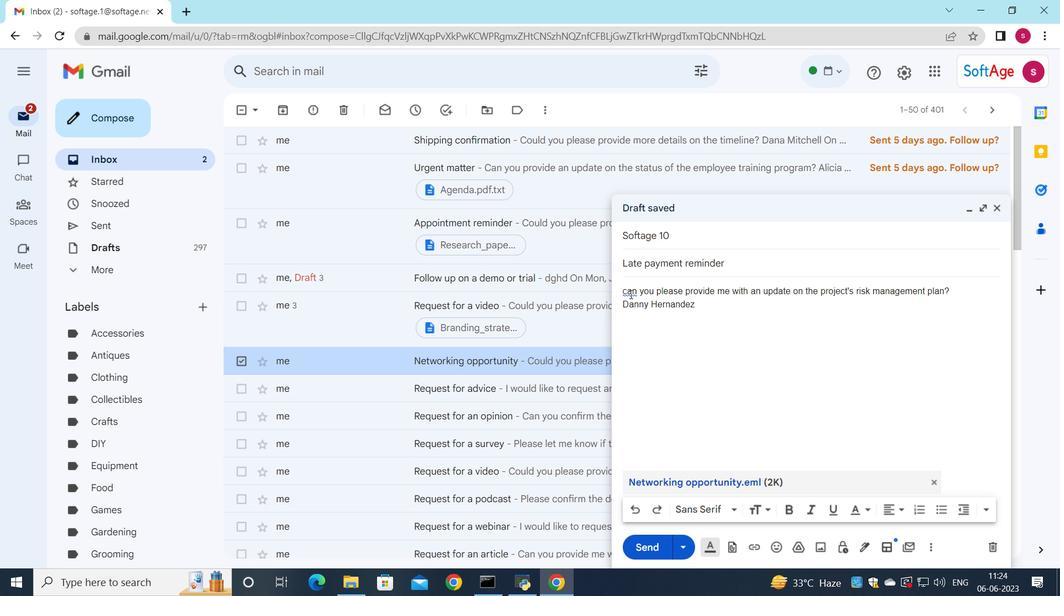
Action: Mouse pressed left at (629, 294)
Screenshot: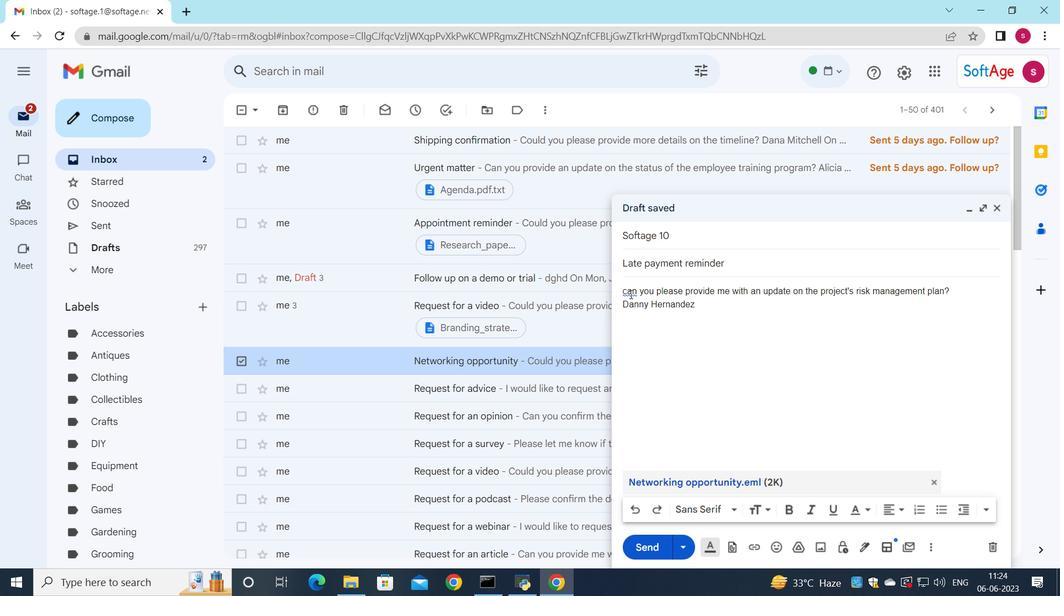 
Action: Mouse moved to (625, 293)
Screenshot: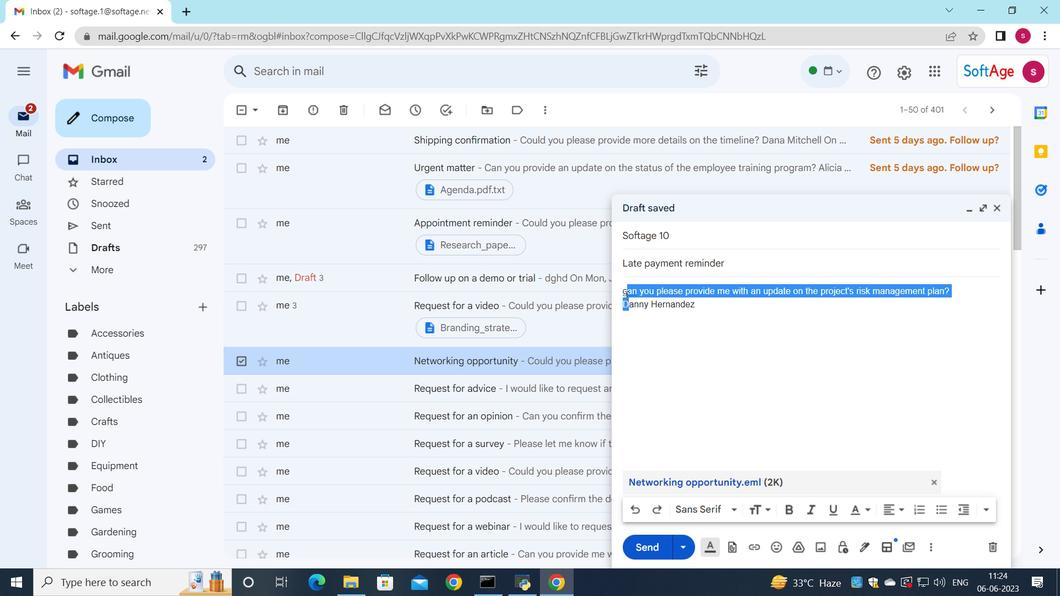 
Action: Mouse pressed left at (625, 293)
Screenshot: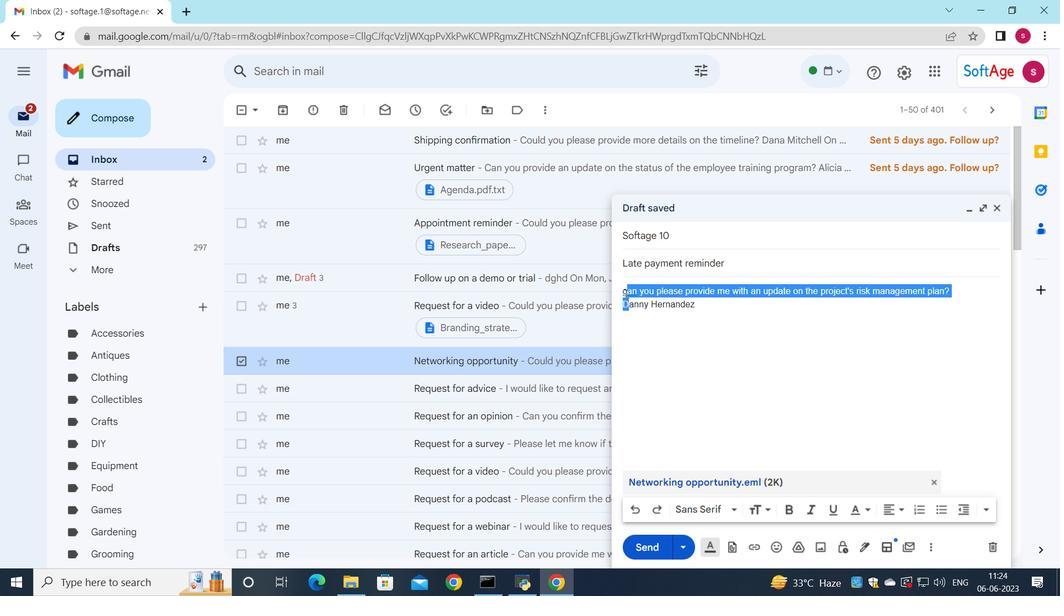 
Action: Mouse moved to (623, 313)
Screenshot: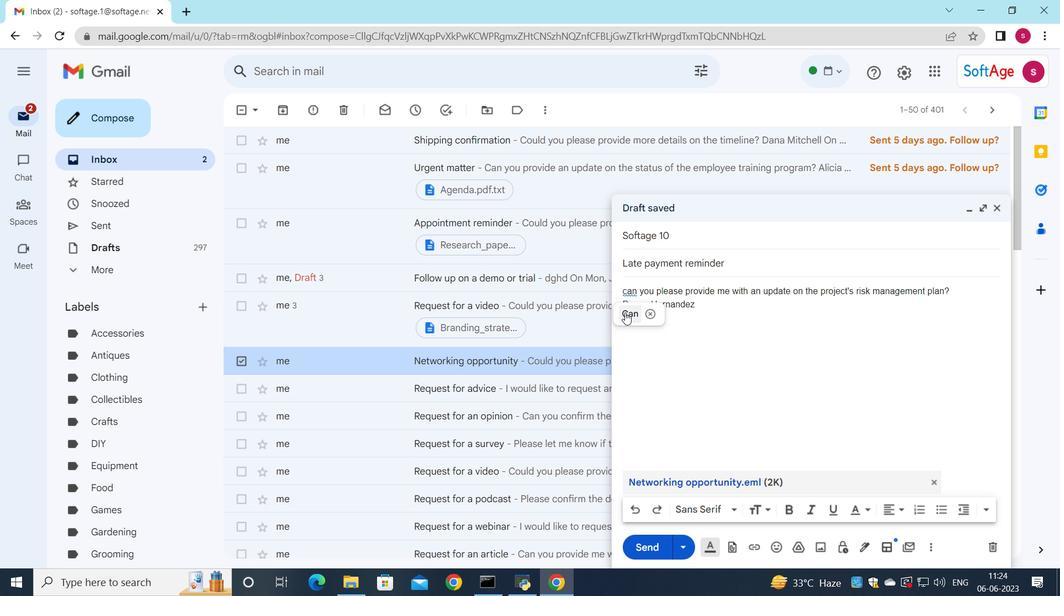 
Action: Mouse pressed left at (623, 313)
Screenshot: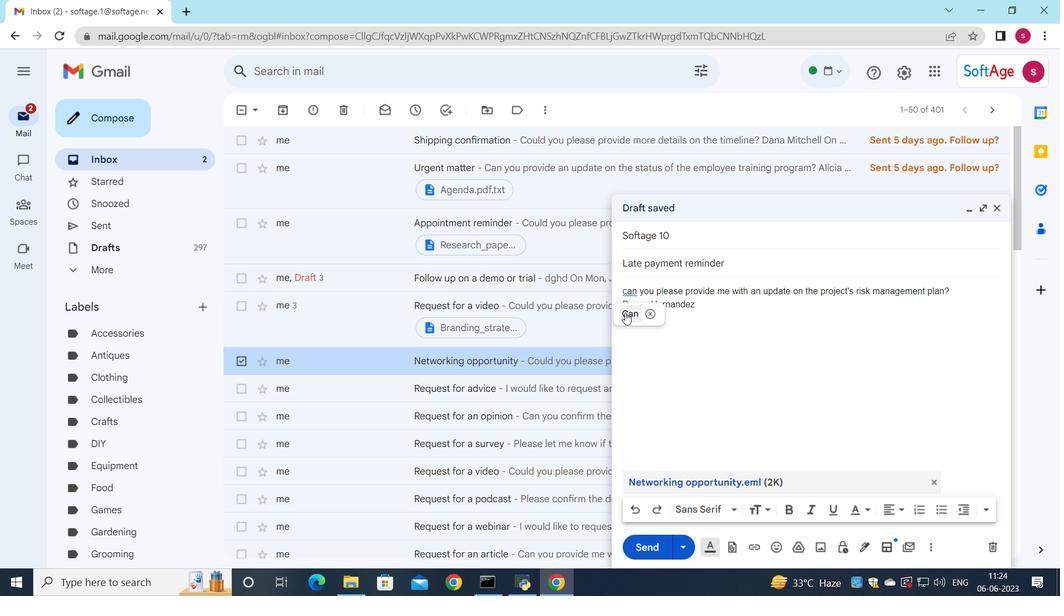 
Action: Mouse moved to (646, 550)
Screenshot: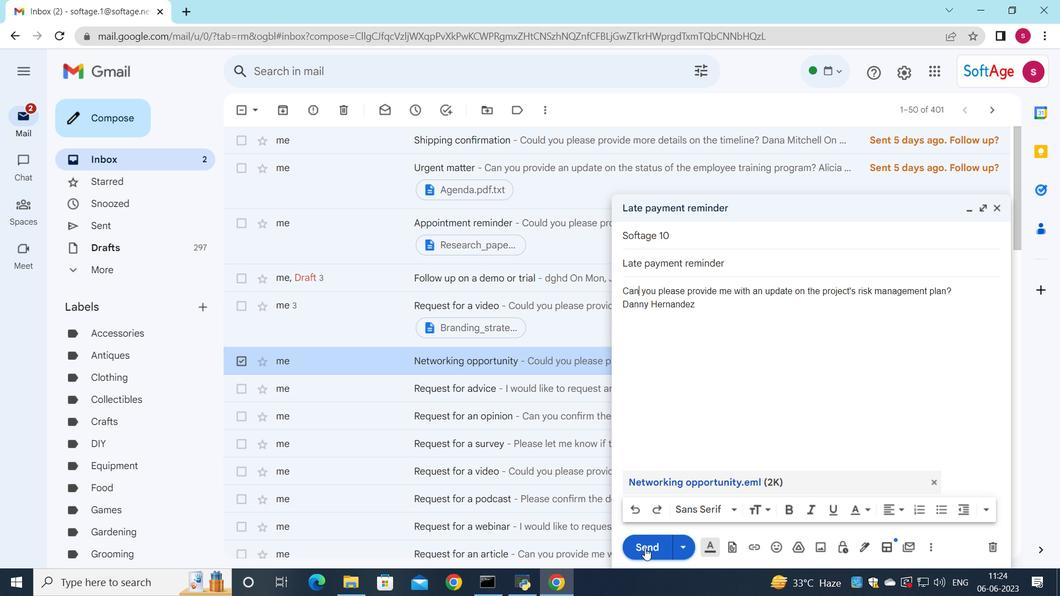 
Action: Mouse pressed left at (646, 550)
Screenshot: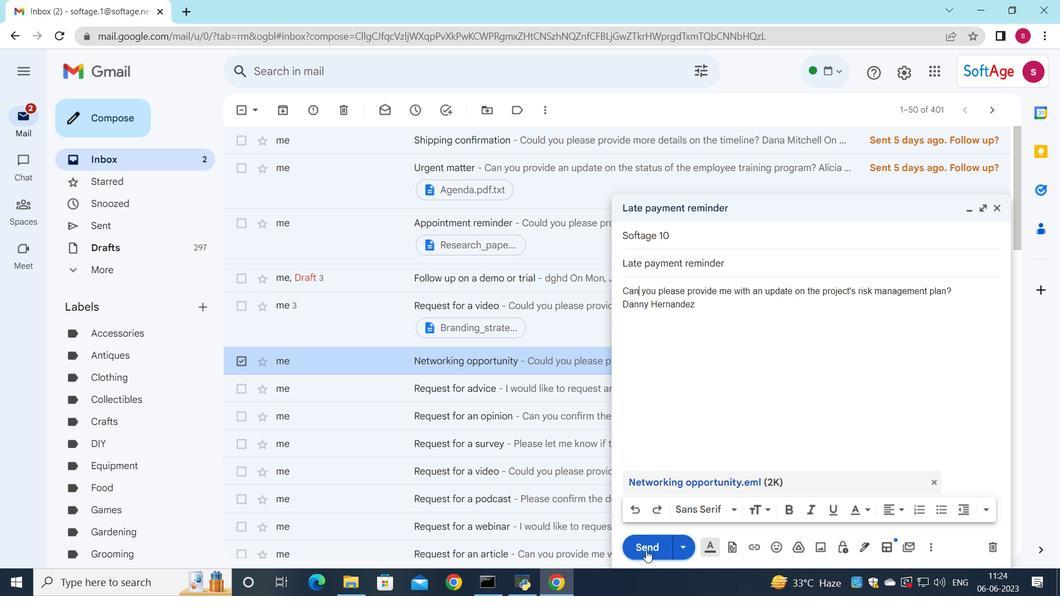 
Action: Mouse moved to (811, 281)
Screenshot: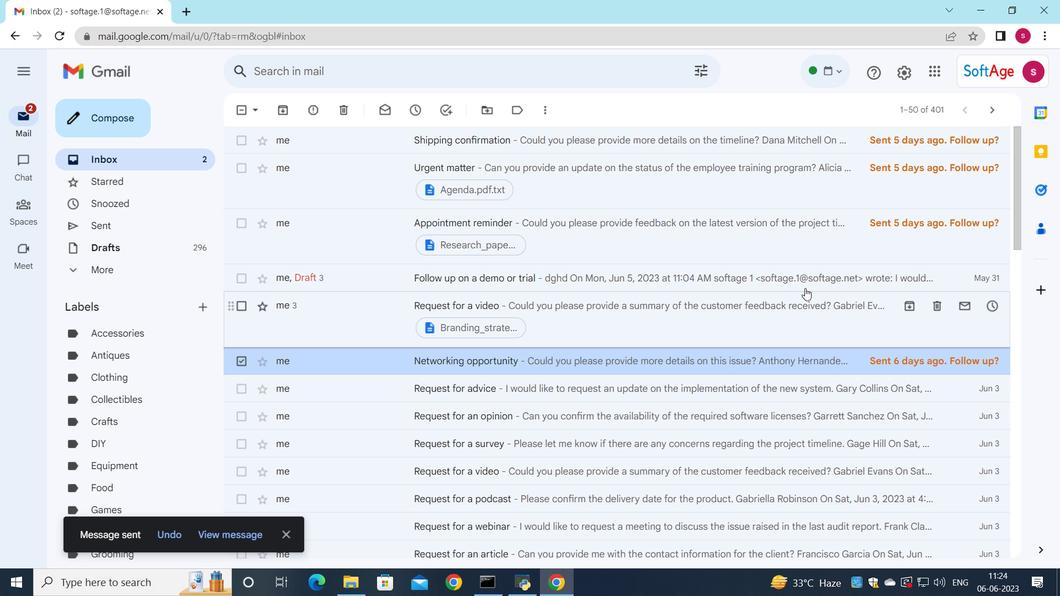 
